Task: Select the editor. action. goto-references goto location alternative declaration command.
Action: Mouse moved to (6, 641)
Screenshot: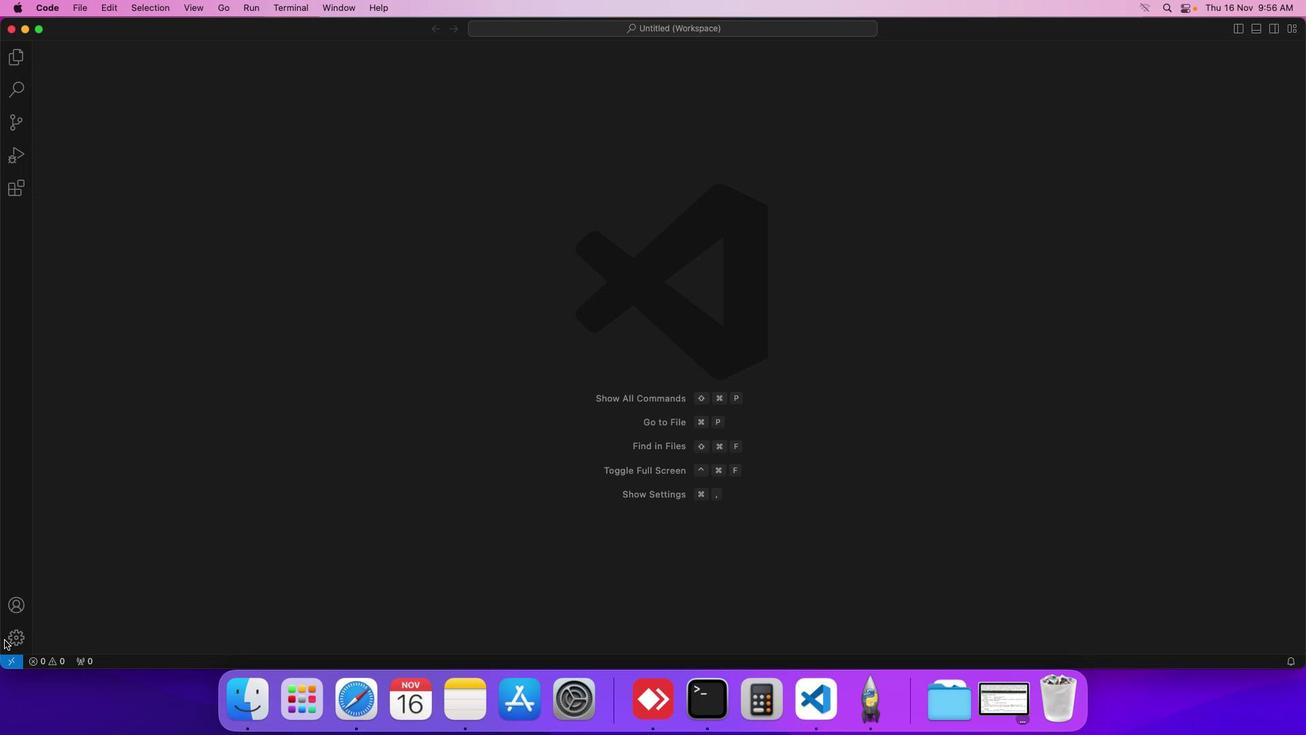 
Action: Mouse pressed left at (6, 641)
Screenshot: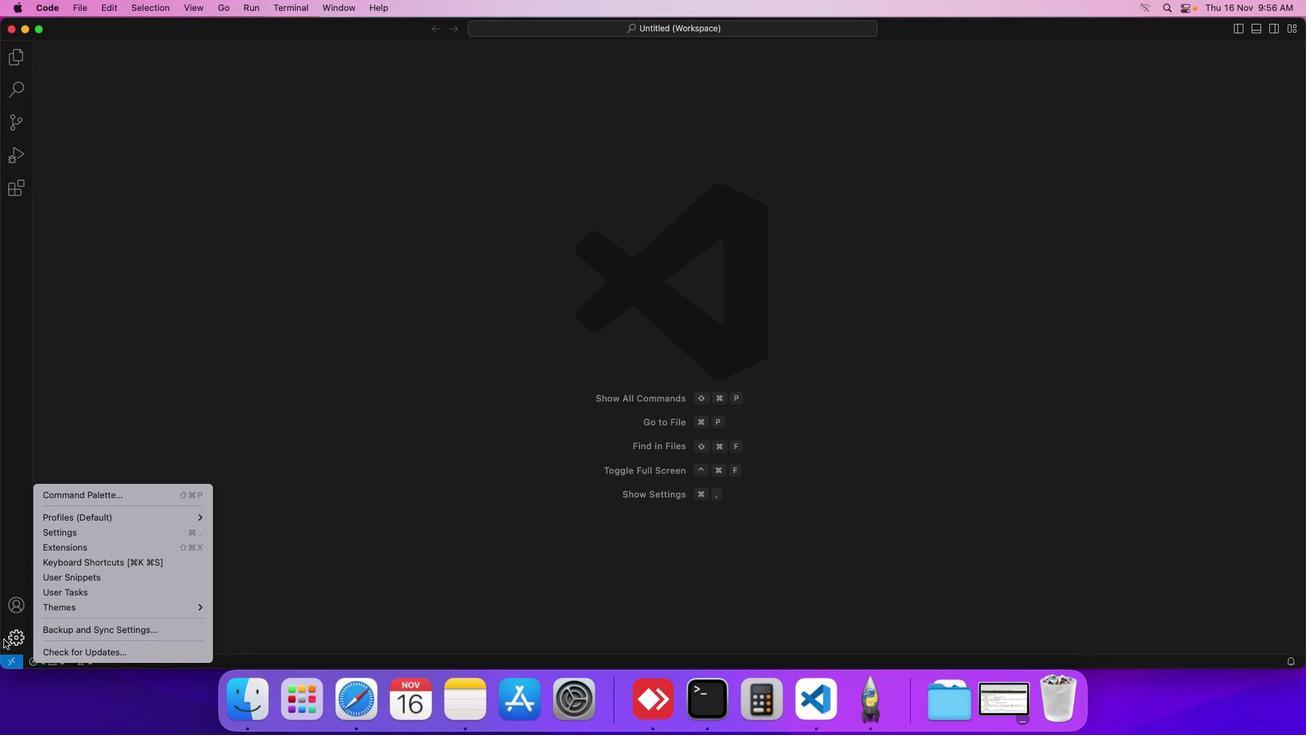 
Action: Mouse moved to (198, 531)
Screenshot: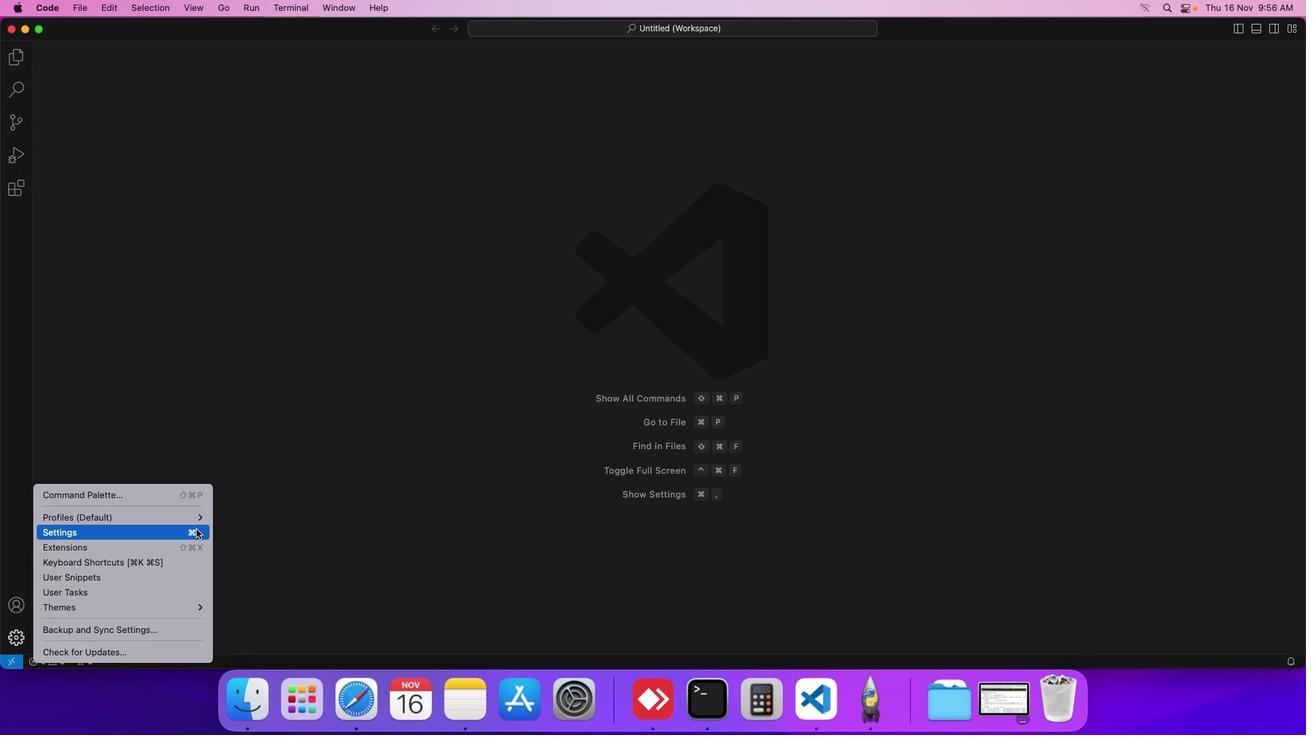 
Action: Mouse pressed left at (198, 531)
Screenshot: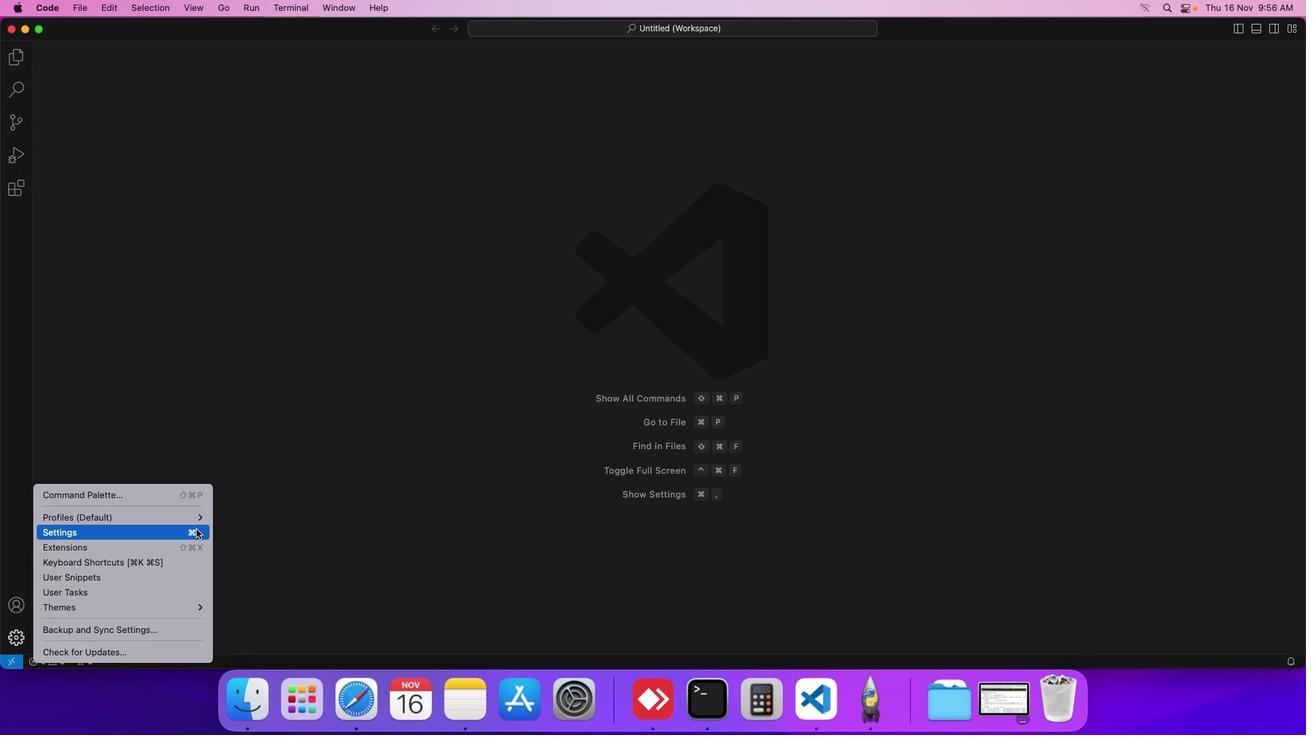 
Action: Mouse moved to (346, 119)
Screenshot: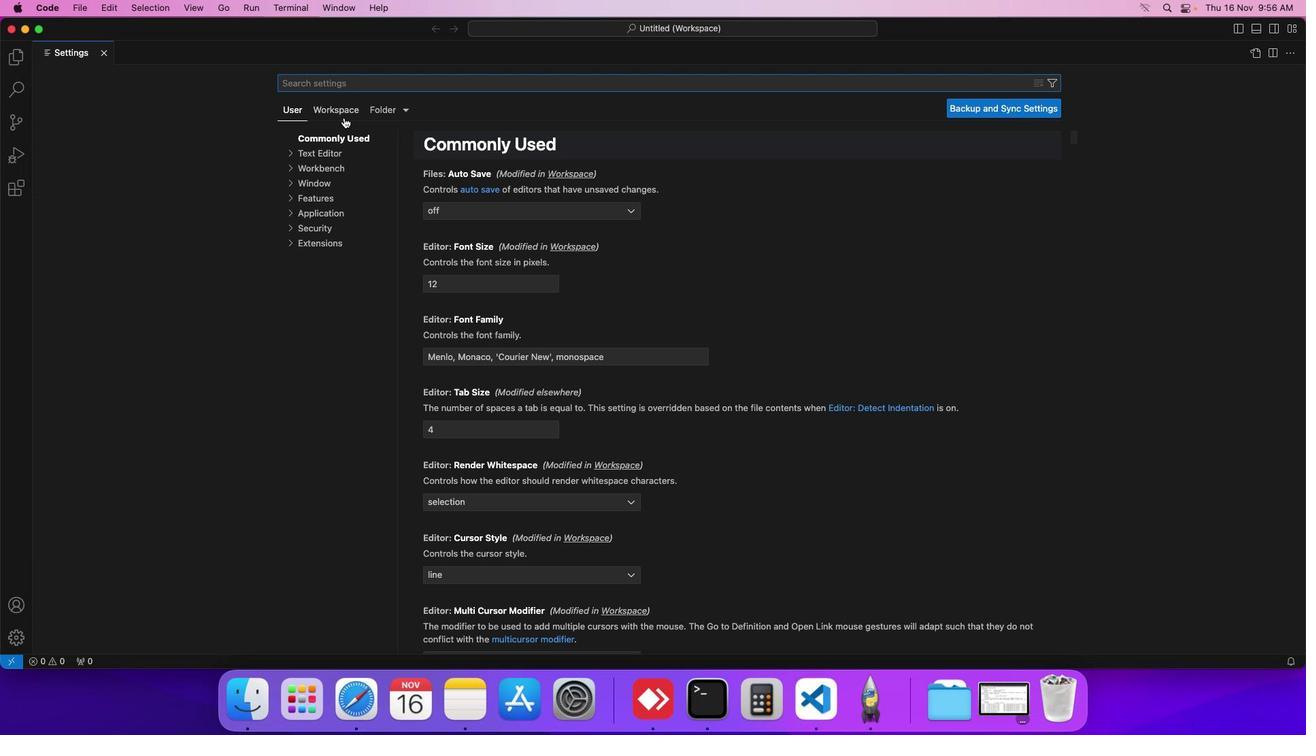 
Action: Mouse pressed left at (346, 119)
Screenshot: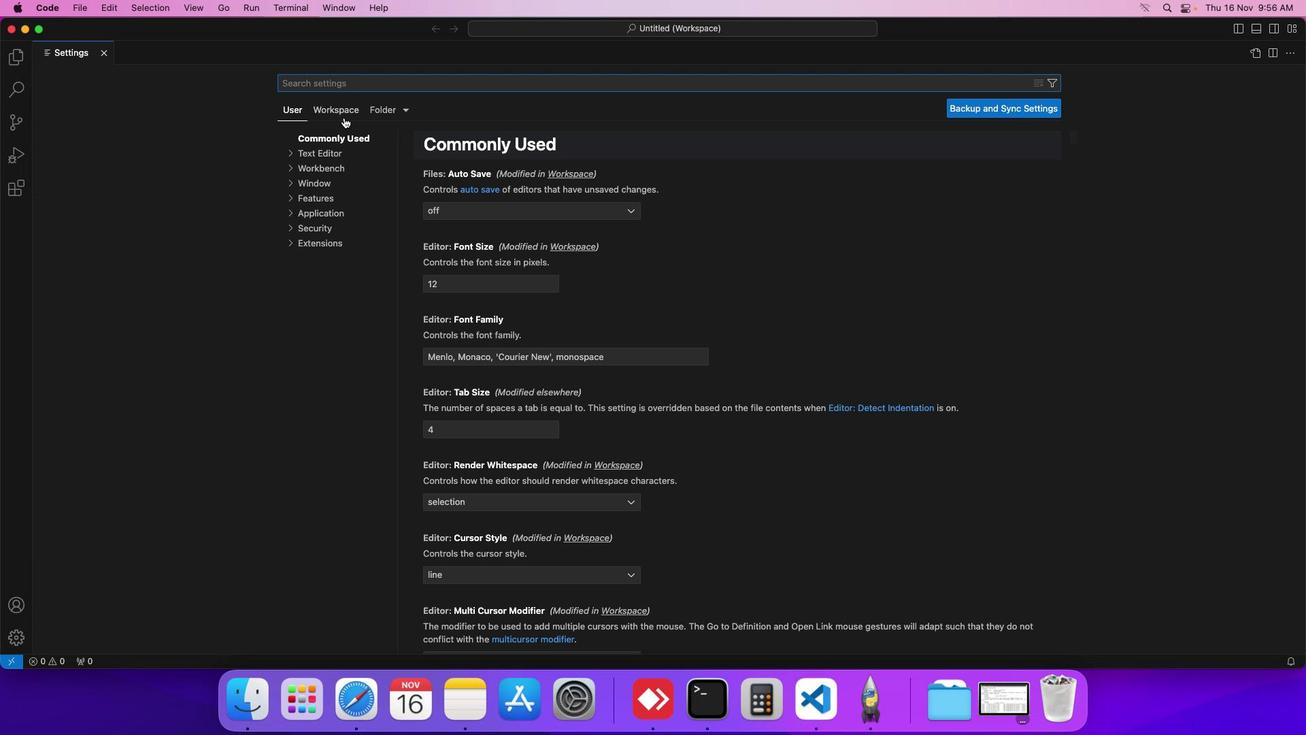 
Action: Mouse moved to (326, 154)
Screenshot: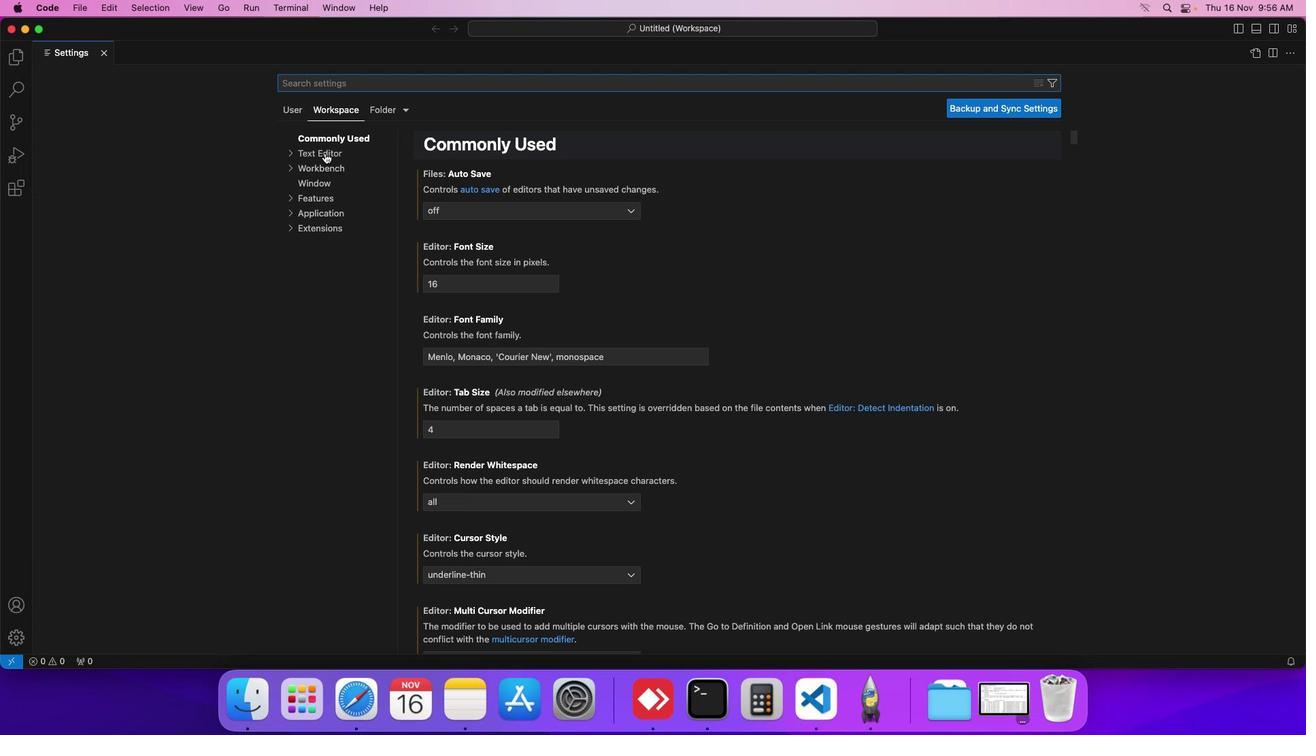 
Action: Mouse pressed left at (326, 154)
Screenshot: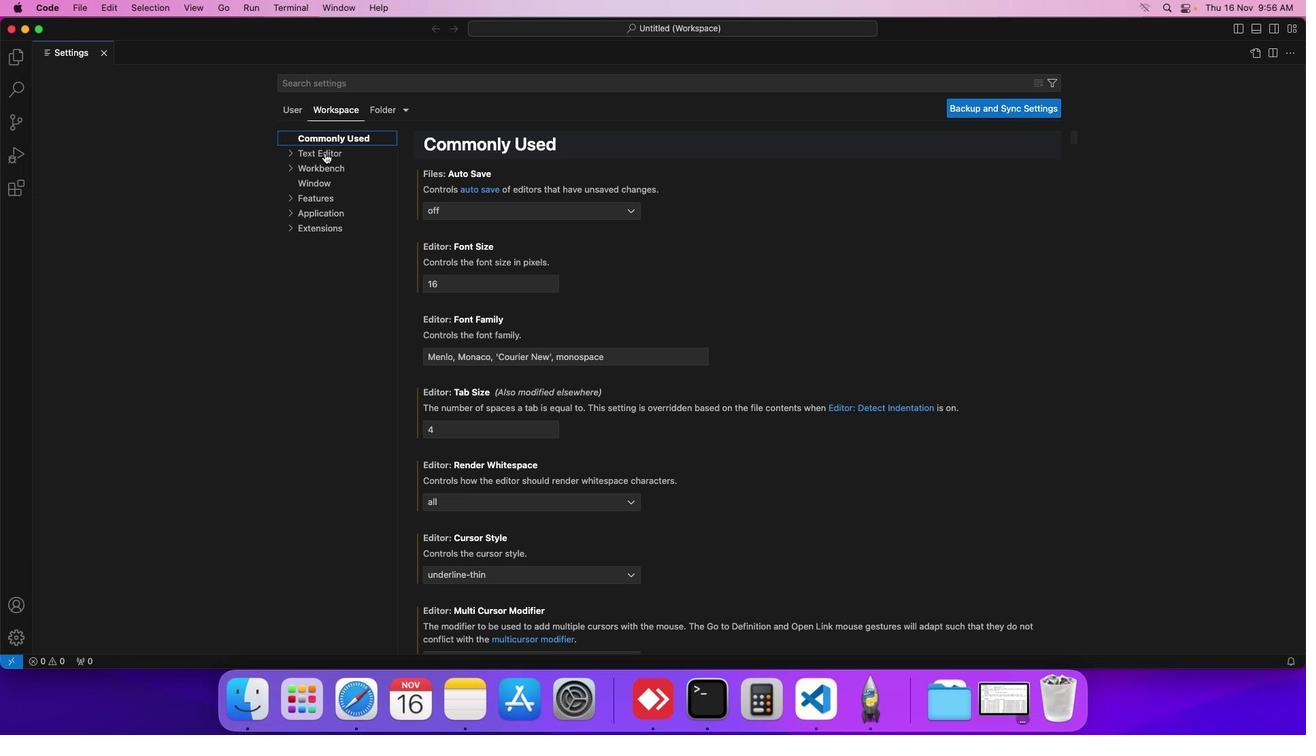
Action: Mouse moved to (500, 421)
Screenshot: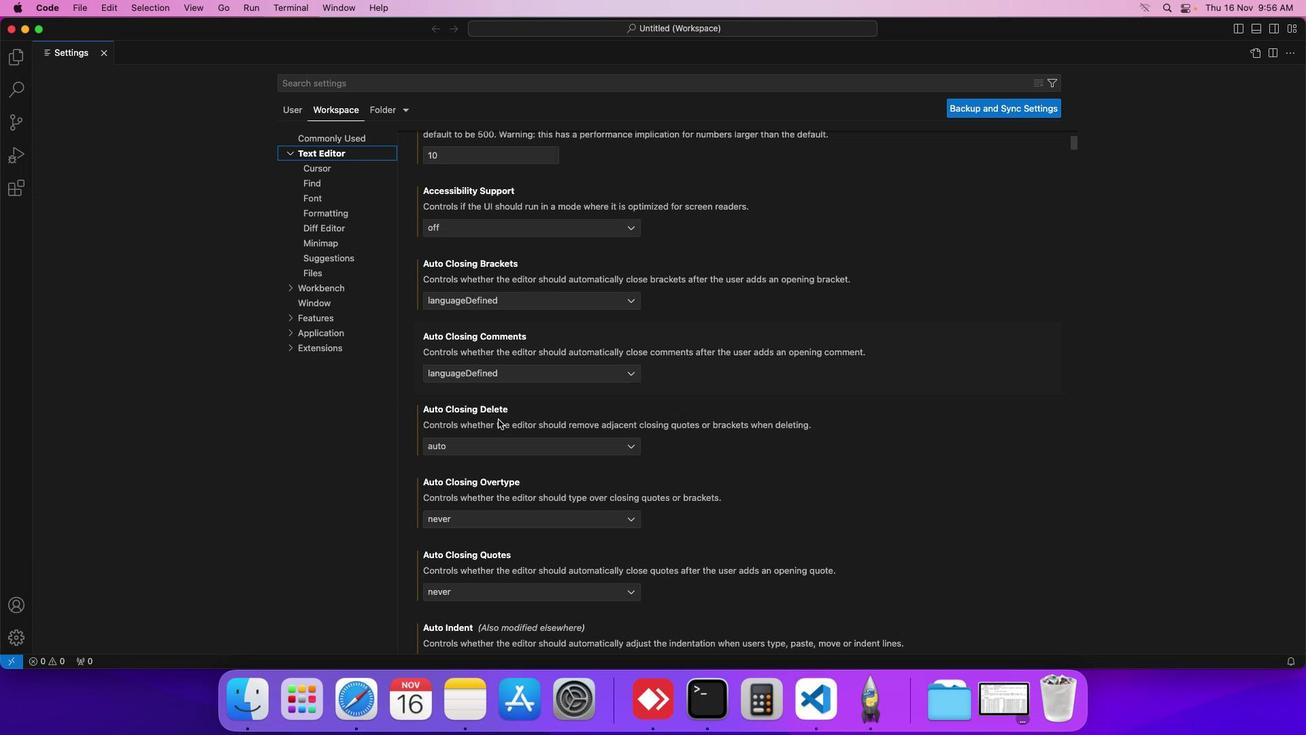 
Action: Mouse scrolled (500, 421) with delta (2, 1)
Screenshot: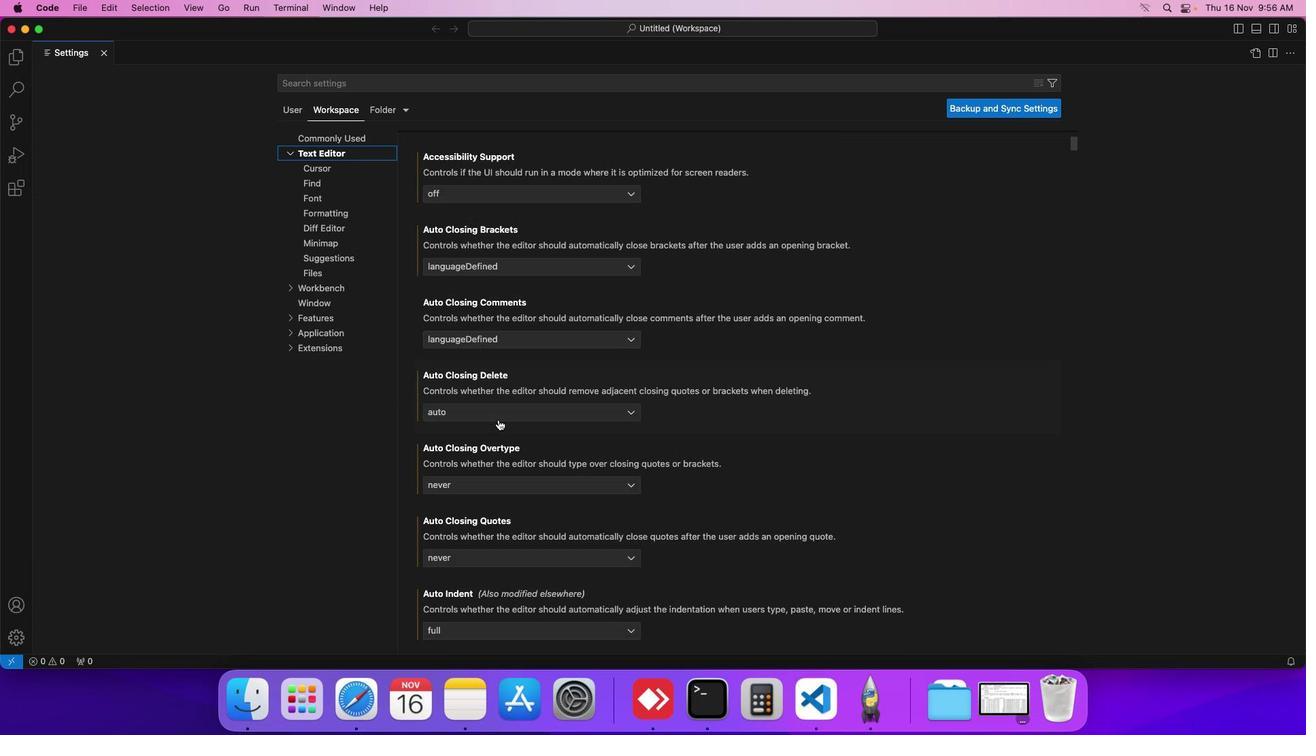 
Action: Mouse scrolled (500, 421) with delta (2, 1)
Screenshot: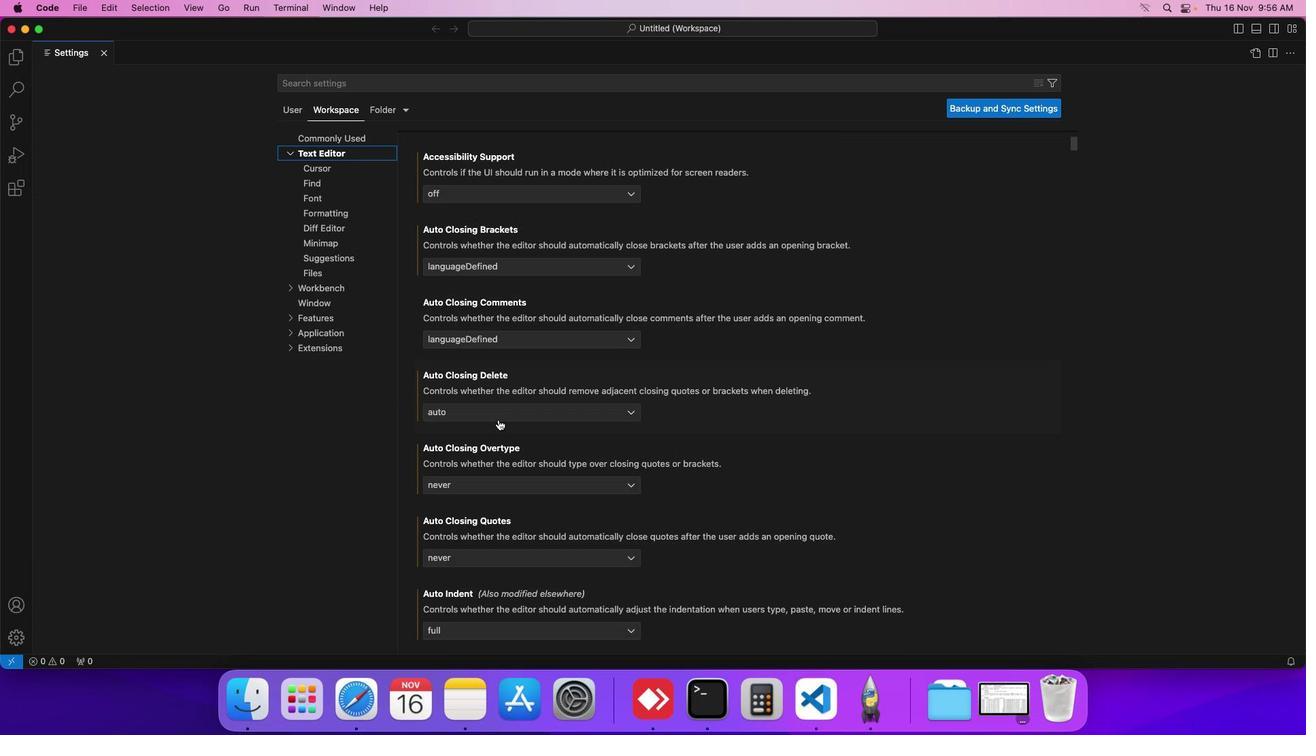 
Action: Mouse scrolled (500, 421) with delta (2, 1)
Screenshot: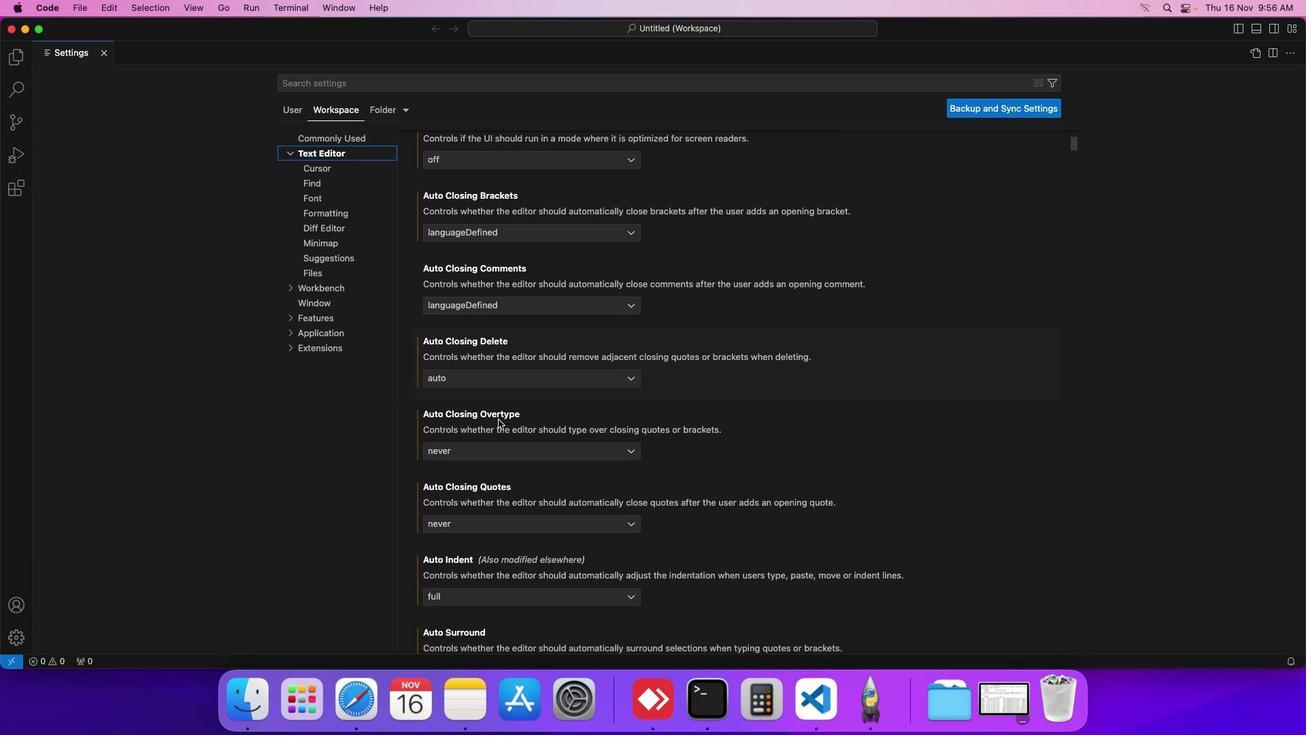 
Action: Mouse scrolled (500, 421) with delta (2, 1)
Screenshot: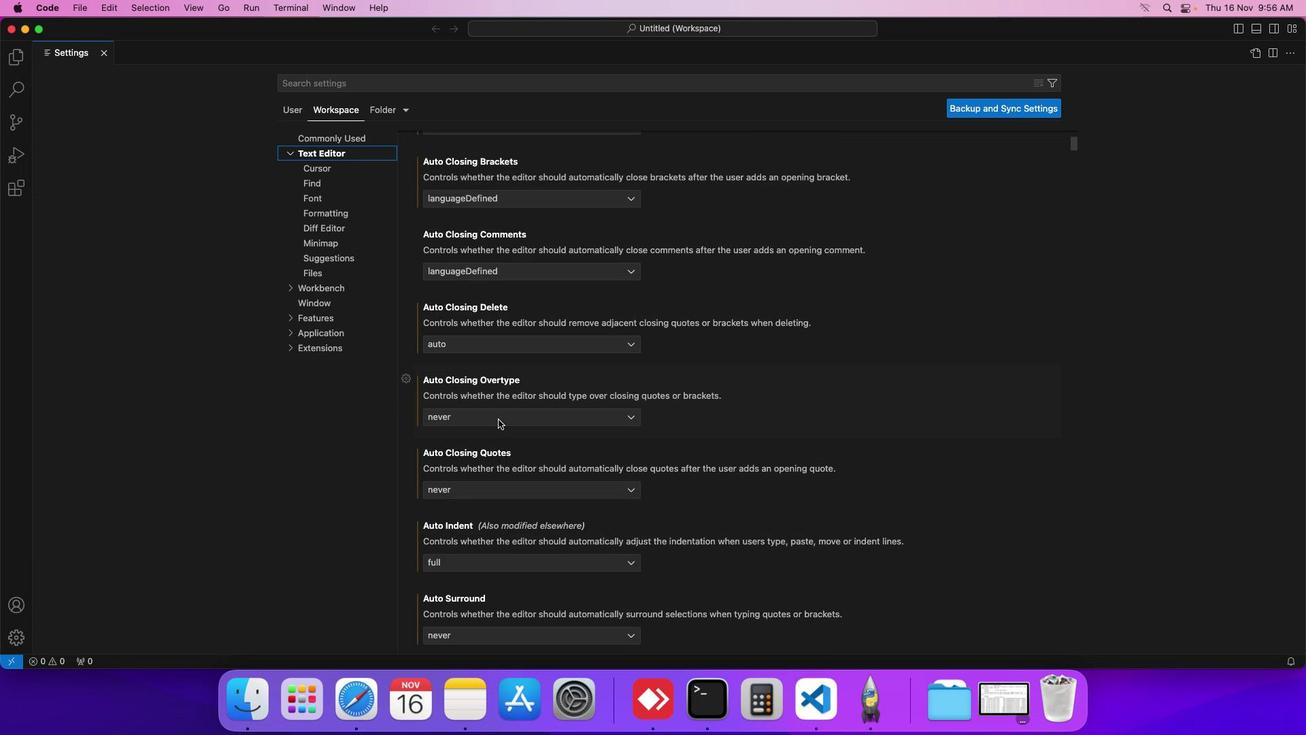
Action: Mouse moved to (500, 422)
Screenshot: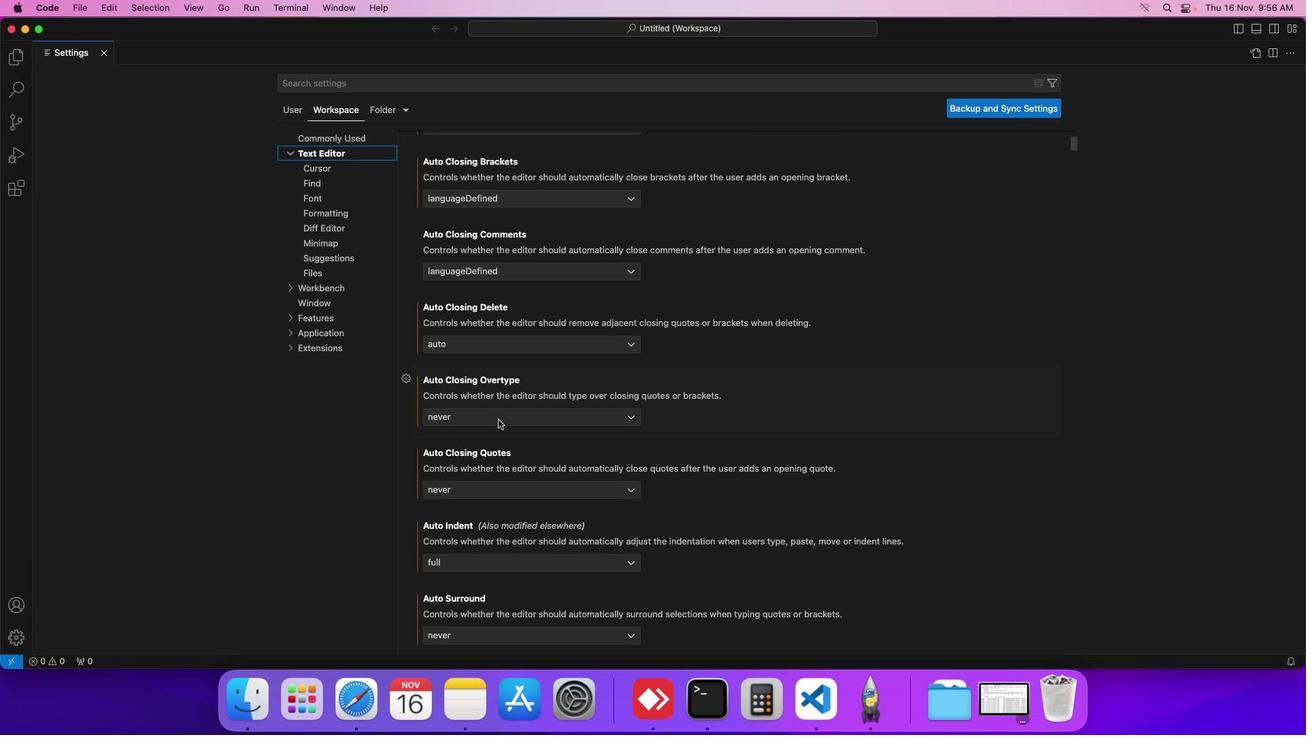 
Action: Mouse scrolled (500, 422) with delta (2, 1)
Screenshot: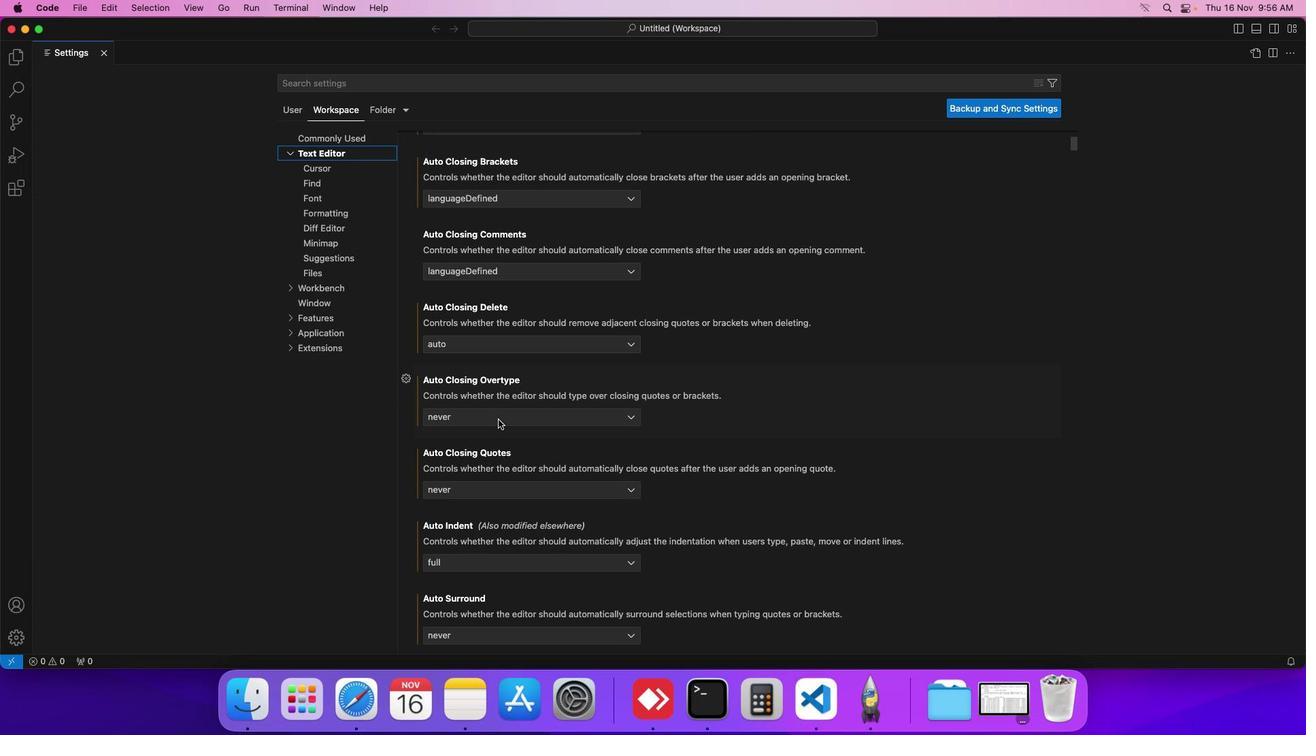 
Action: Mouse moved to (499, 422)
Screenshot: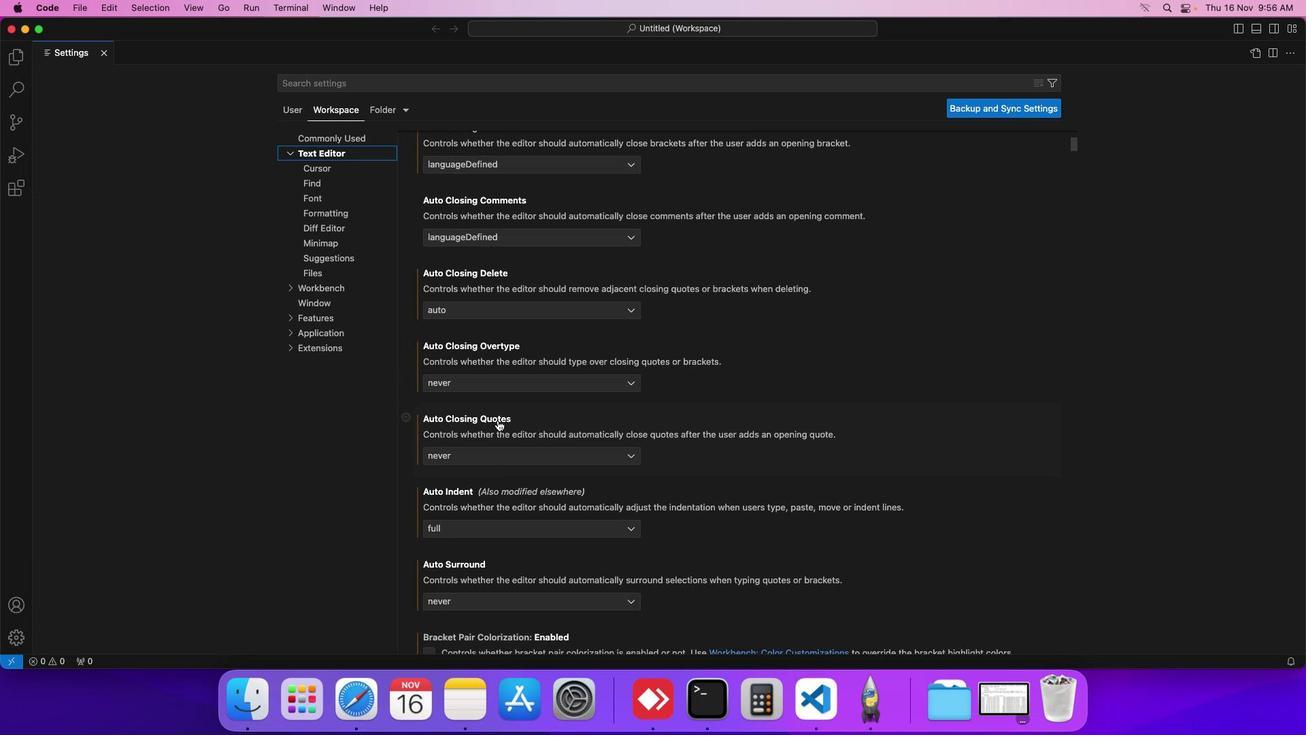 
Action: Mouse scrolled (499, 422) with delta (2, 1)
Screenshot: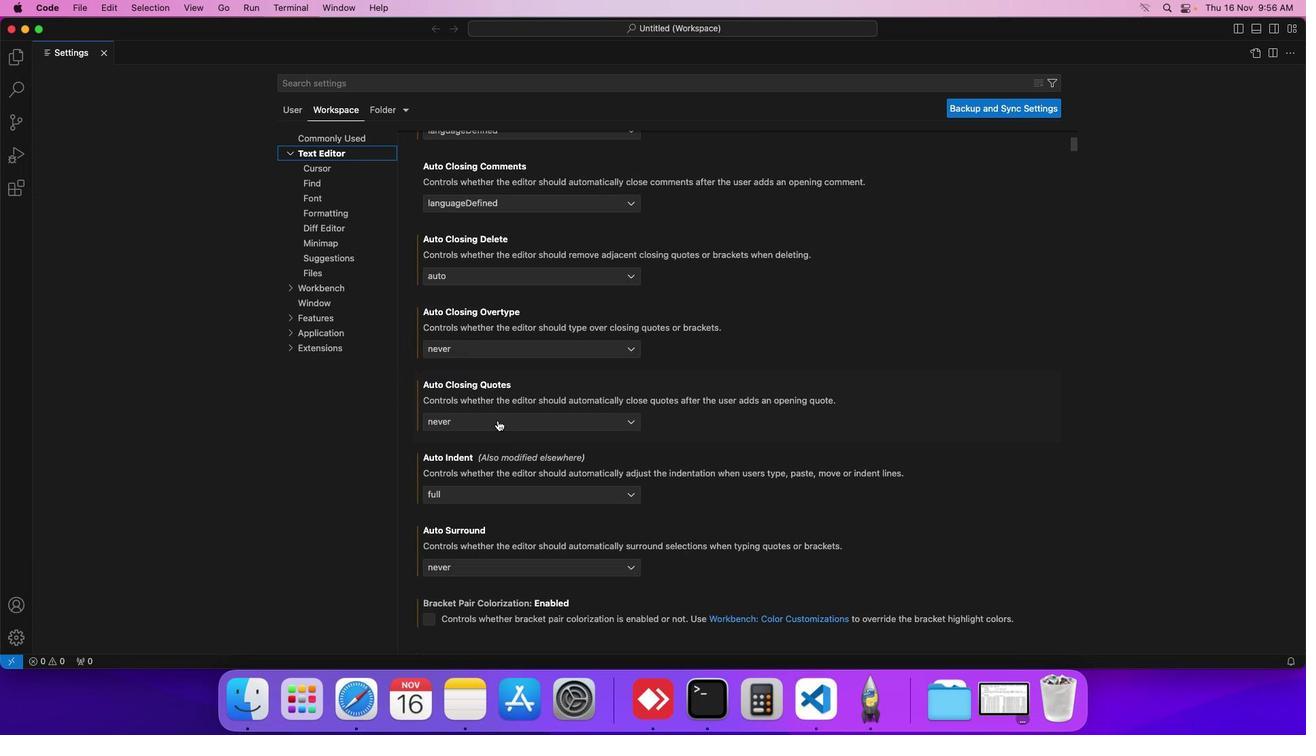 
Action: Mouse scrolled (499, 422) with delta (2, 1)
Screenshot: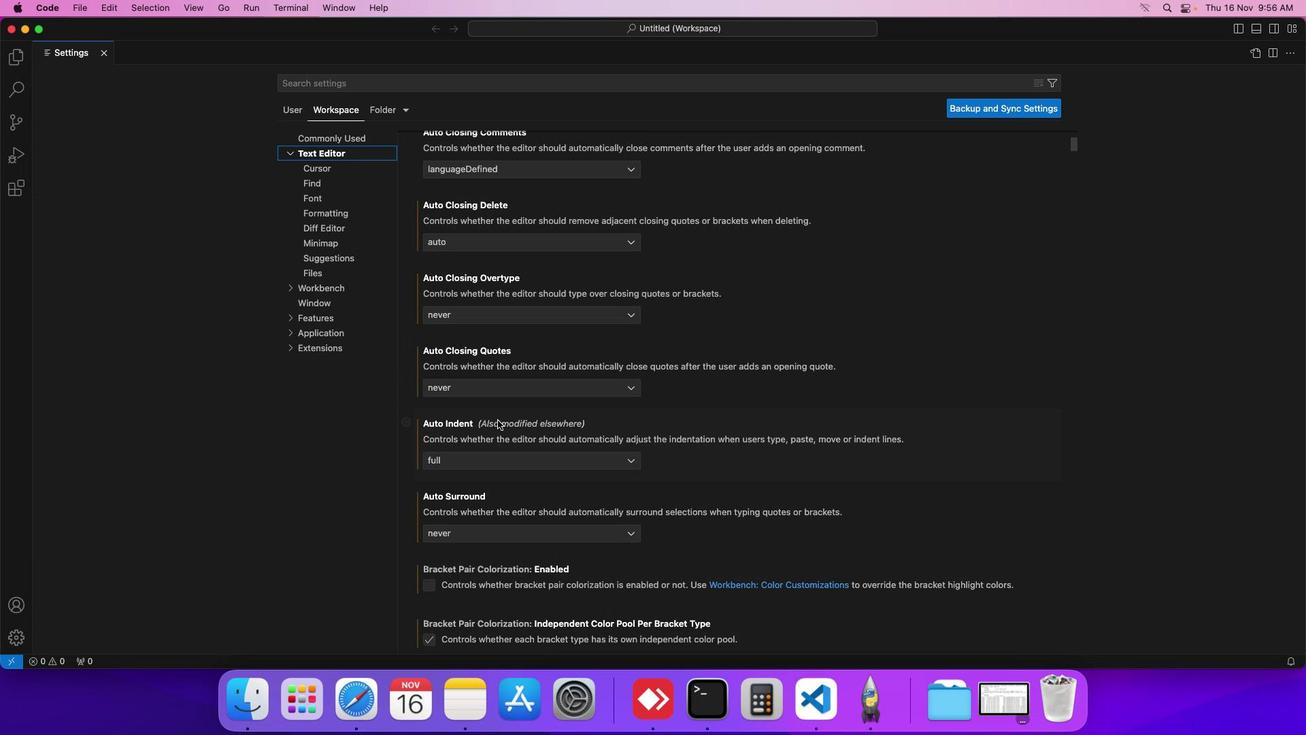 
Action: Mouse scrolled (499, 422) with delta (2, 1)
Screenshot: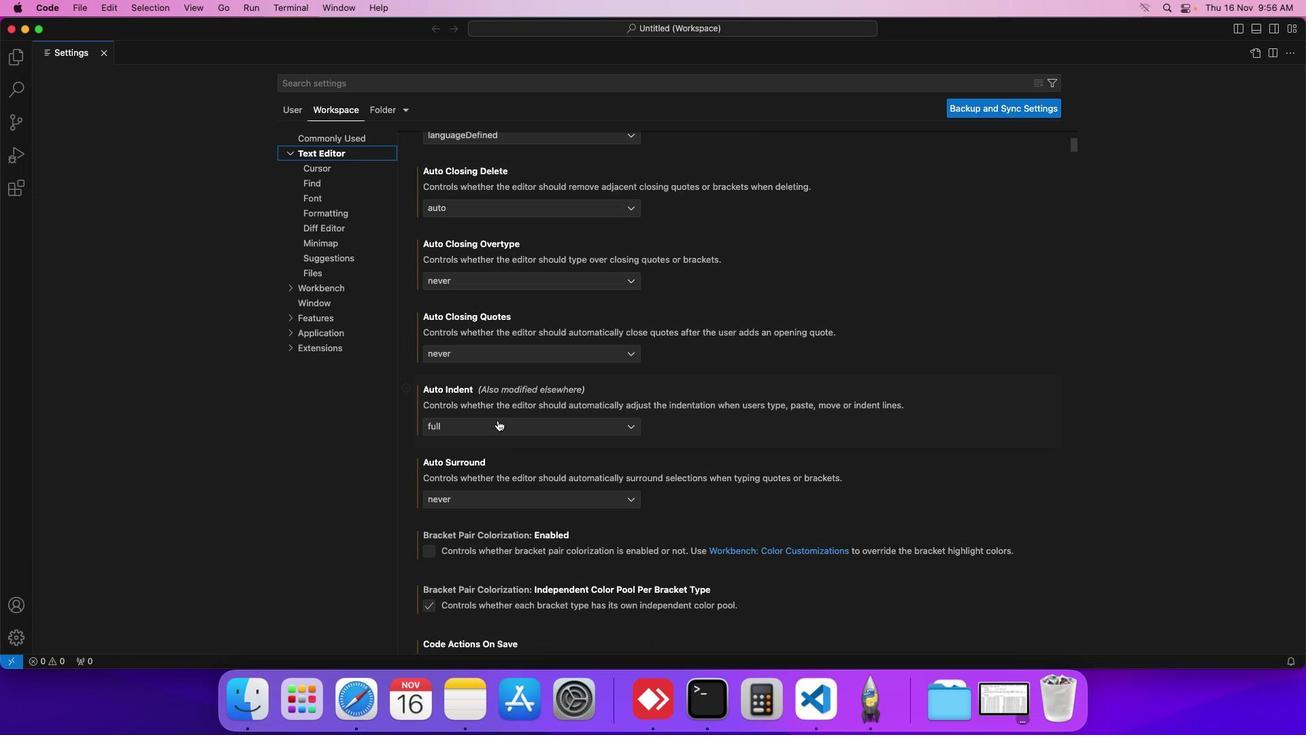 
Action: Mouse scrolled (499, 422) with delta (2, 1)
Screenshot: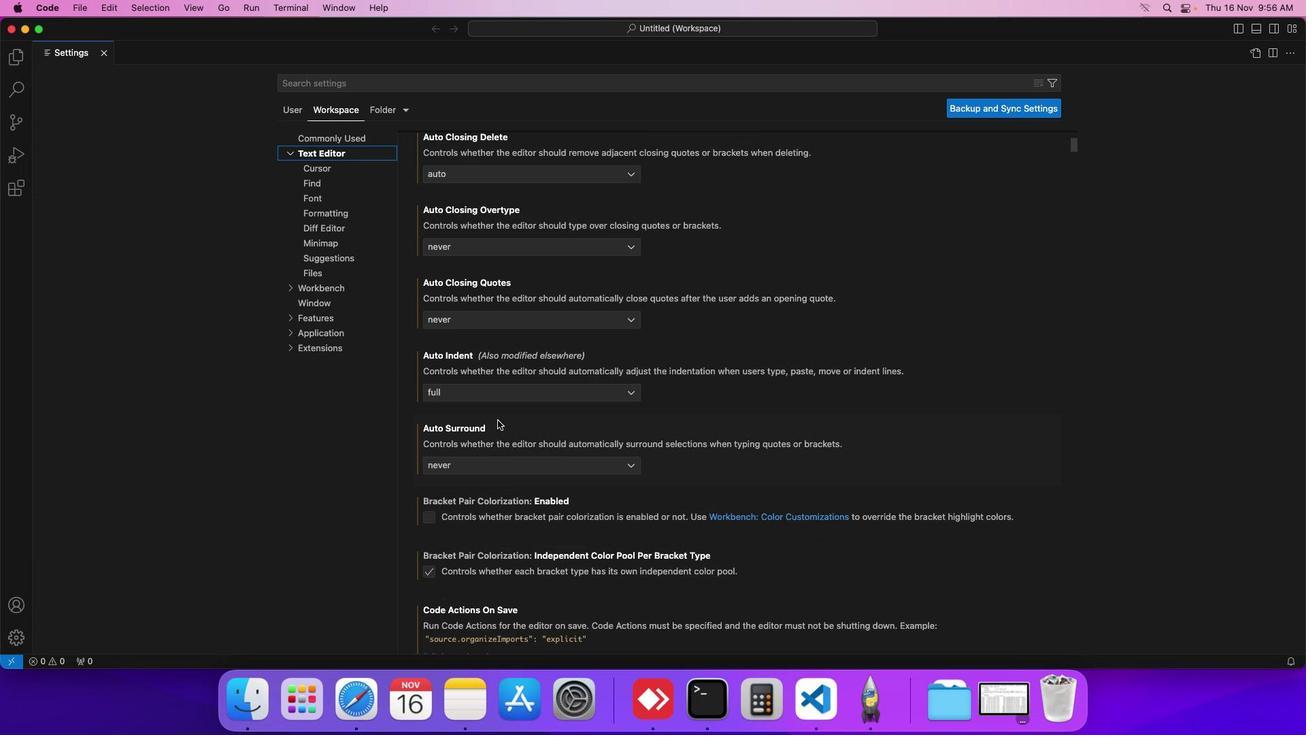 
Action: Mouse scrolled (499, 422) with delta (2, 1)
Screenshot: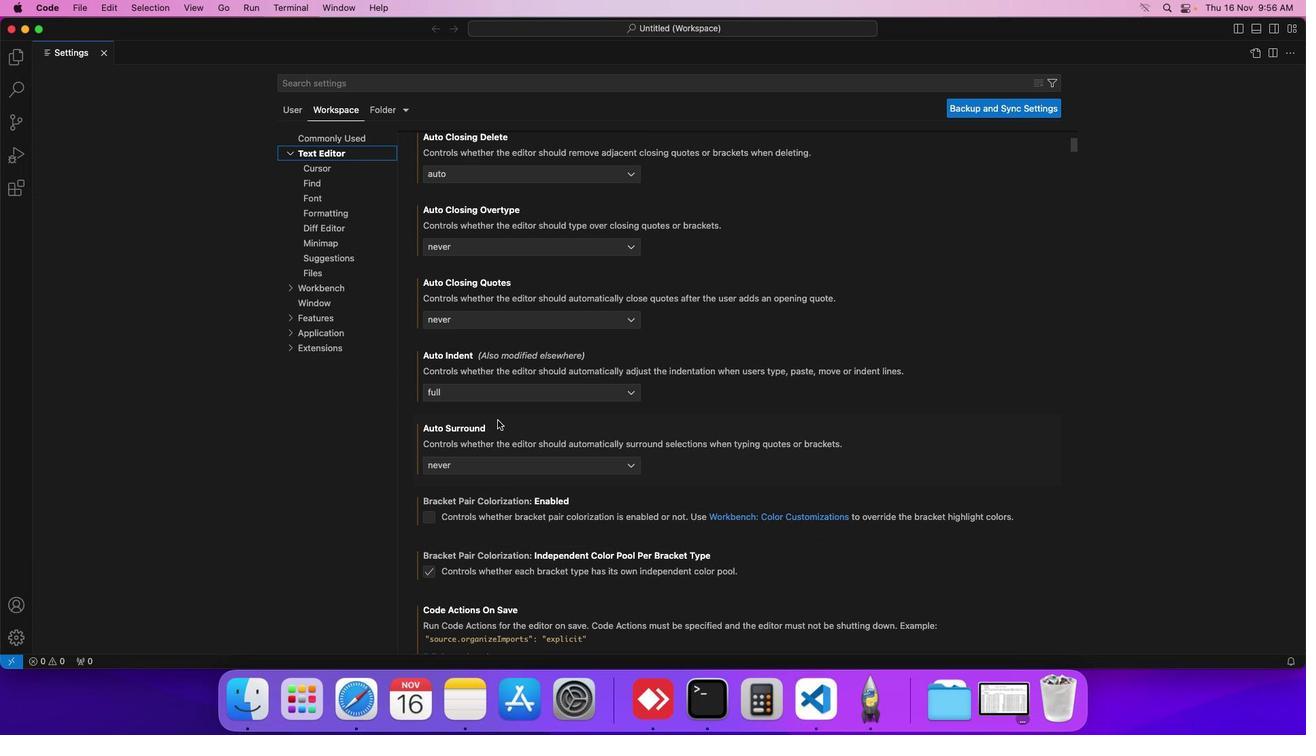 
Action: Mouse moved to (499, 422)
Screenshot: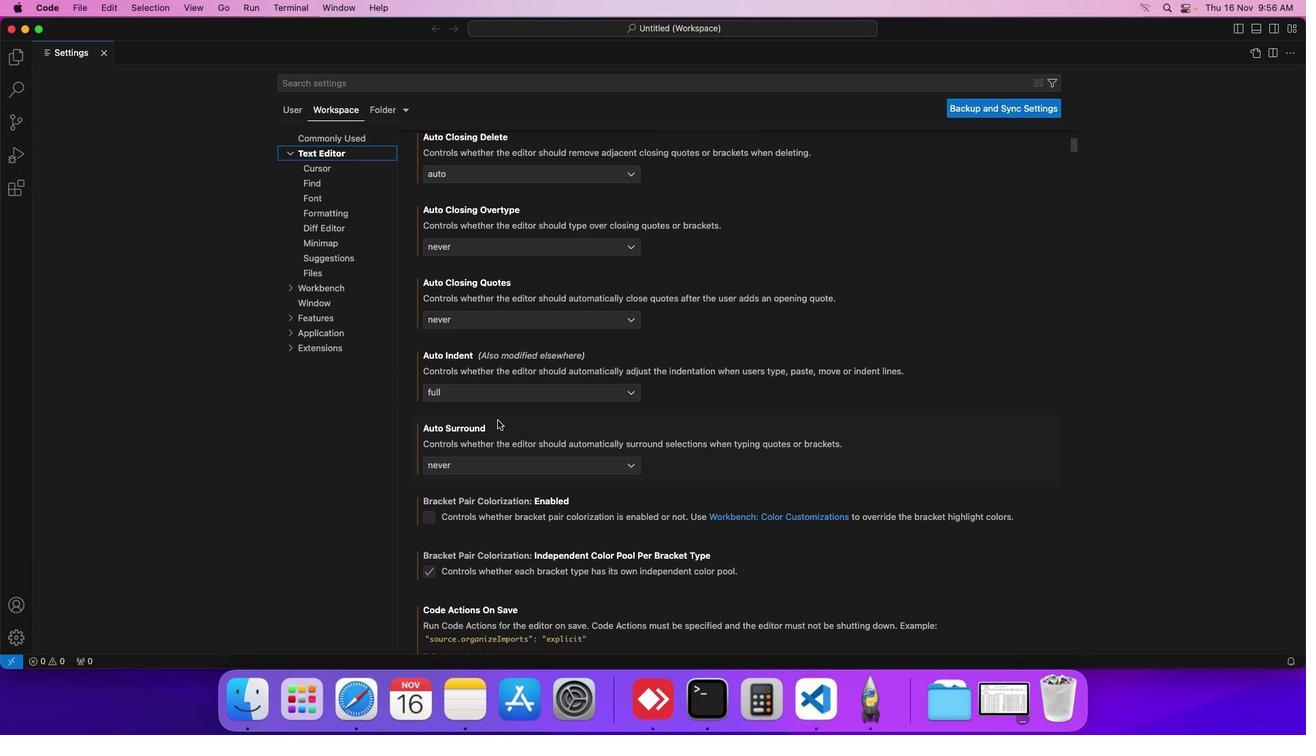 
Action: Mouse scrolled (499, 422) with delta (2, 1)
Screenshot: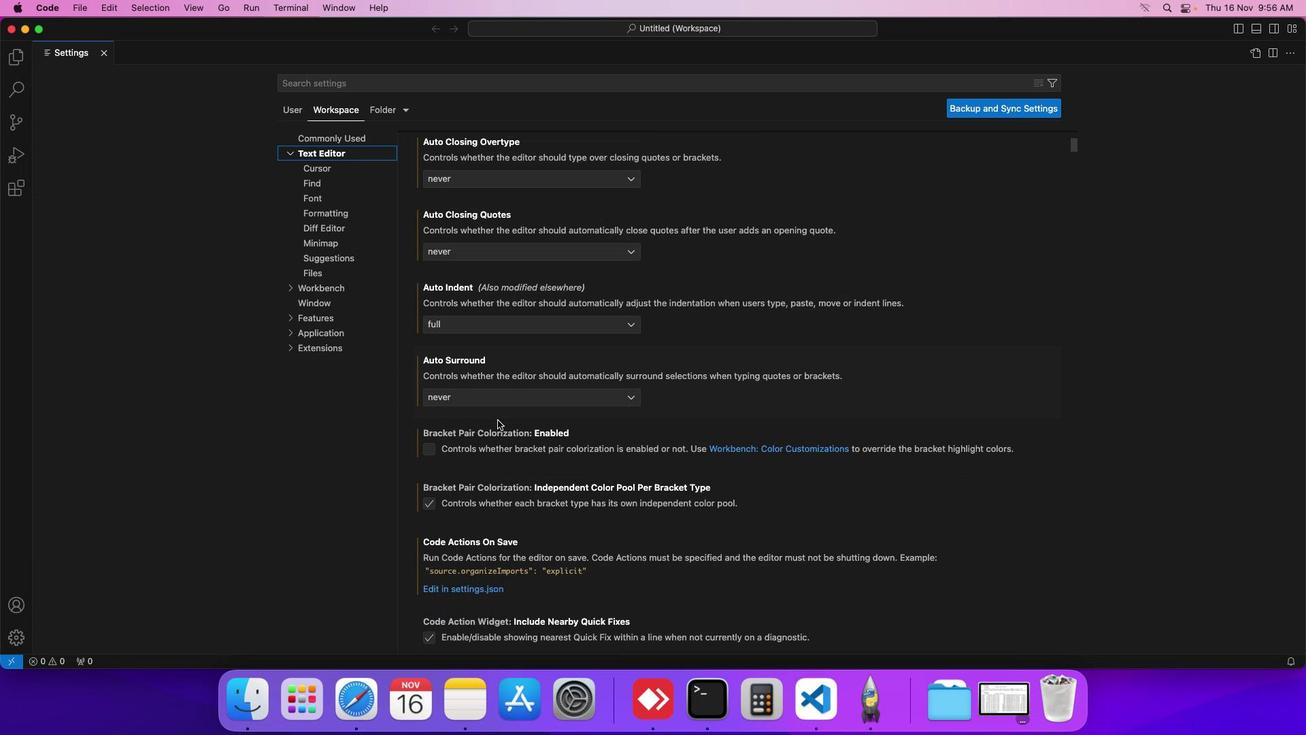 
Action: Mouse scrolled (499, 422) with delta (2, 1)
Screenshot: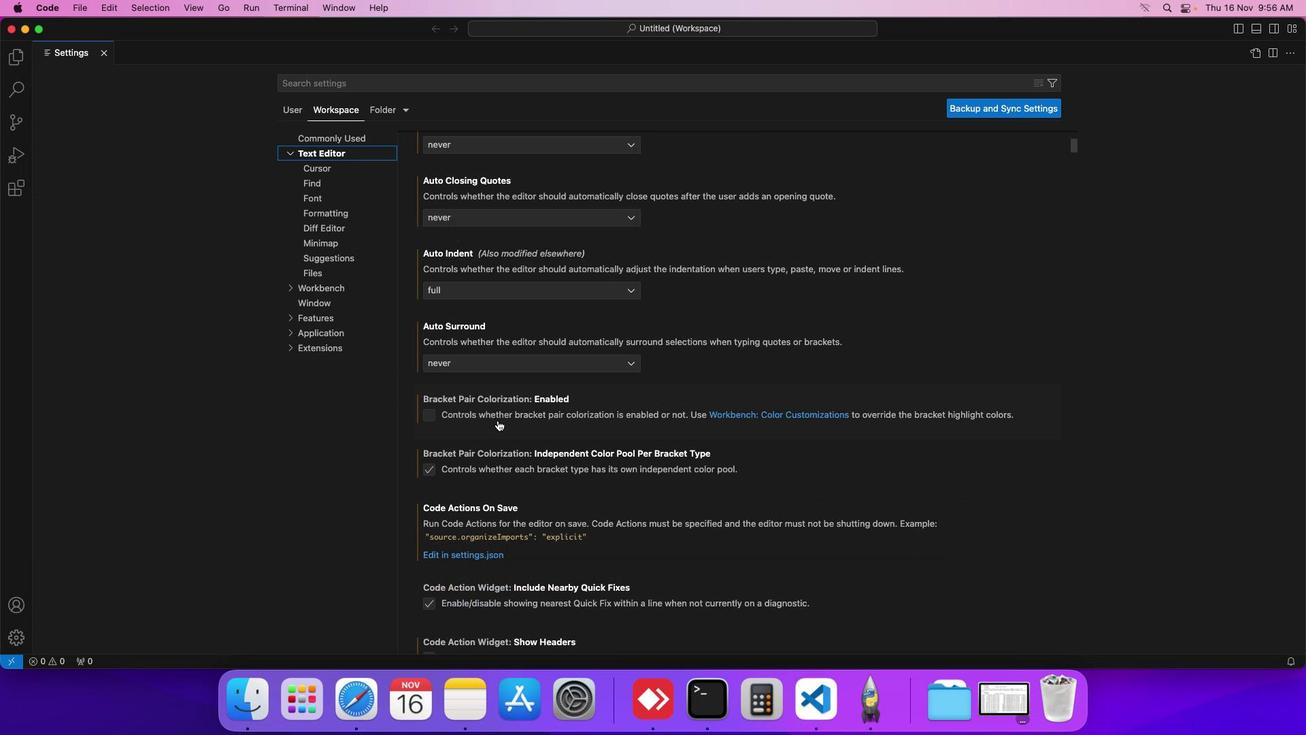 
Action: Mouse scrolled (499, 422) with delta (2, 1)
Screenshot: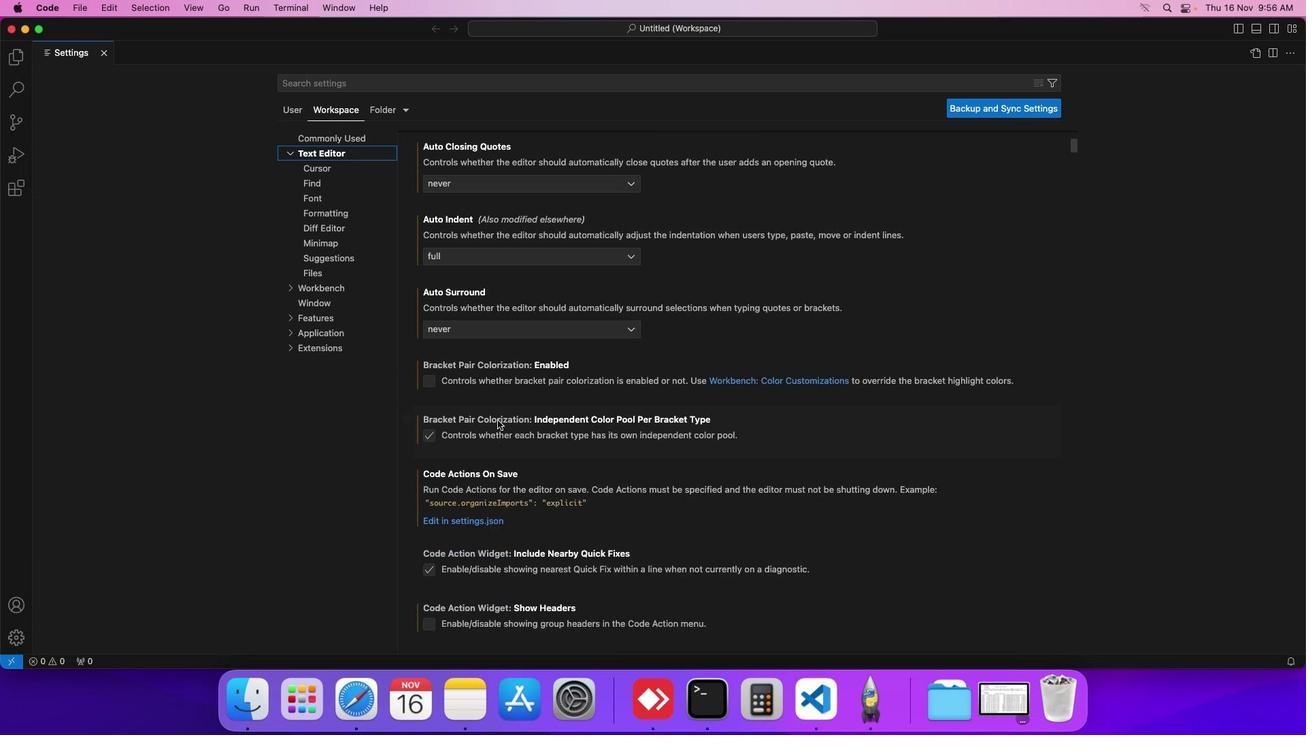 
Action: Mouse scrolled (499, 422) with delta (2, 1)
Screenshot: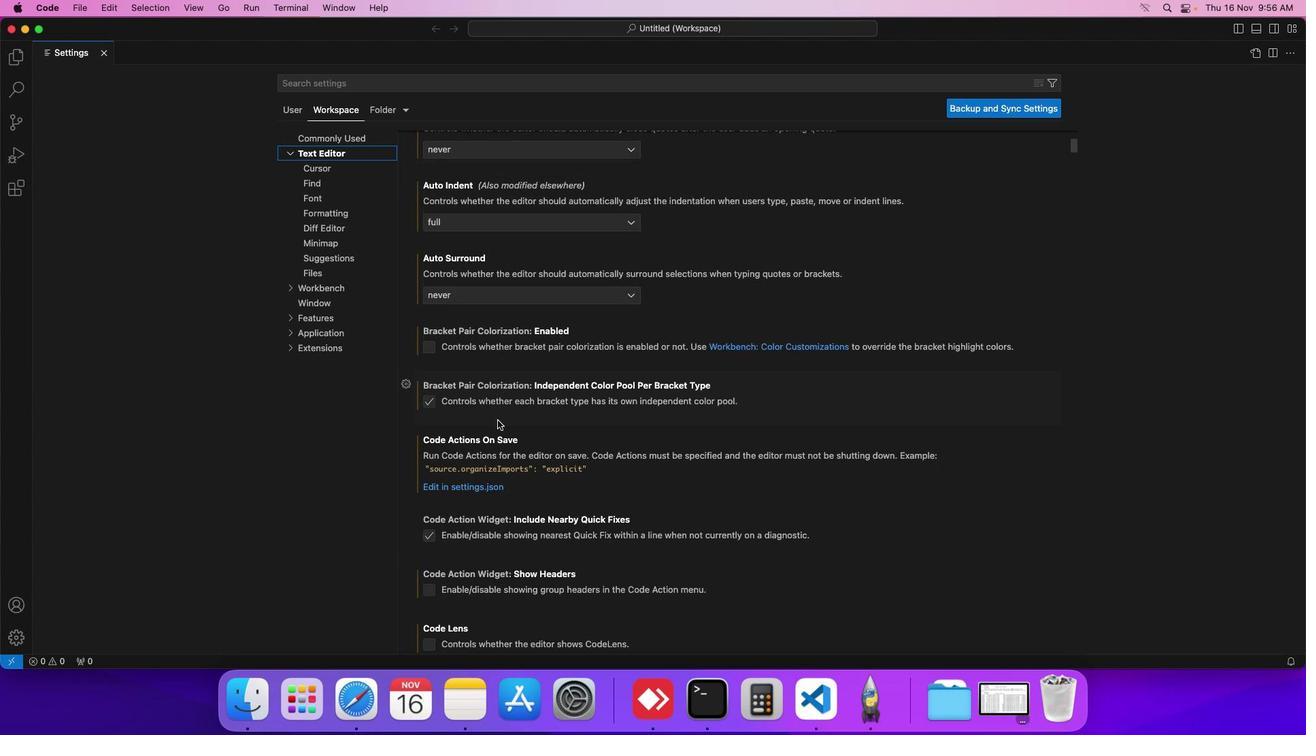 
Action: Mouse scrolled (499, 422) with delta (2, 1)
Screenshot: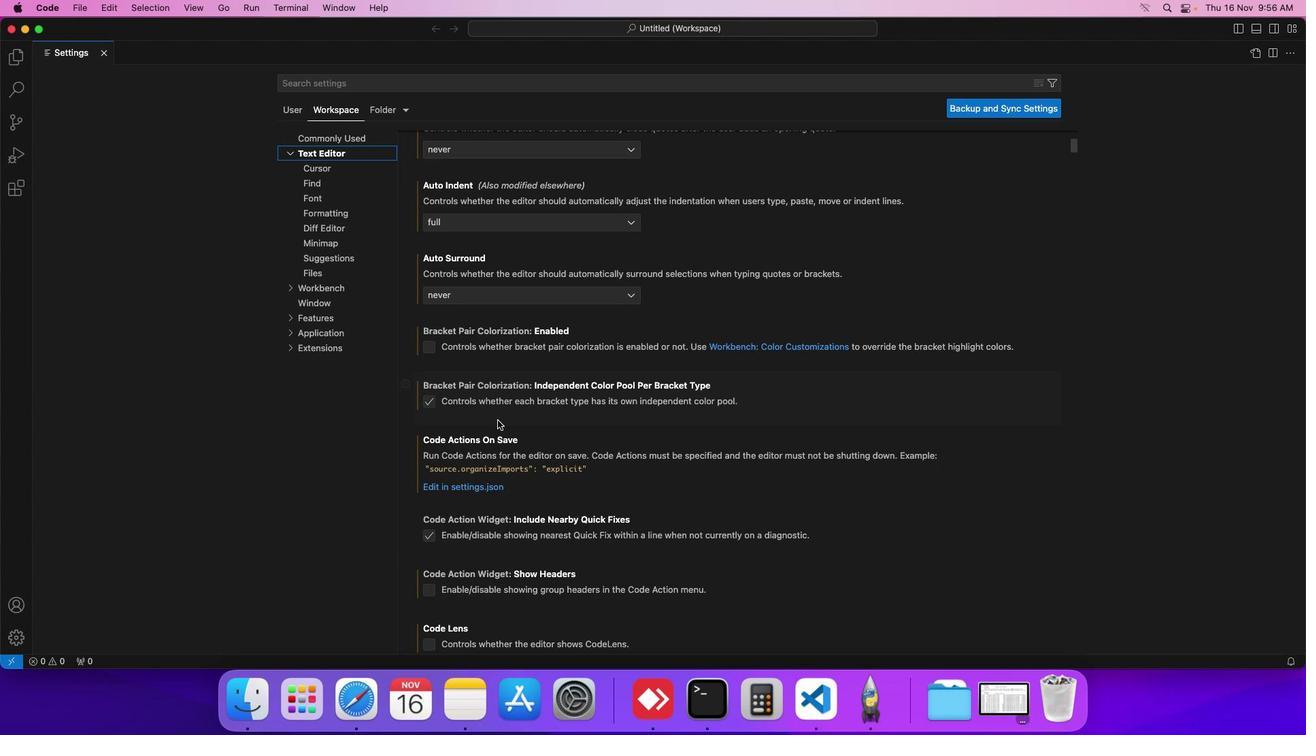 
Action: Mouse moved to (500, 422)
Screenshot: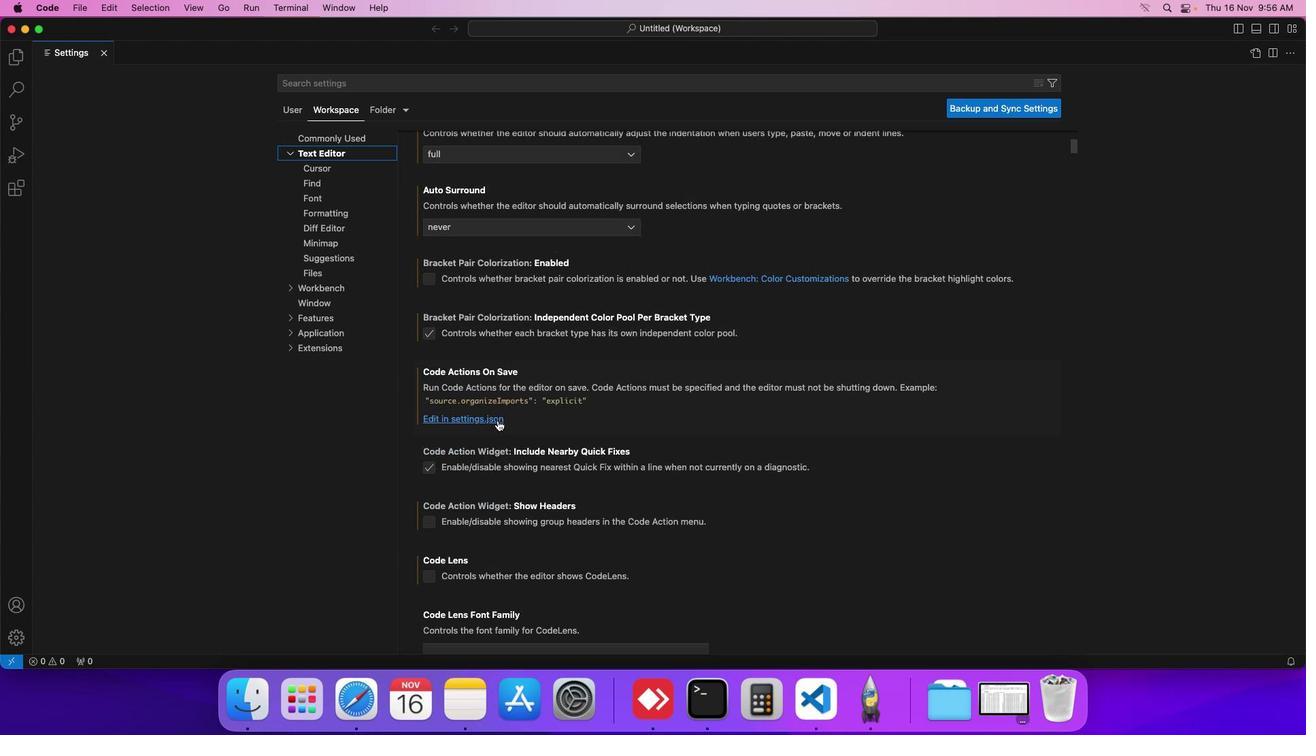 
Action: Mouse scrolled (500, 422) with delta (2, 1)
Screenshot: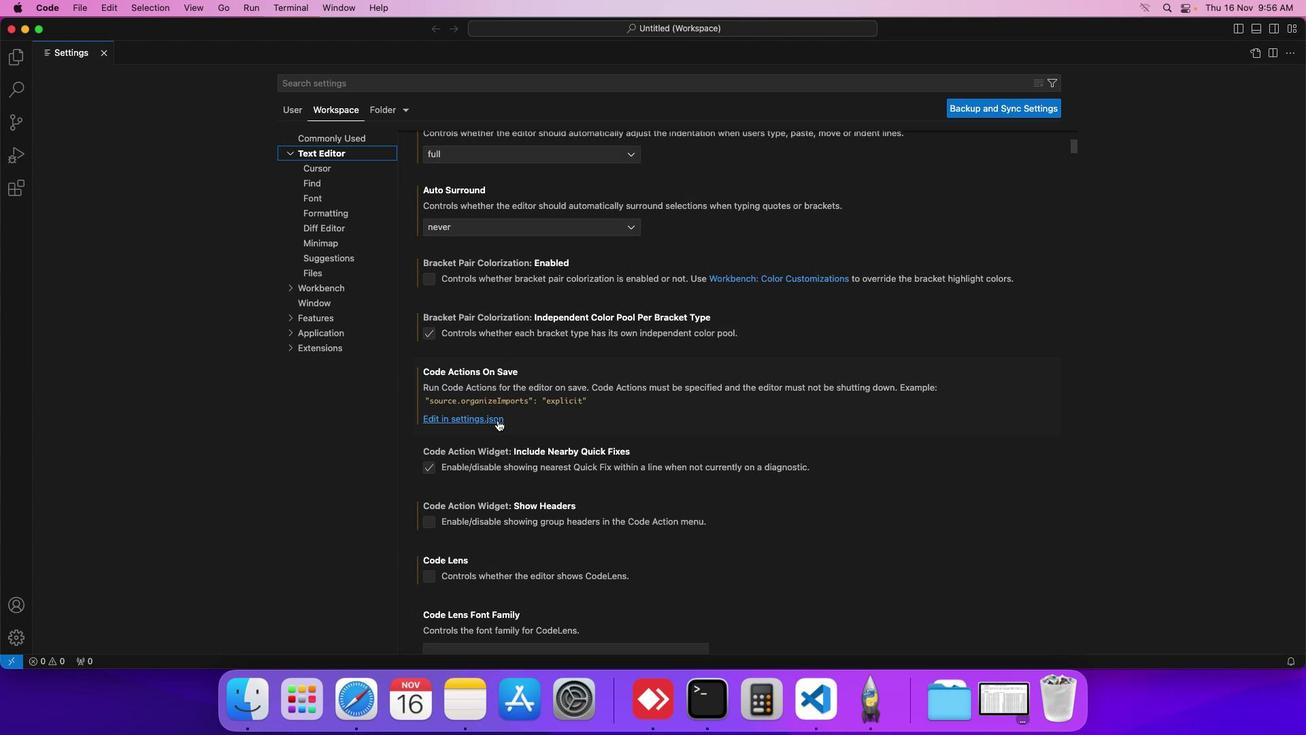 
Action: Mouse scrolled (500, 422) with delta (2, 1)
Screenshot: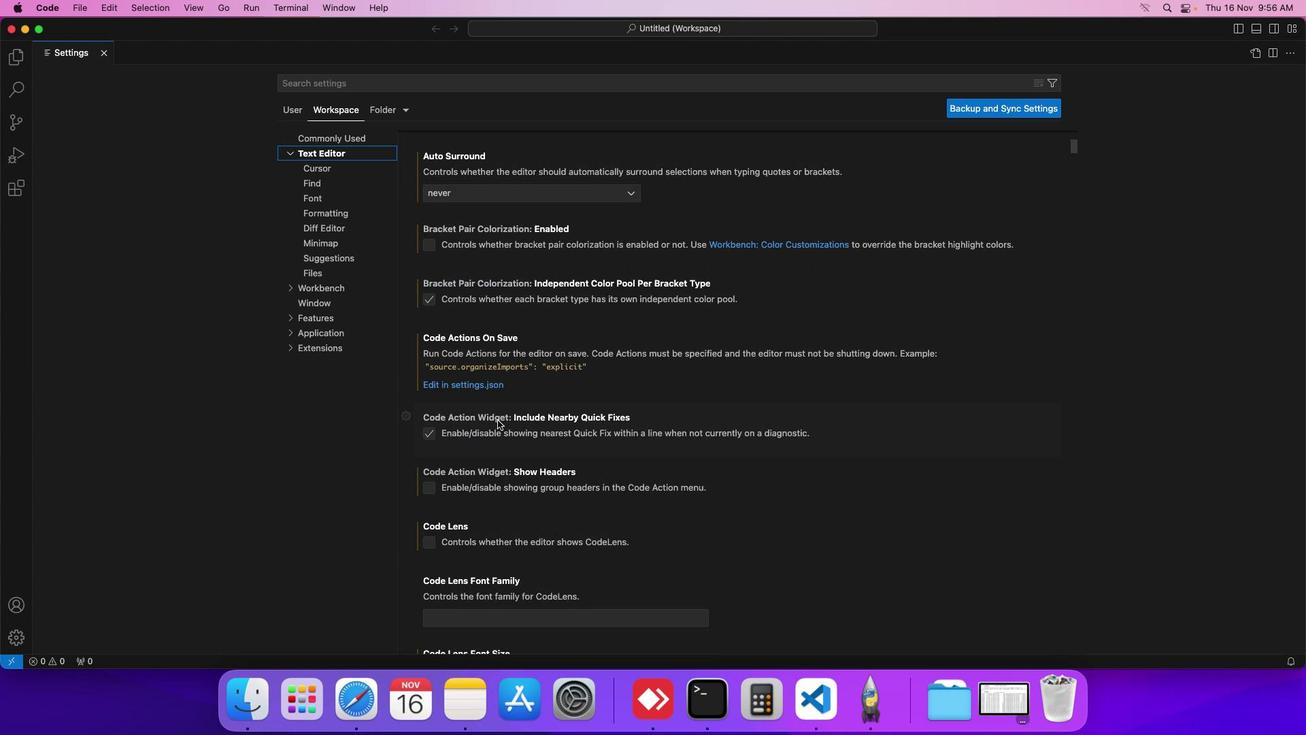 
Action: Mouse scrolled (500, 422) with delta (2, 1)
Screenshot: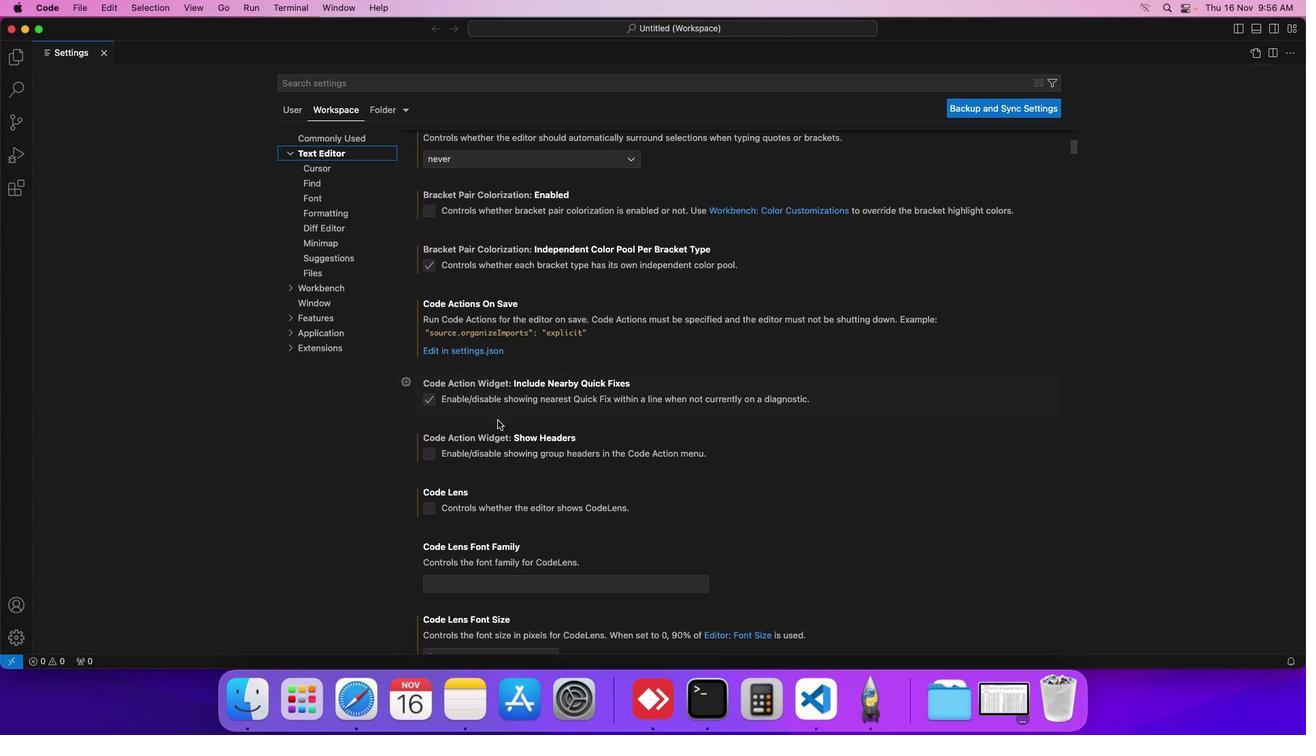 
Action: Mouse scrolled (500, 422) with delta (2, 1)
Screenshot: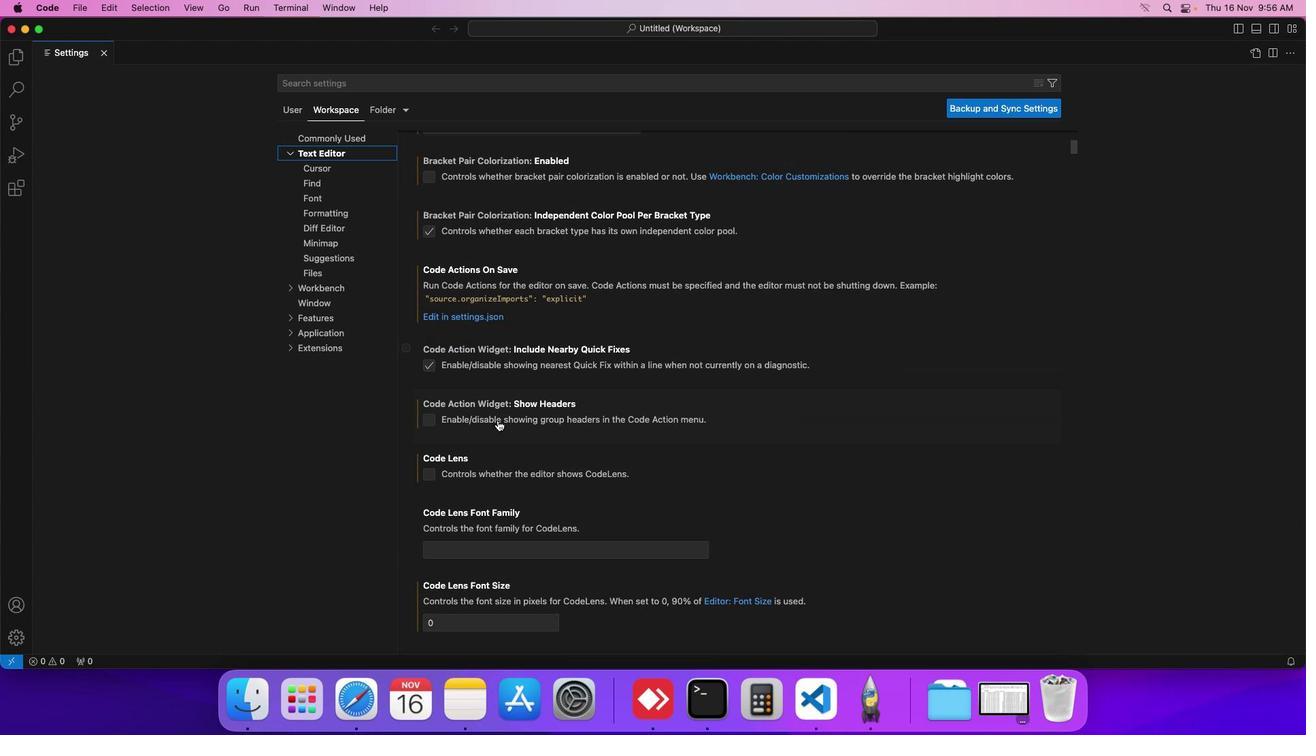 
Action: Mouse scrolled (500, 422) with delta (2, 1)
Screenshot: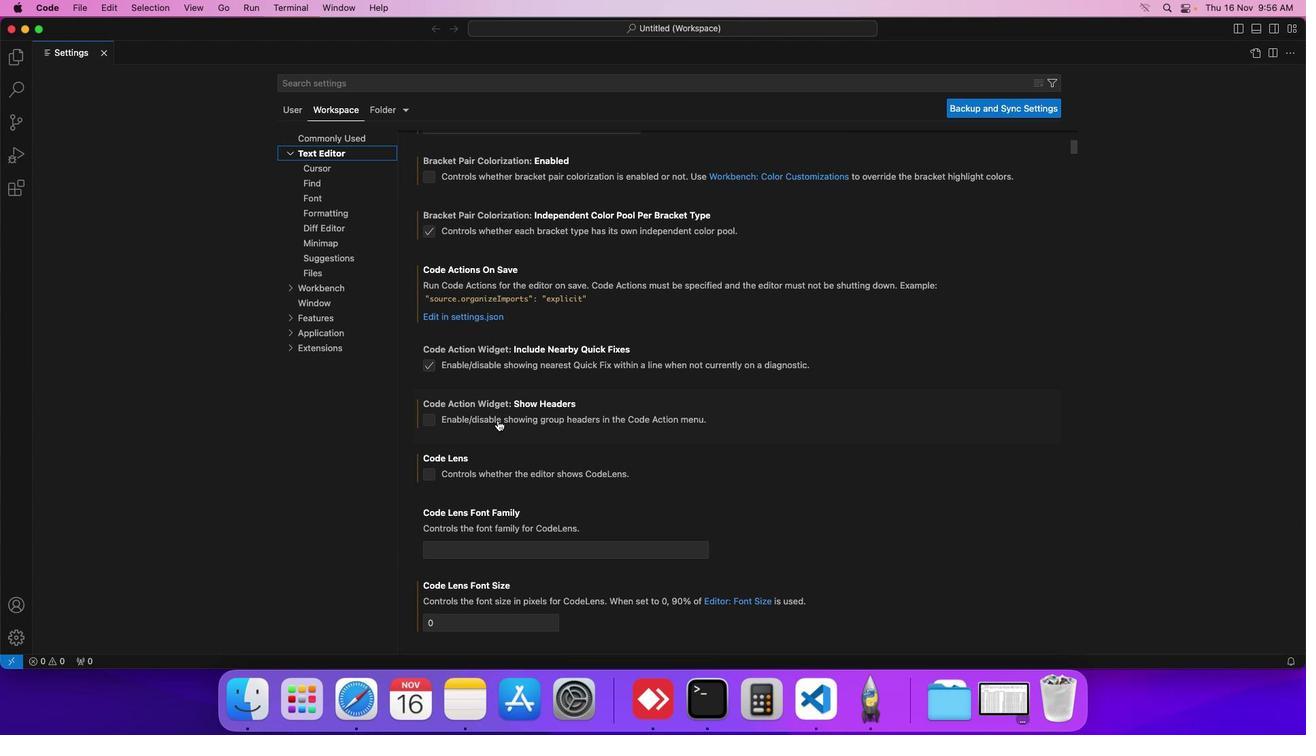 
Action: Mouse moved to (498, 424)
Screenshot: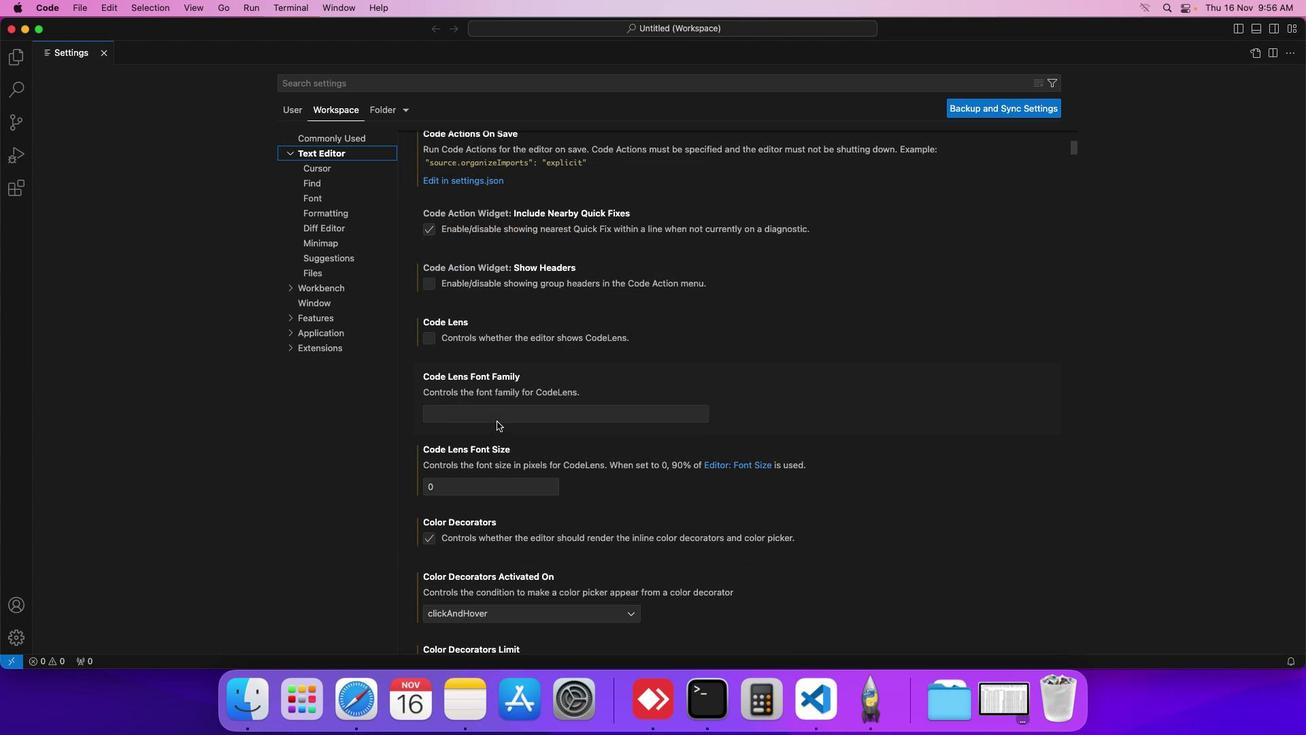 
Action: Mouse scrolled (498, 424) with delta (2, 1)
Screenshot: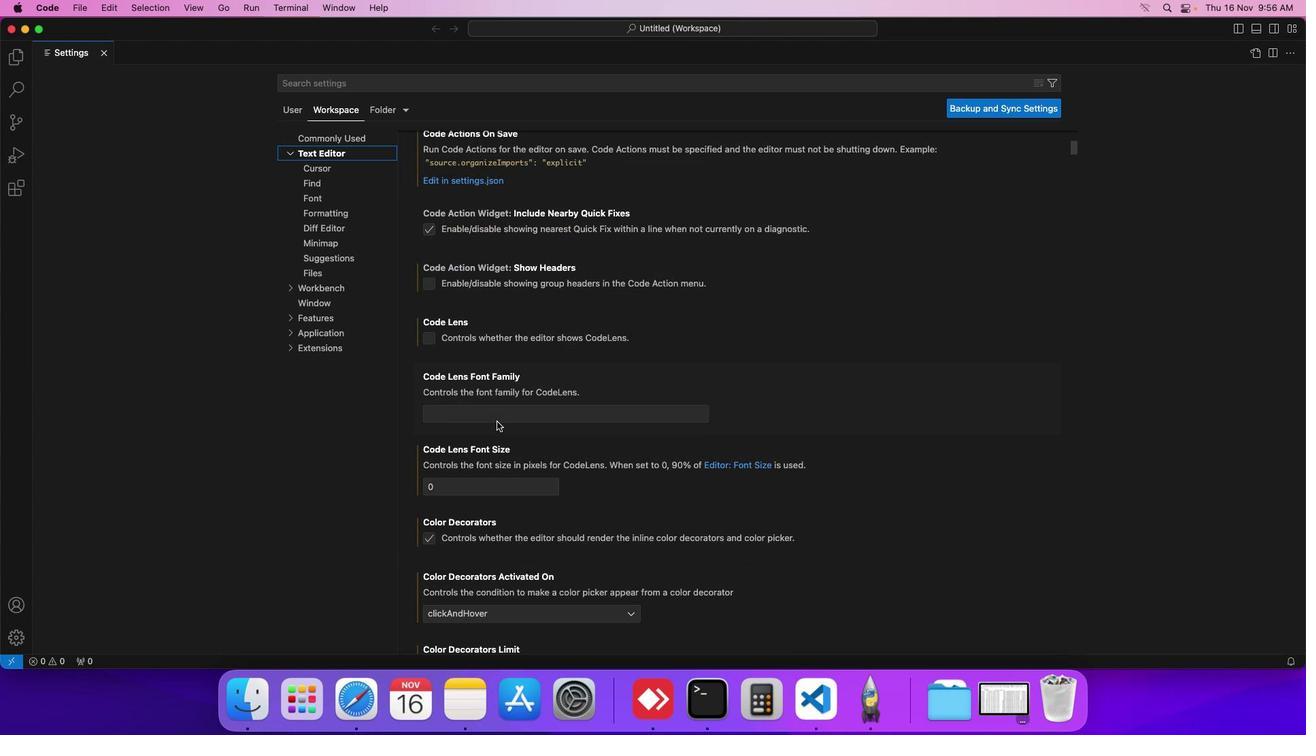 
Action: Mouse scrolled (498, 424) with delta (2, 1)
Screenshot: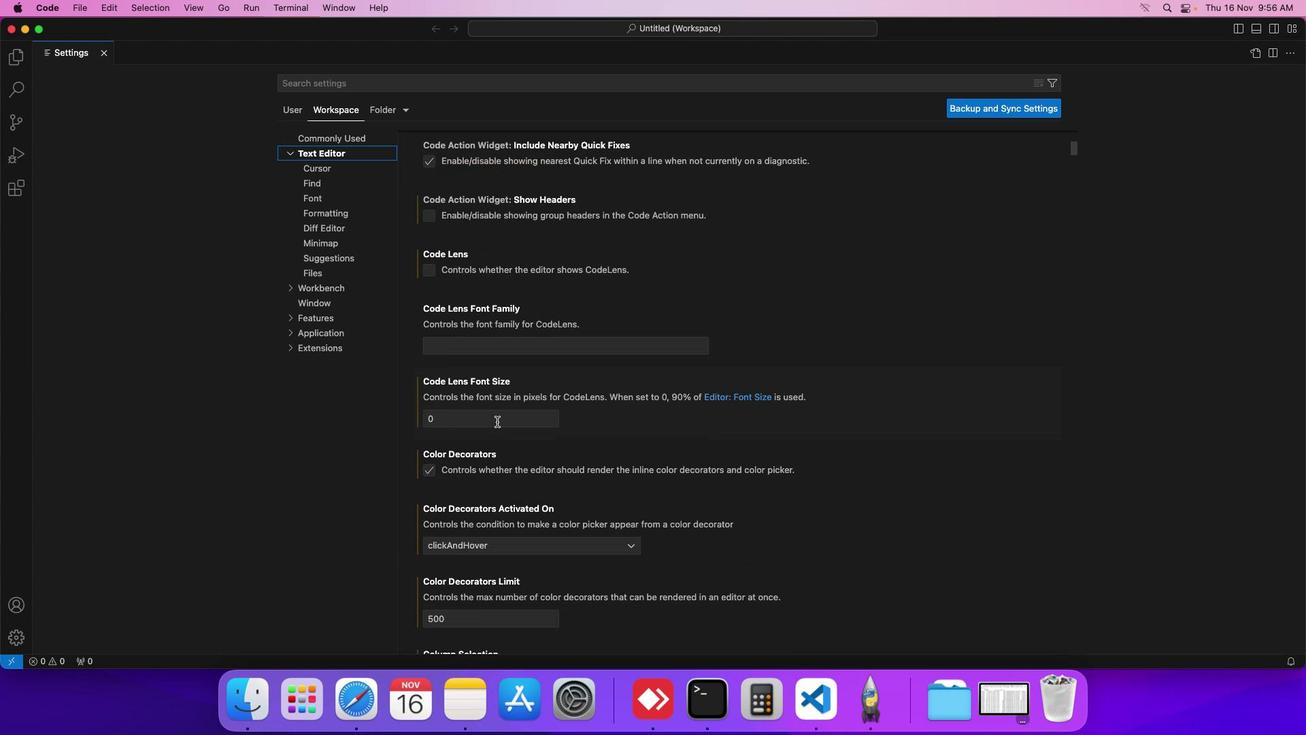 
Action: Mouse scrolled (498, 424) with delta (2, 0)
Screenshot: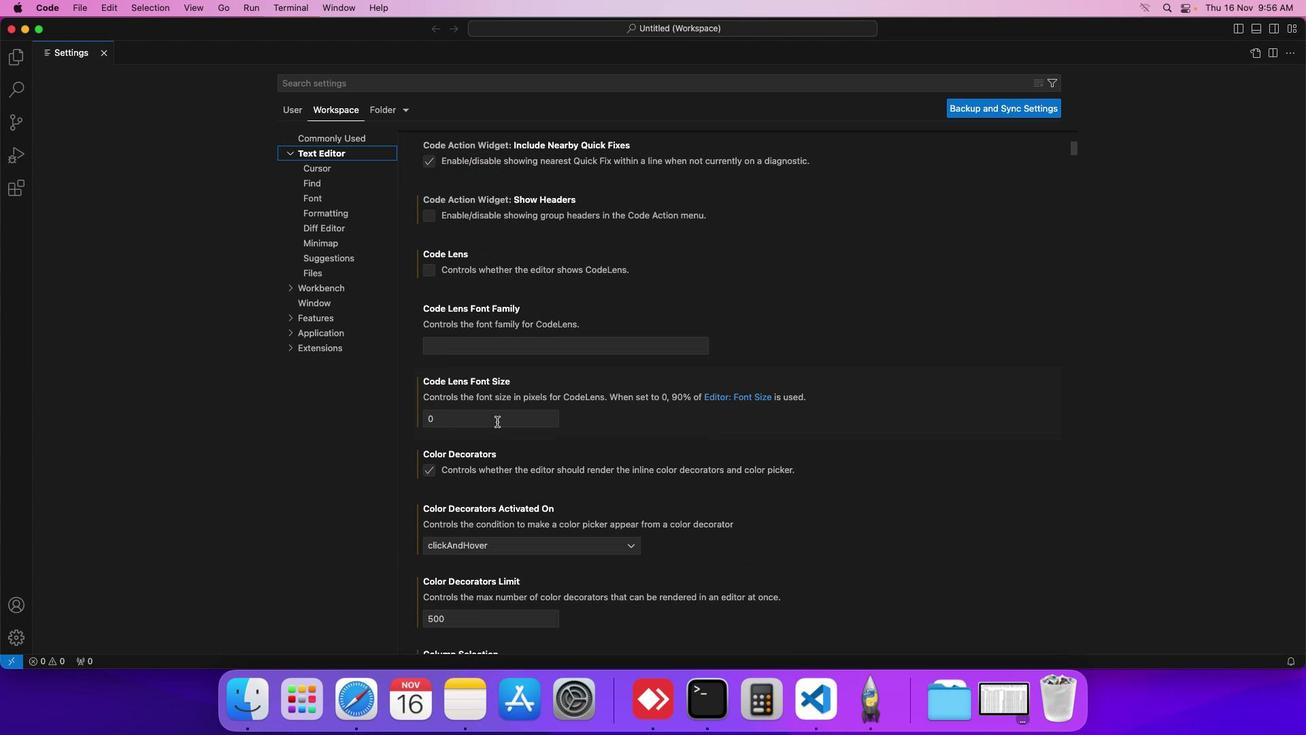 
Action: Mouse scrolled (498, 424) with delta (2, 0)
Screenshot: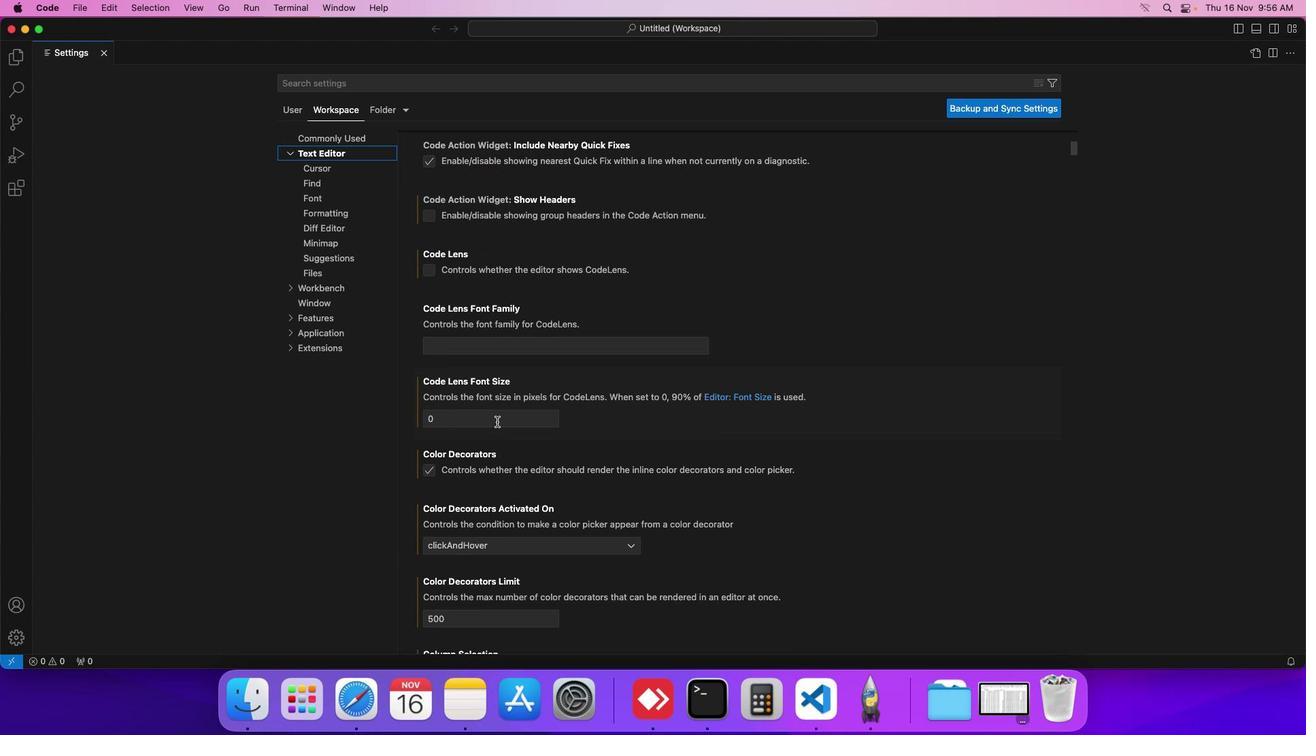 
Action: Mouse scrolled (498, 424) with delta (2, 1)
Screenshot: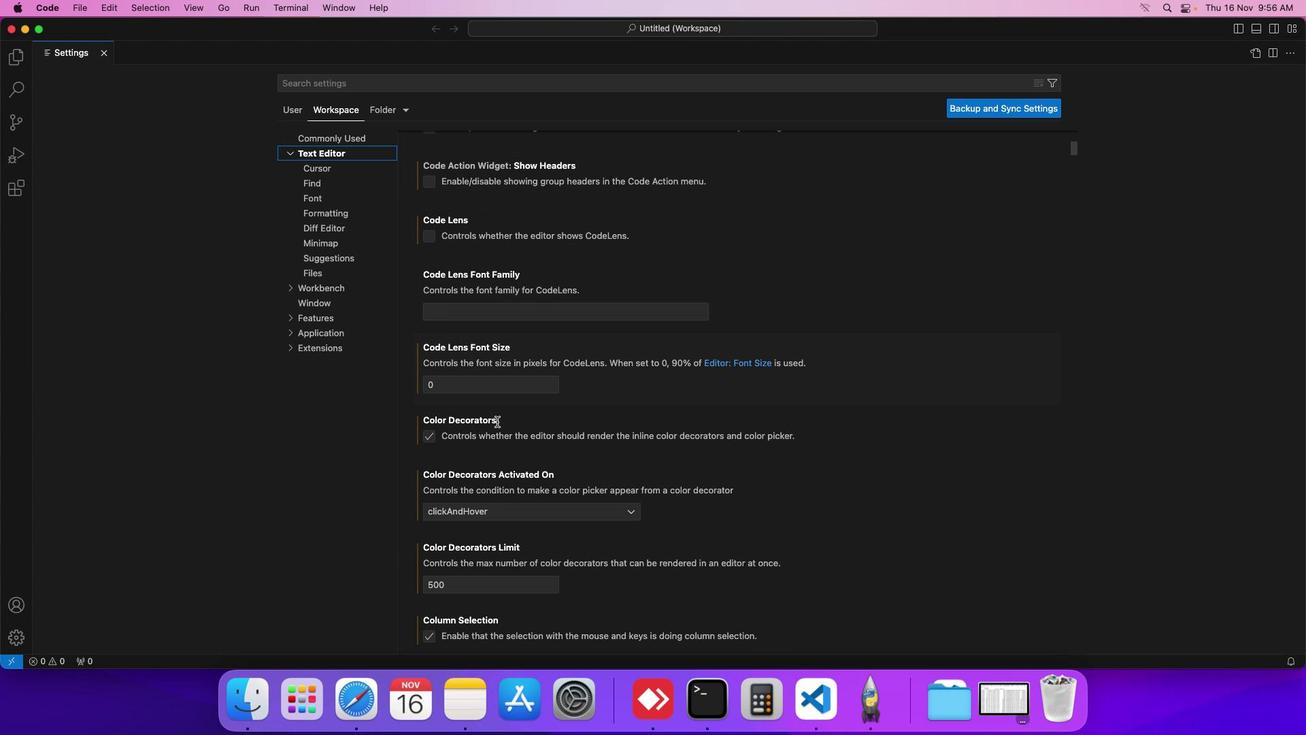 
Action: Mouse scrolled (498, 424) with delta (2, 1)
Screenshot: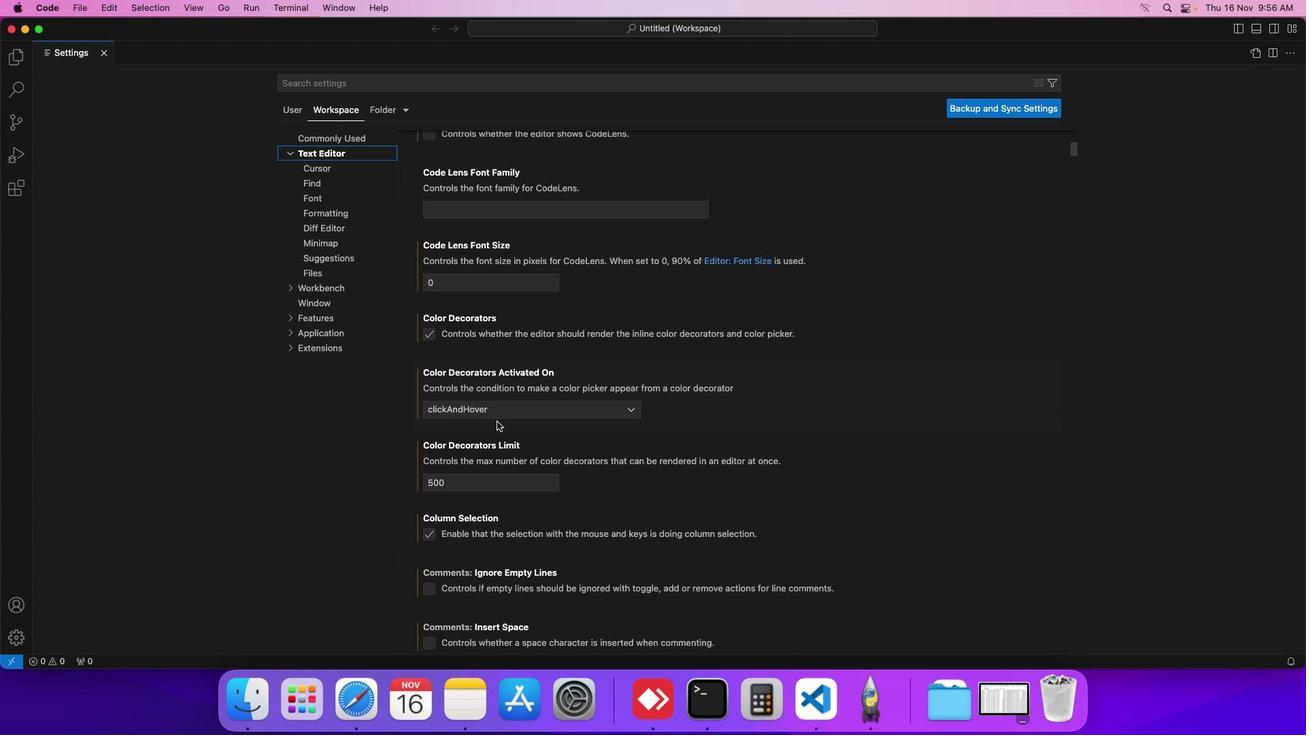 
Action: Mouse scrolled (498, 424) with delta (2, 1)
Screenshot: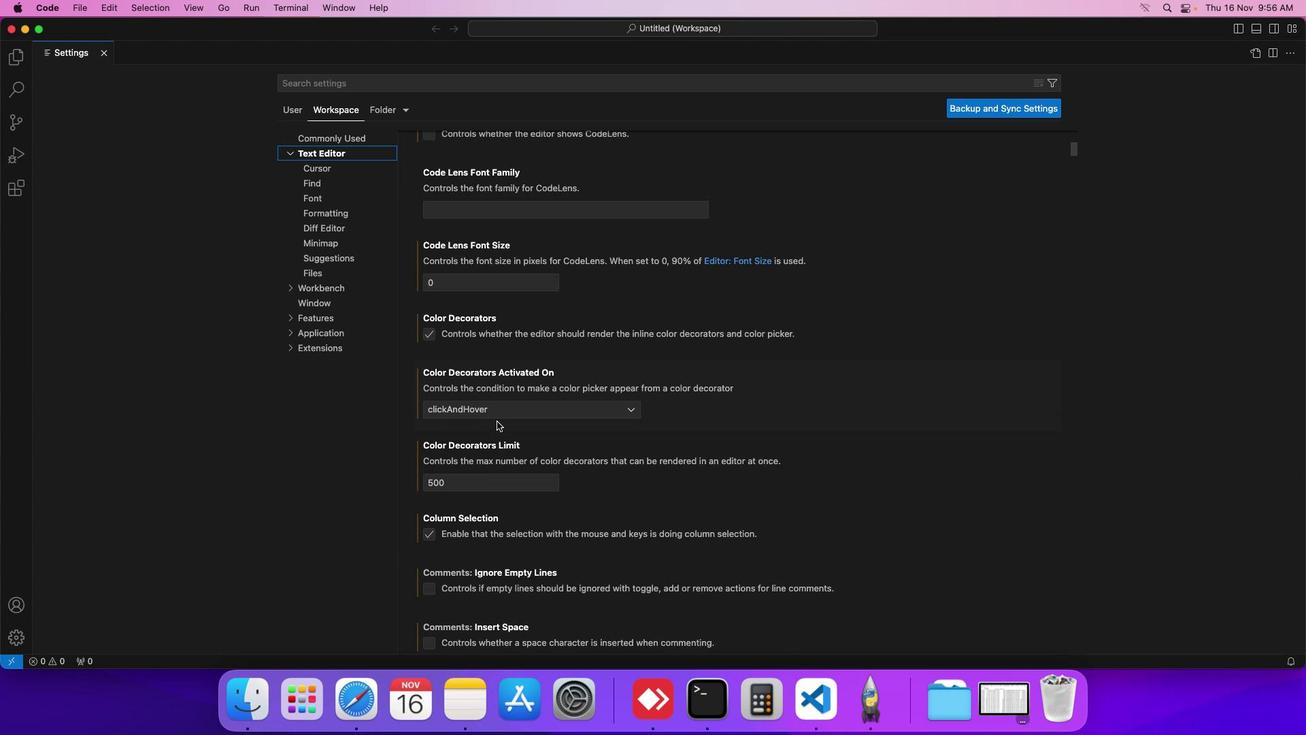 
Action: Mouse scrolled (498, 424) with delta (2, 1)
Screenshot: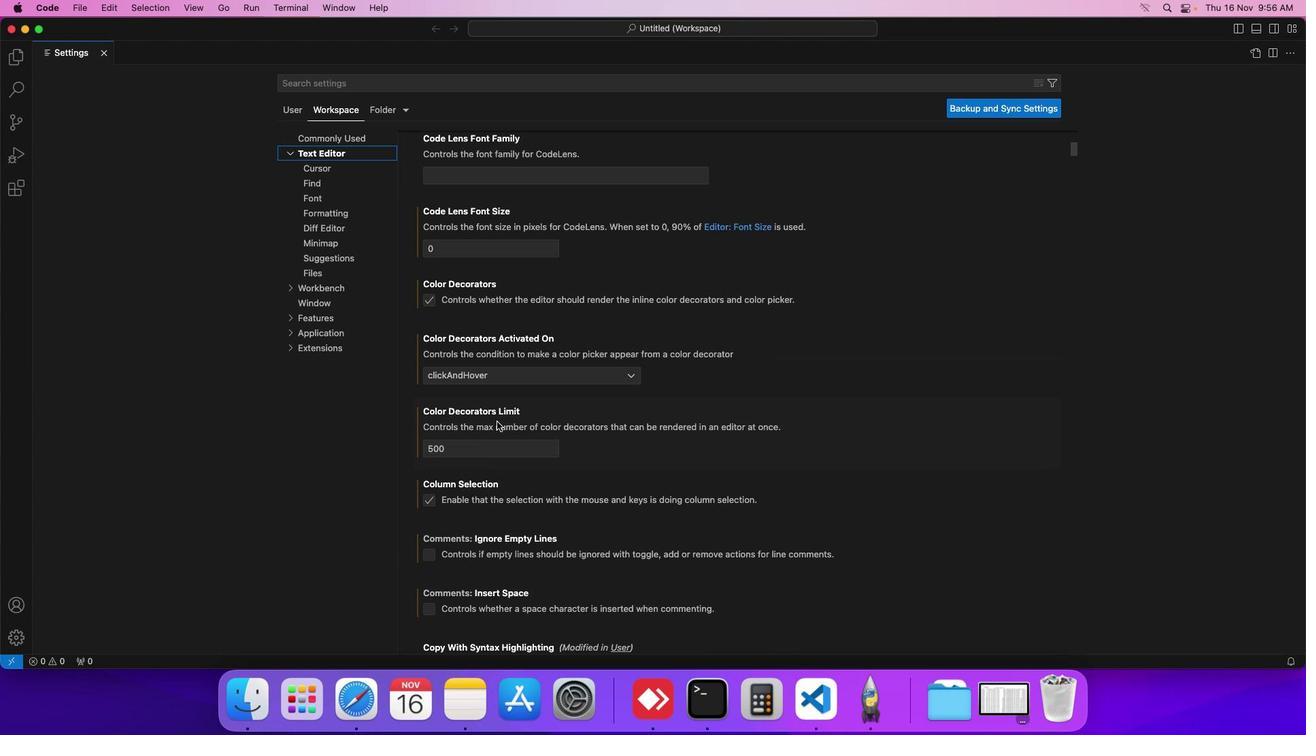 
Action: Mouse scrolled (498, 424) with delta (2, 1)
Screenshot: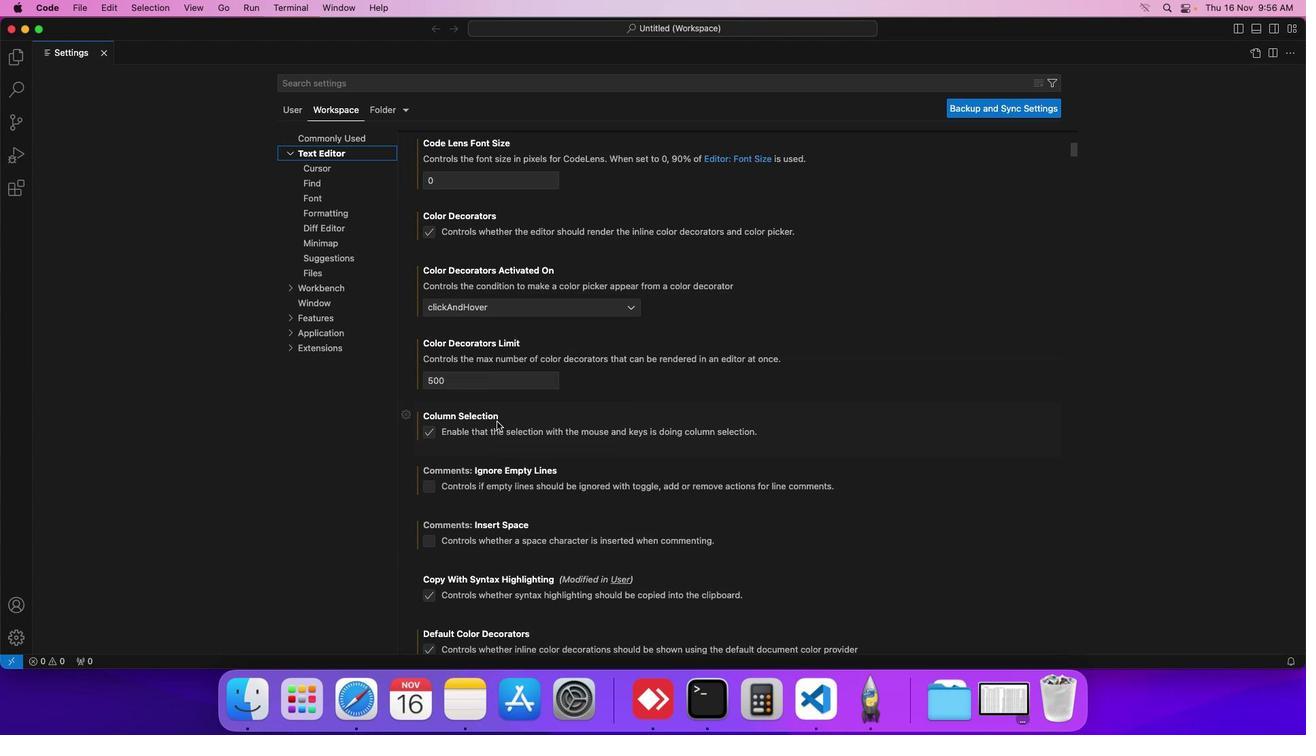 
Action: Mouse scrolled (498, 424) with delta (2, 0)
Screenshot: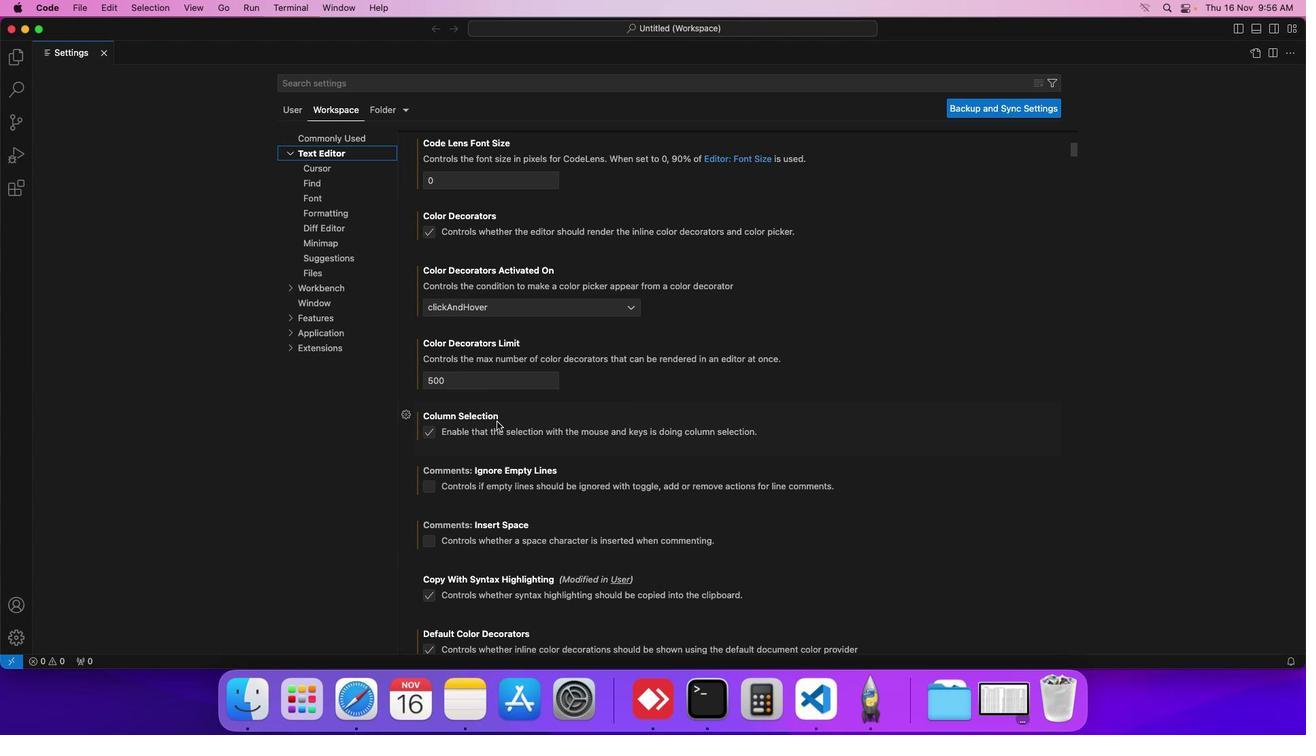 
Action: Mouse scrolled (498, 424) with delta (2, 1)
Screenshot: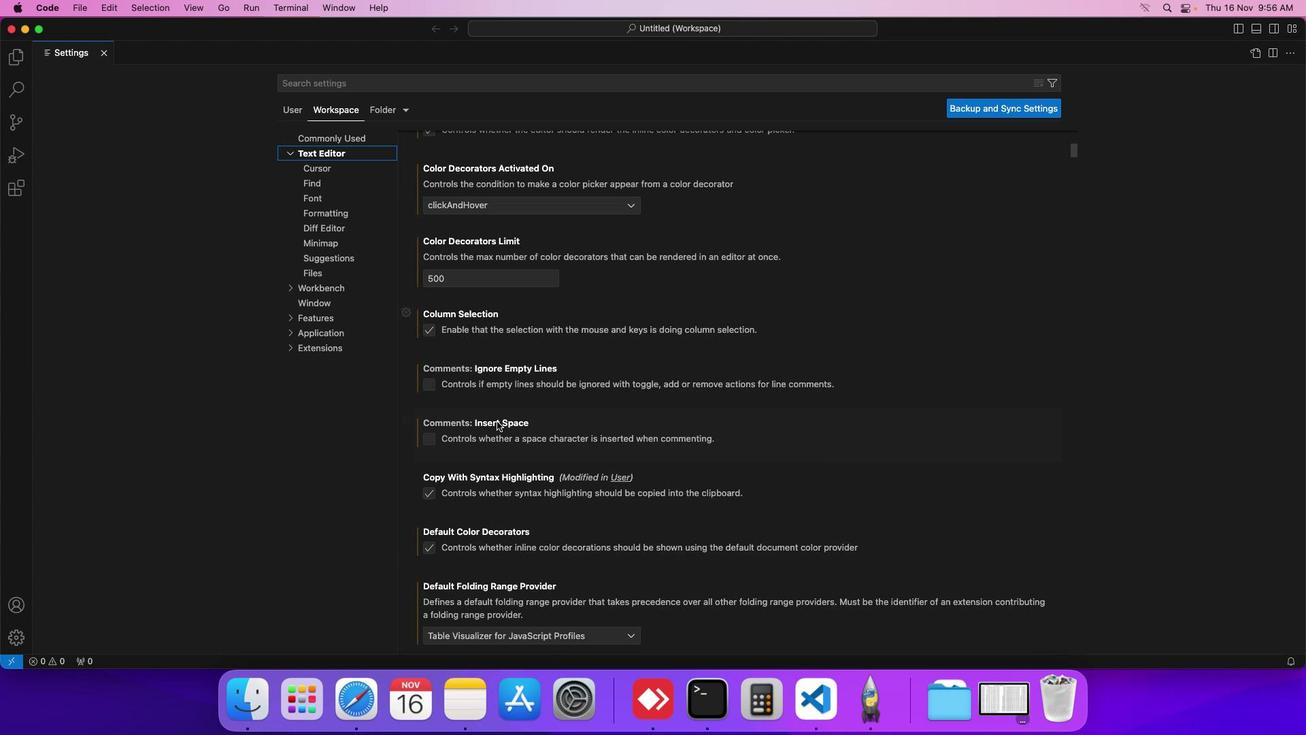 
Action: Mouse scrolled (498, 424) with delta (2, 1)
Screenshot: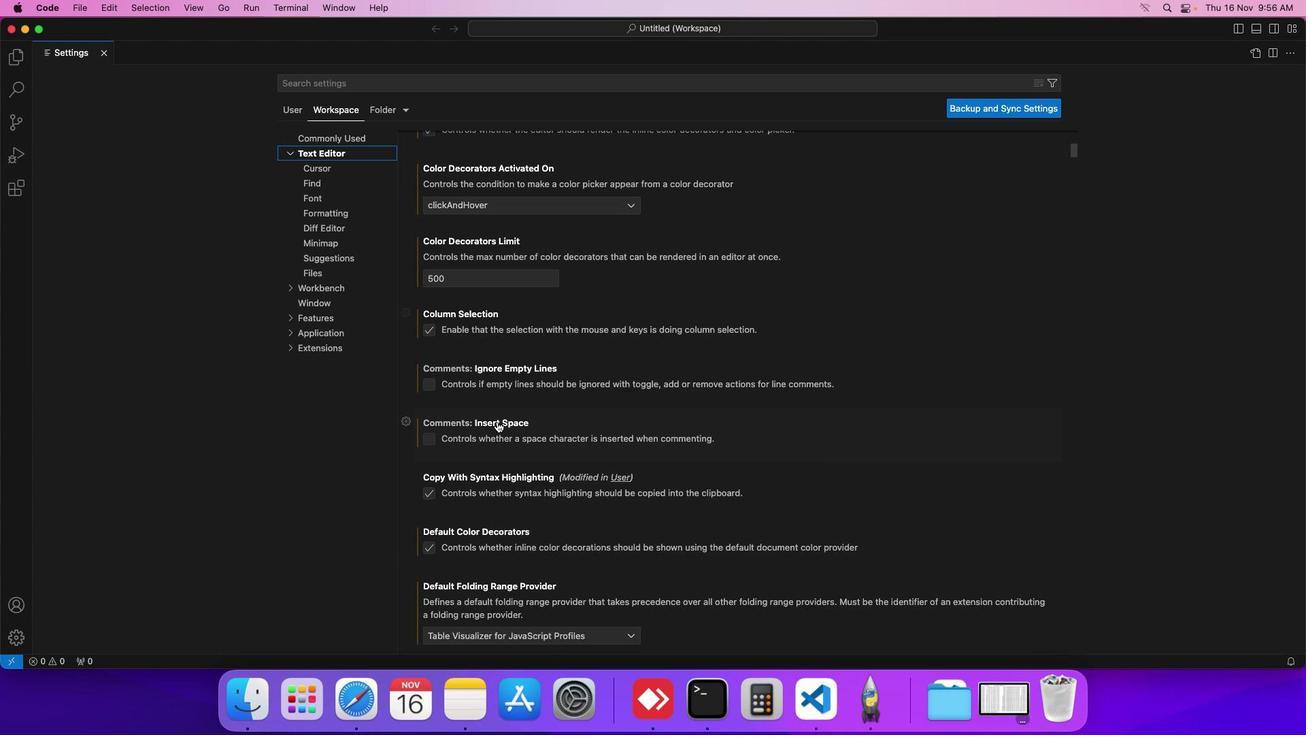 
Action: Mouse scrolled (498, 424) with delta (2, 1)
Screenshot: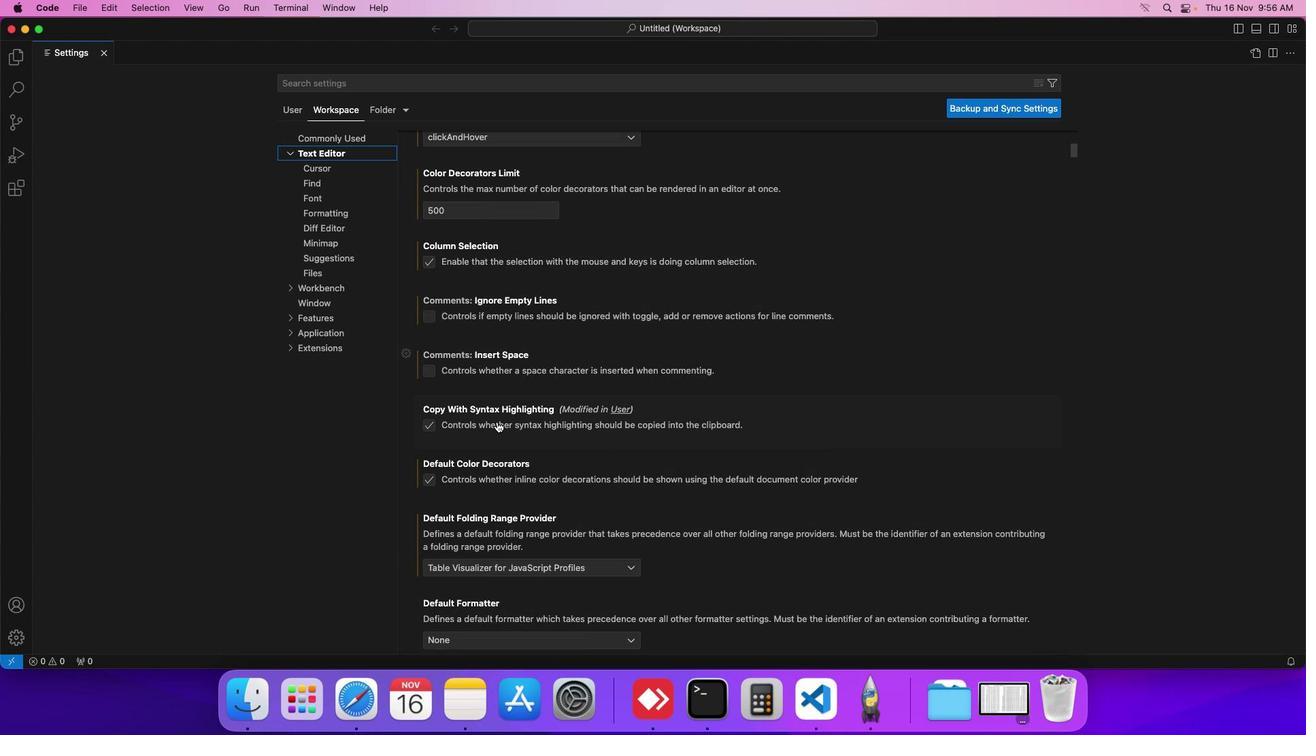 
Action: Mouse scrolled (498, 424) with delta (2, 0)
Screenshot: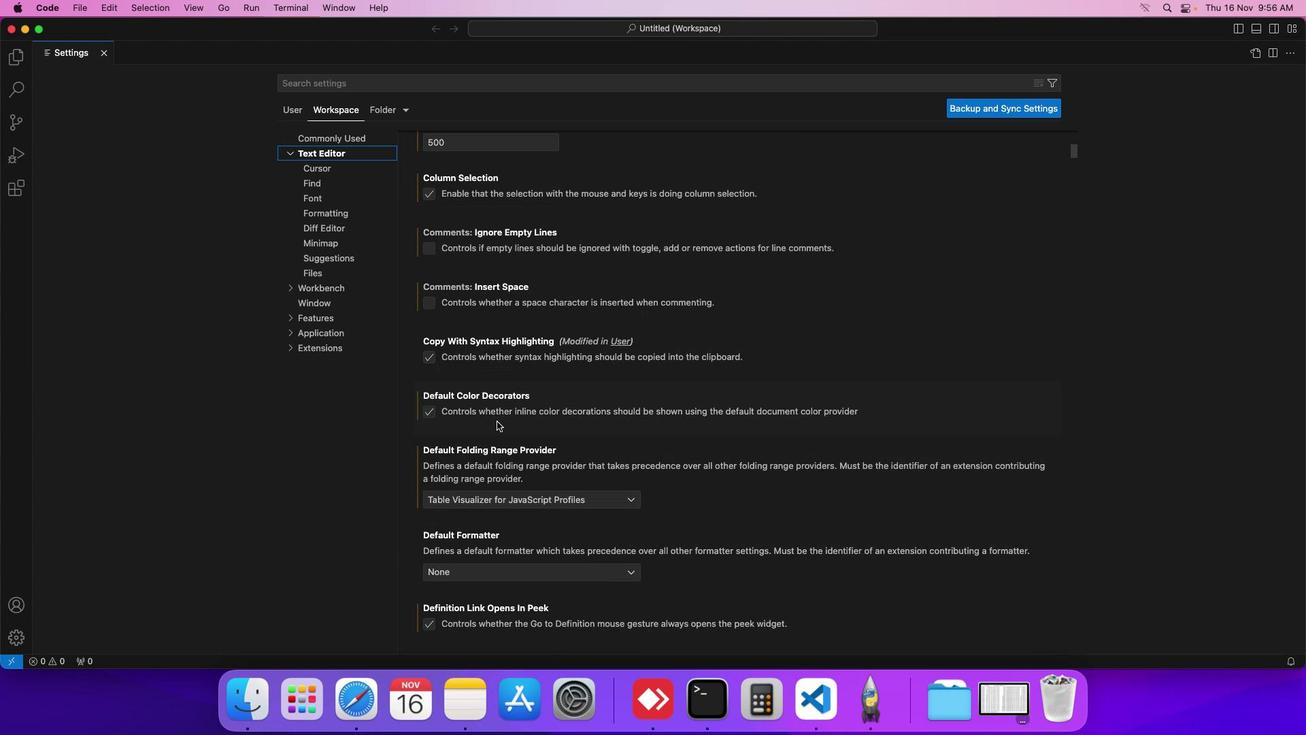 
Action: Mouse scrolled (498, 424) with delta (2, 0)
Screenshot: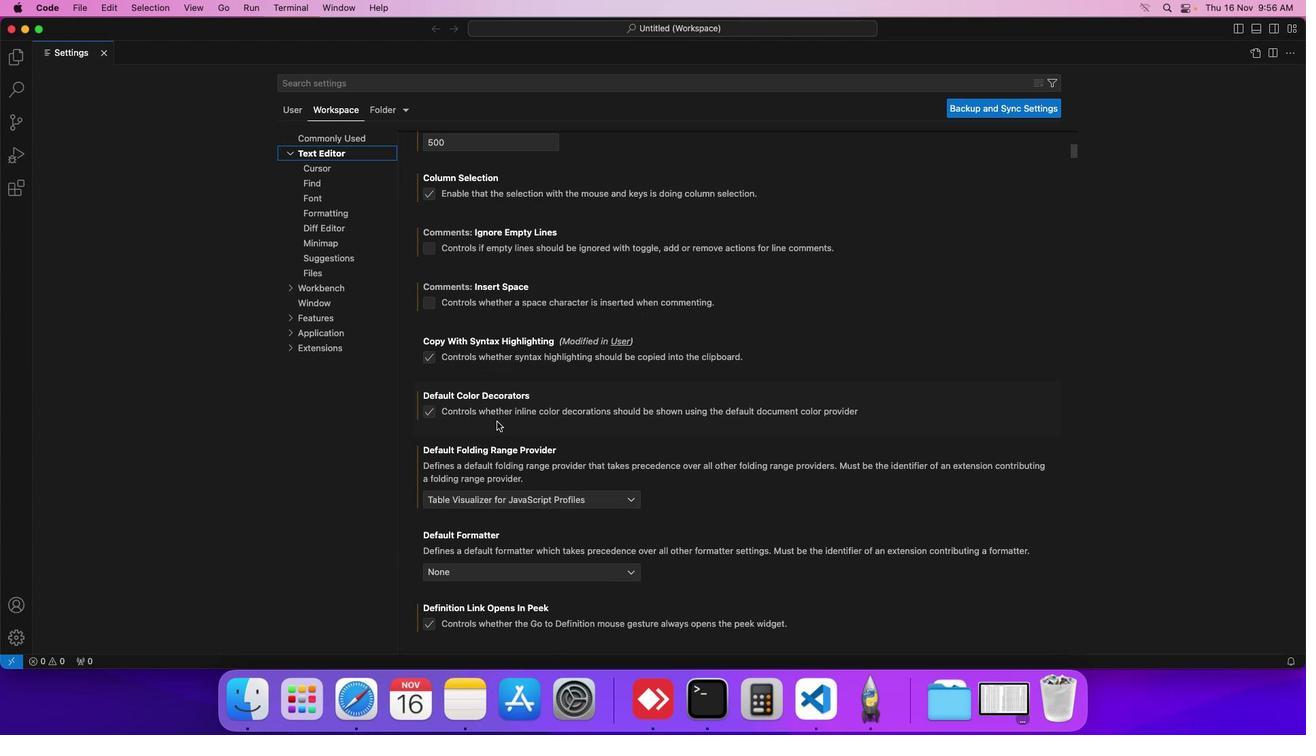 
Action: Mouse scrolled (498, 424) with delta (2, 1)
Screenshot: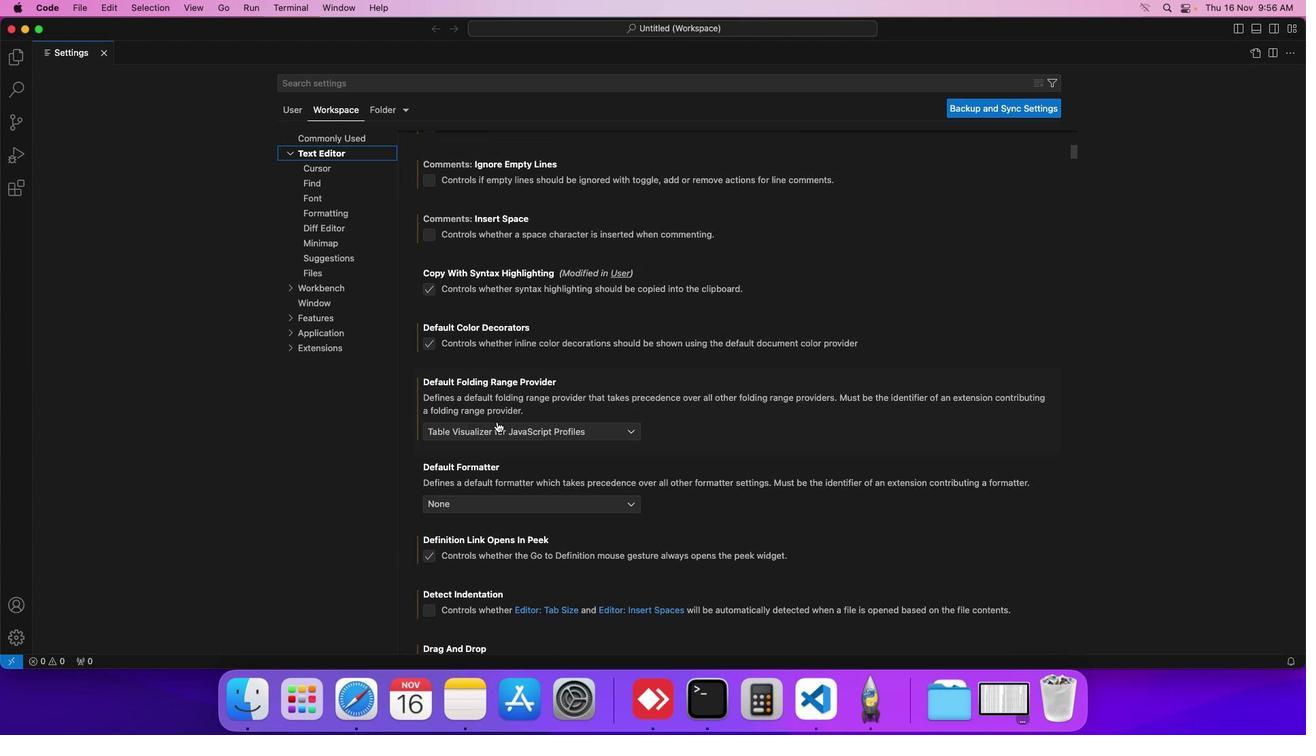 
Action: Mouse scrolled (498, 424) with delta (2, 1)
Screenshot: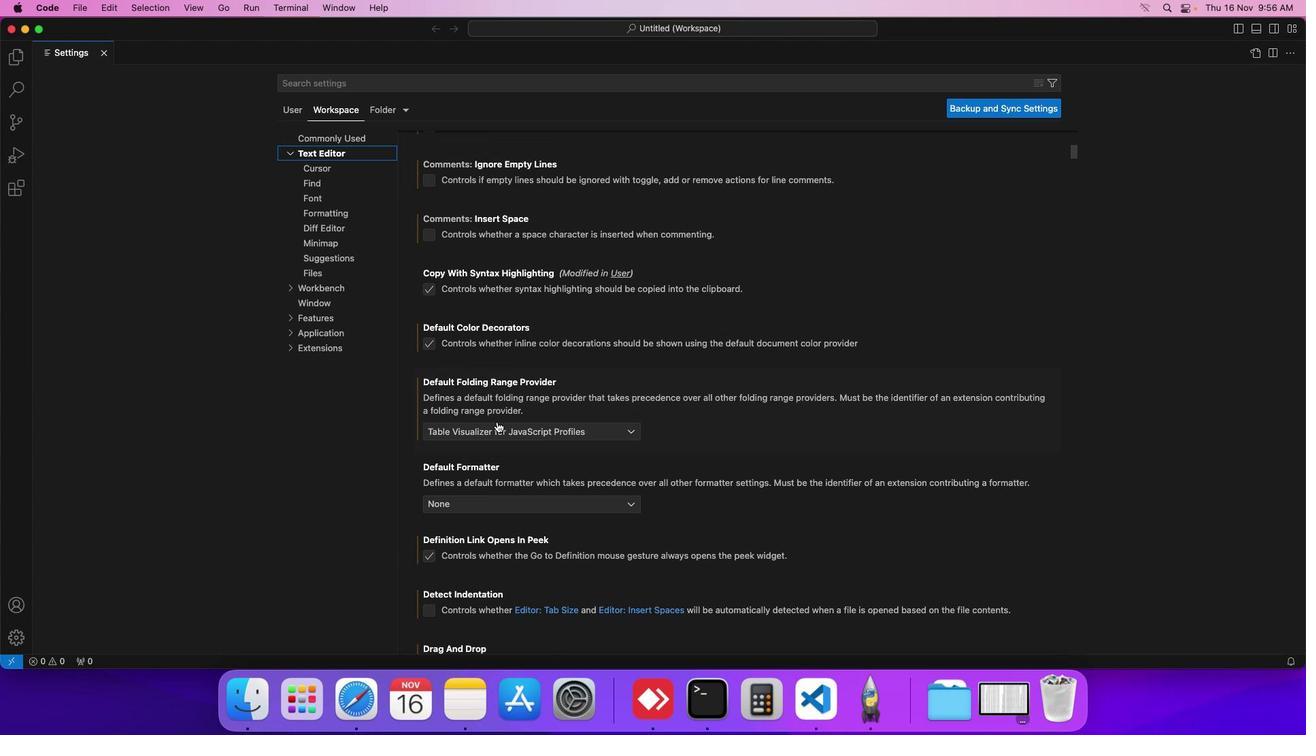 
Action: Mouse scrolled (498, 424) with delta (2, 1)
Screenshot: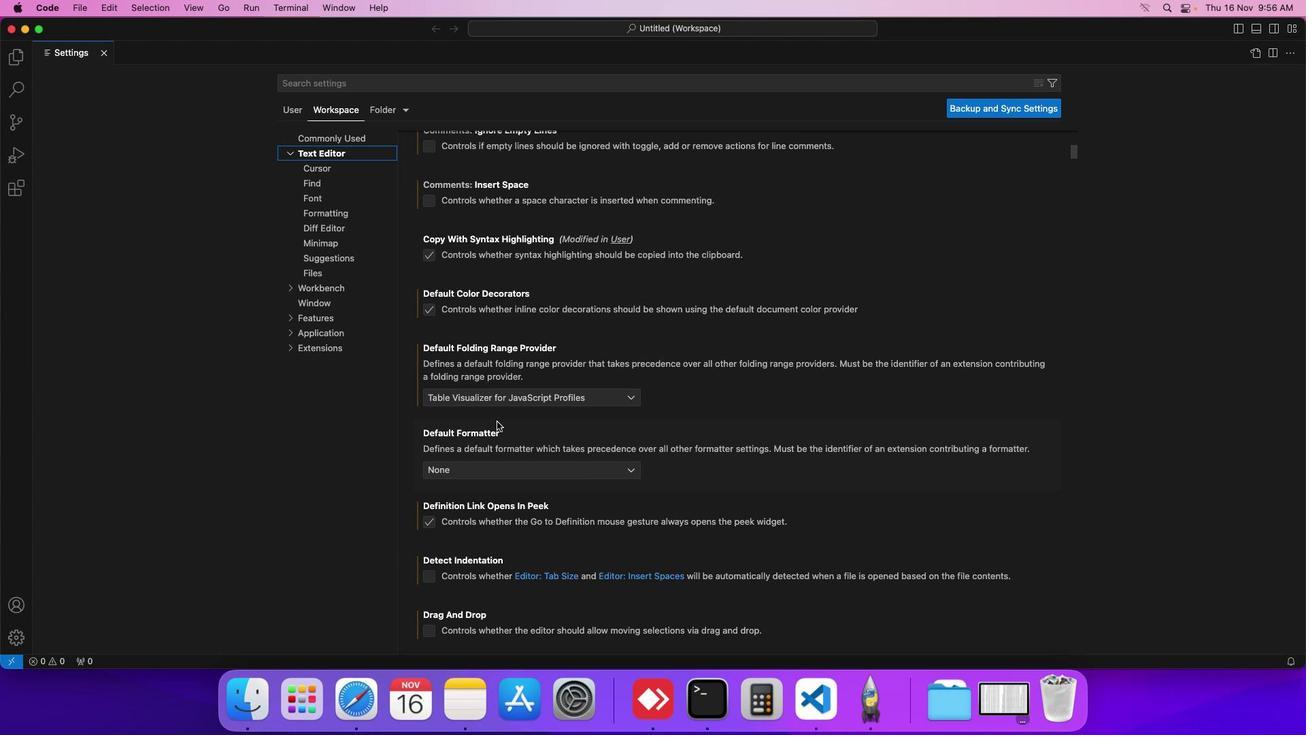 
Action: Mouse scrolled (498, 424) with delta (2, 1)
Screenshot: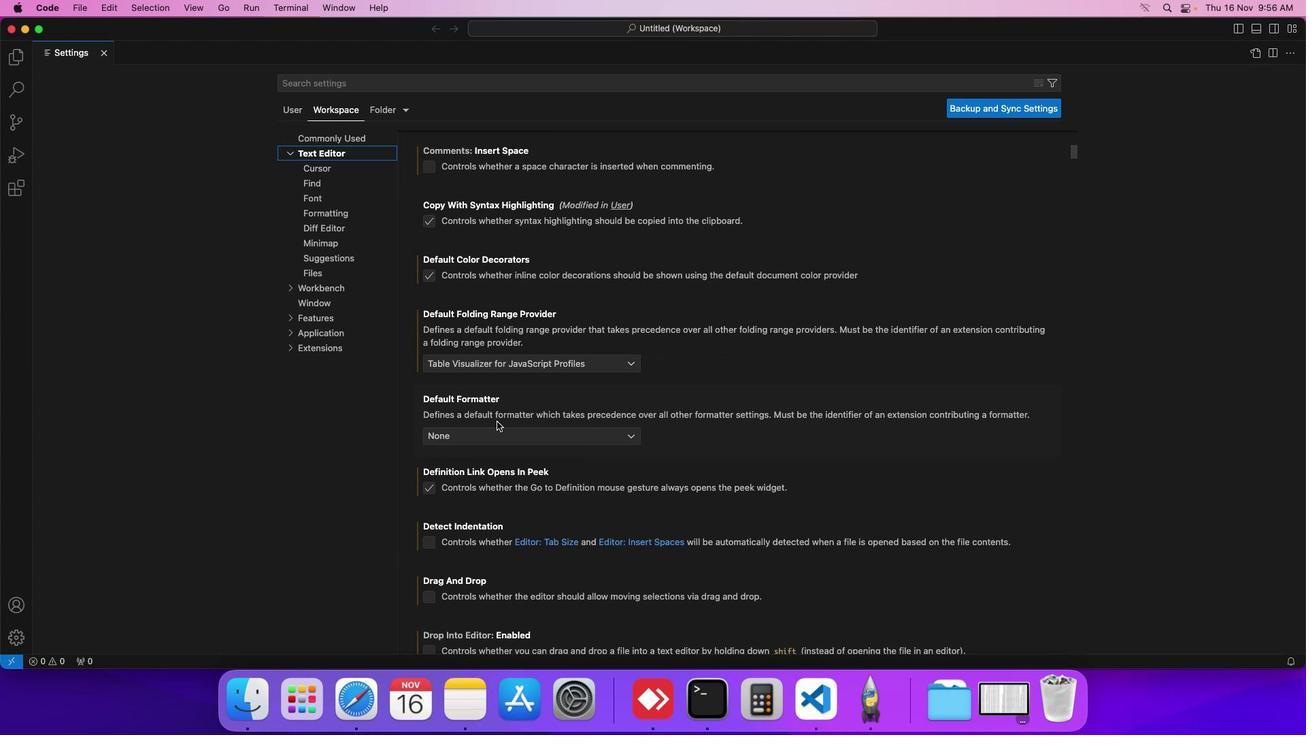 
Action: Mouse scrolled (498, 424) with delta (2, 1)
Screenshot: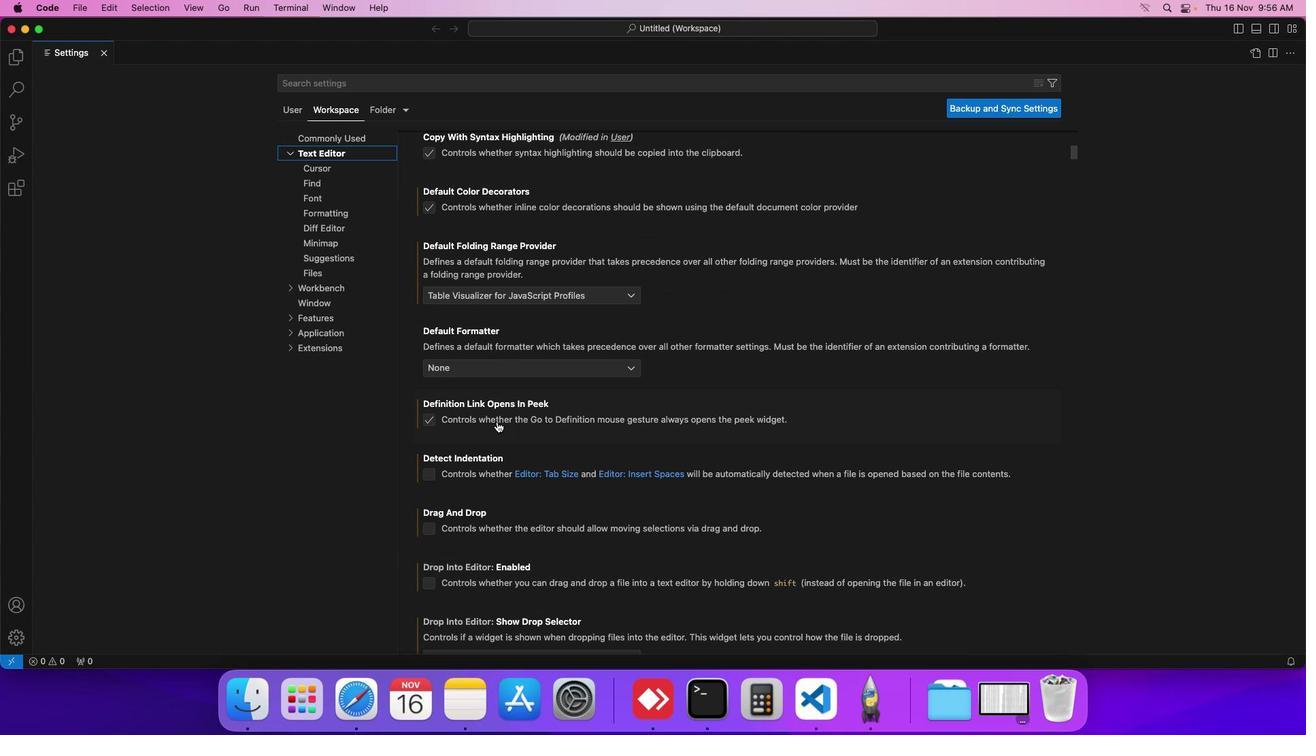 
Action: Mouse scrolled (498, 424) with delta (2, 1)
Screenshot: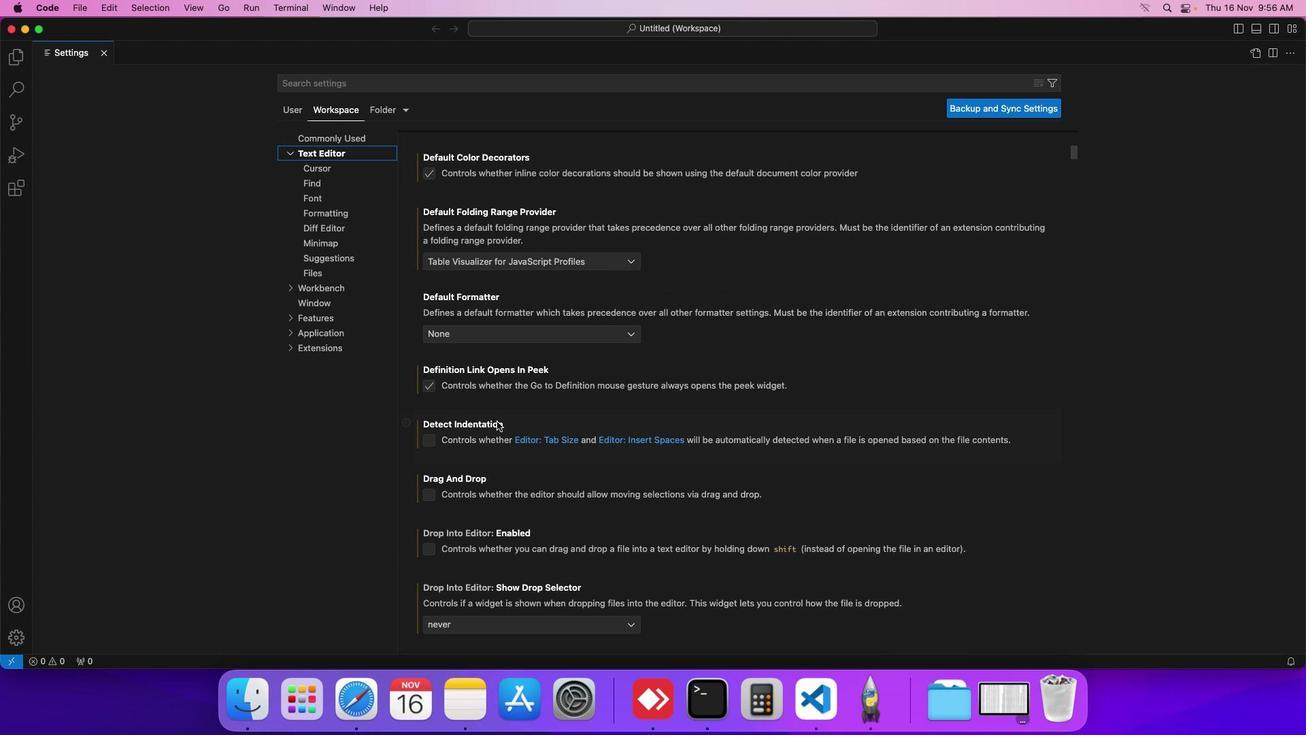 
Action: Mouse scrolled (498, 424) with delta (2, 1)
Screenshot: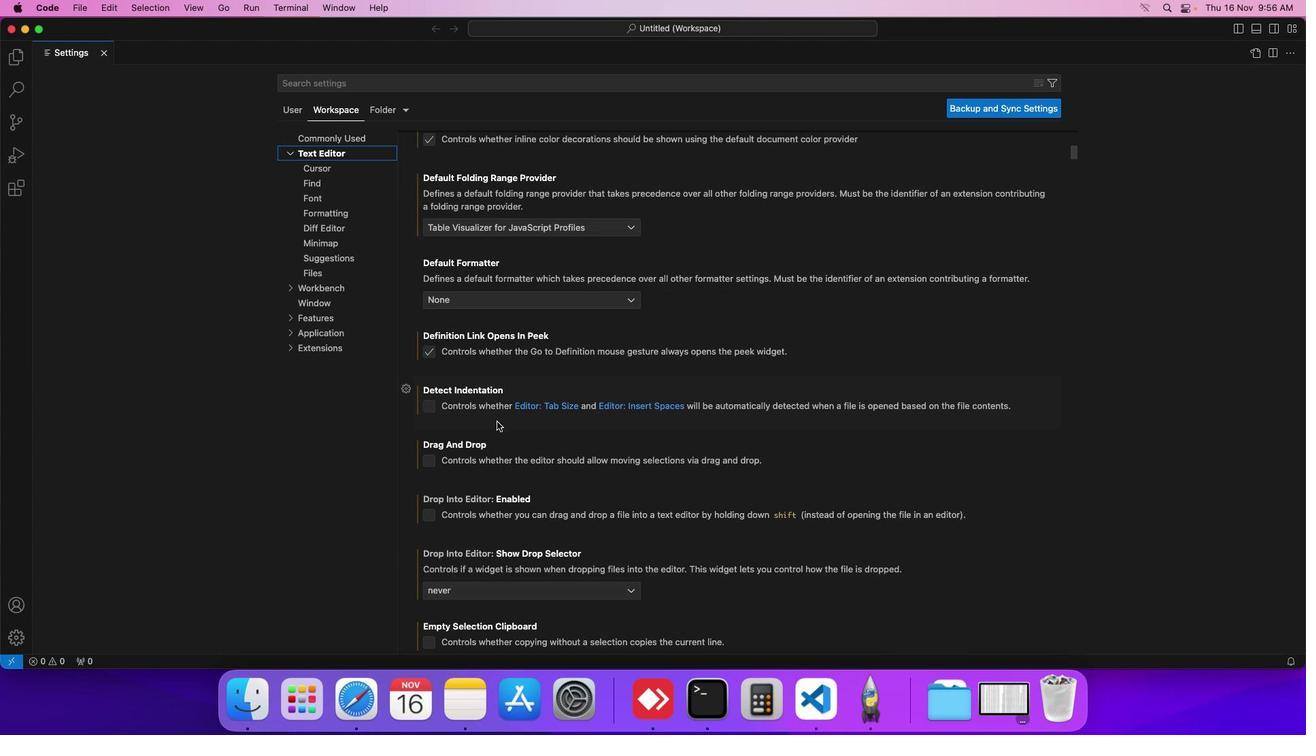 
Action: Mouse scrolled (498, 424) with delta (2, 1)
Screenshot: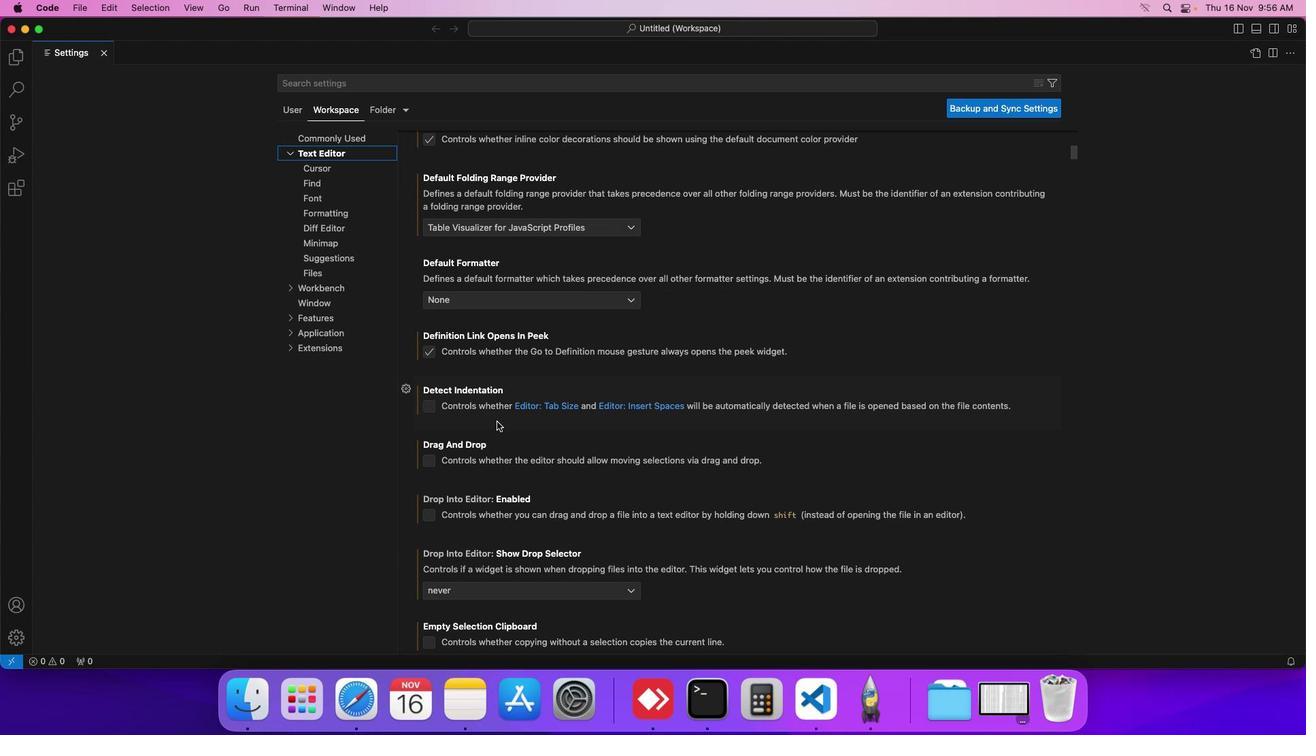 
Action: Mouse scrolled (498, 424) with delta (2, 1)
Screenshot: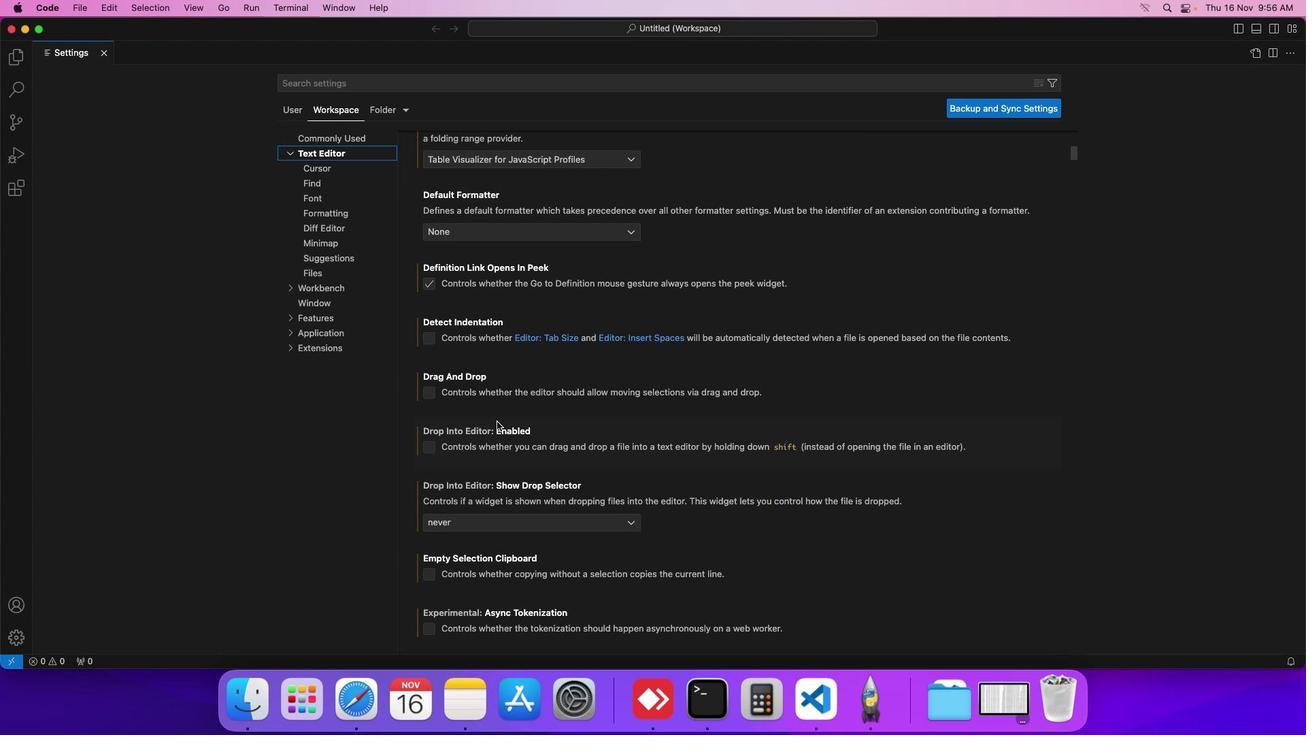 
Action: Mouse scrolled (498, 424) with delta (2, 1)
Screenshot: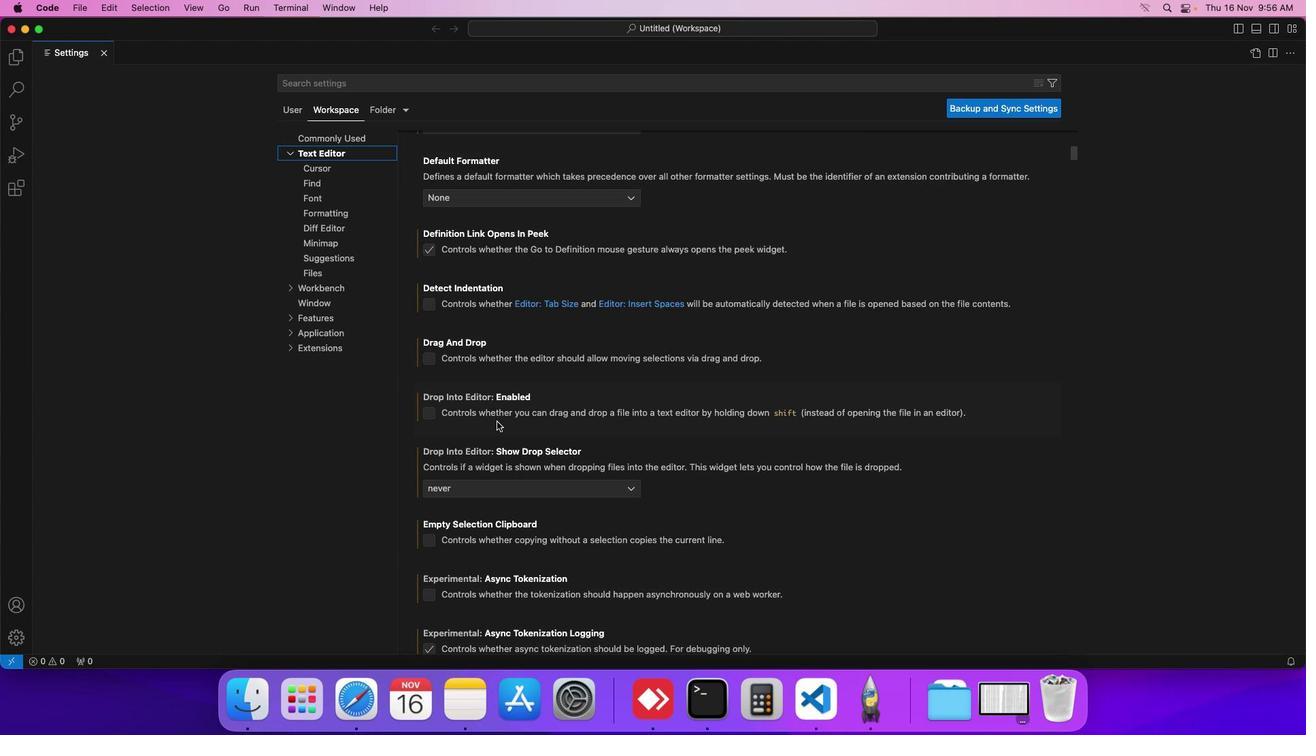 
Action: Mouse scrolled (498, 424) with delta (2, 1)
Screenshot: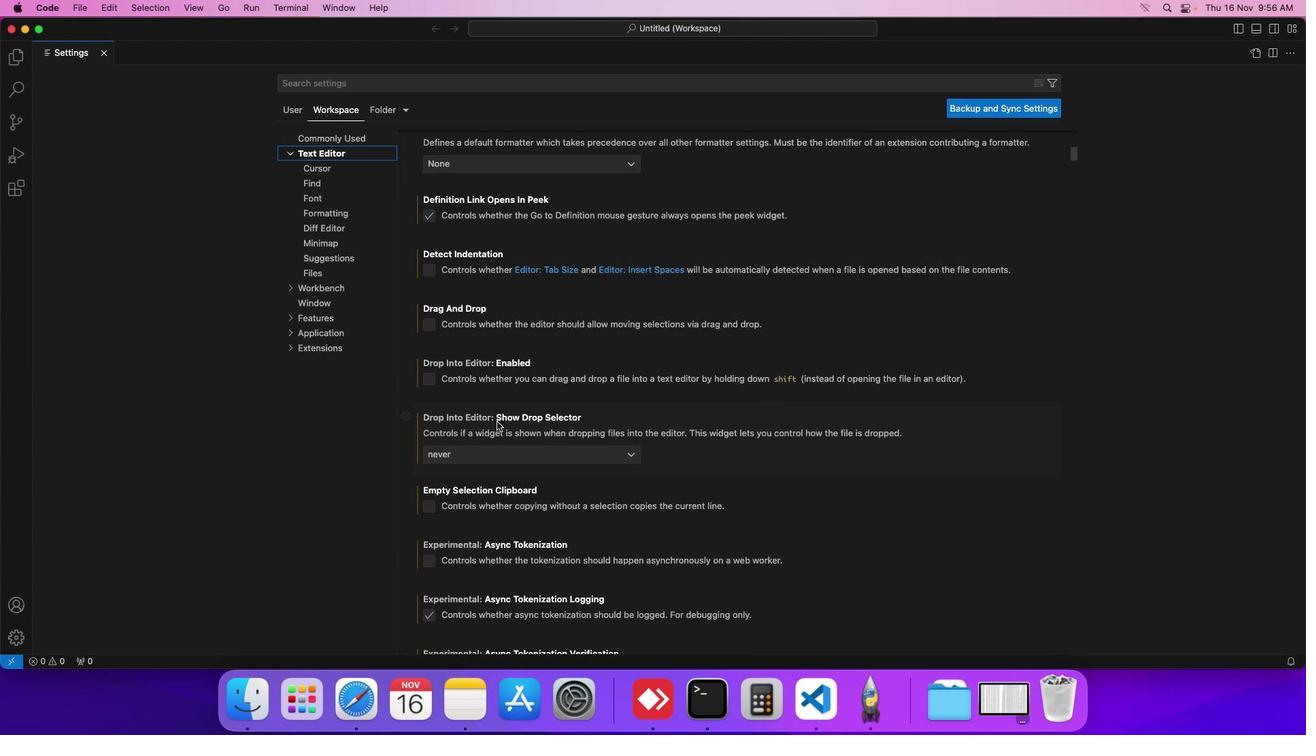 
Action: Mouse scrolled (498, 424) with delta (2, 1)
Screenshot: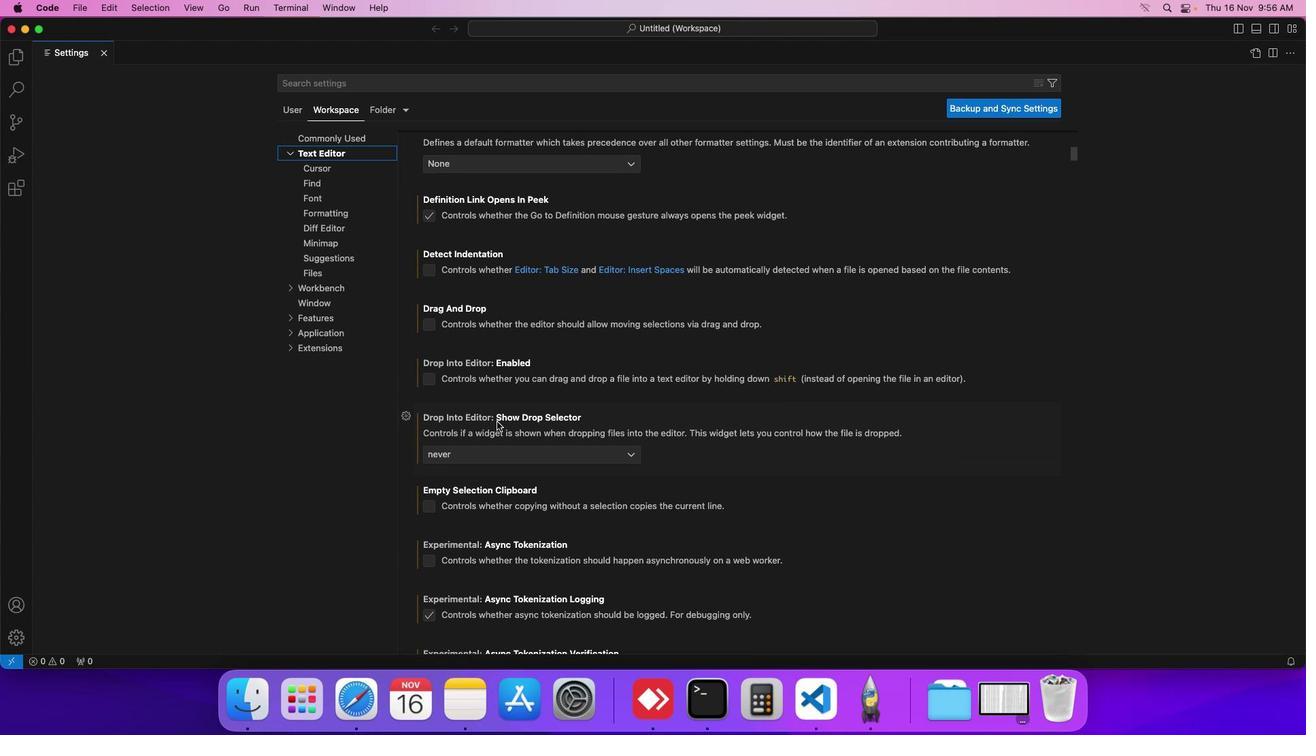 
Action: Mouse scrolled (498, 424) with delta (2, 1)
Screenshot: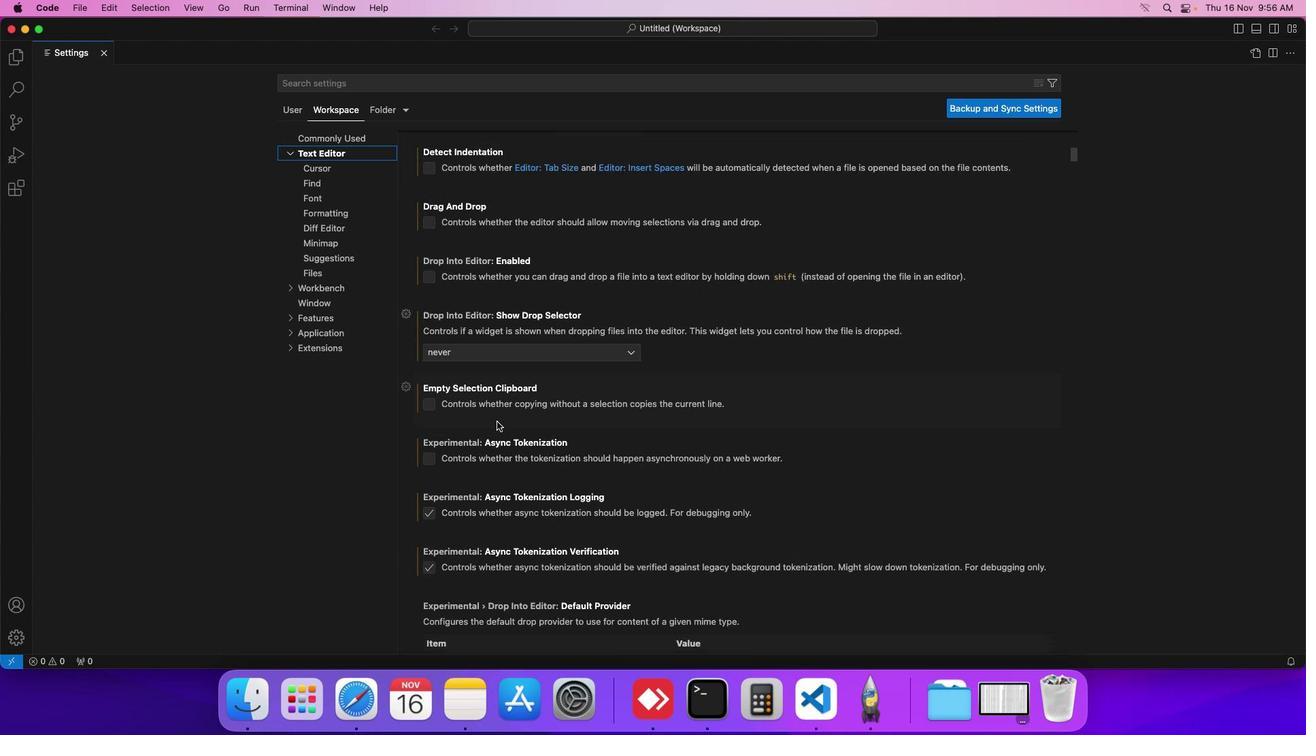 
Action: Mouse scrolled (498, 424) with delta (2, 1)
Screenshot: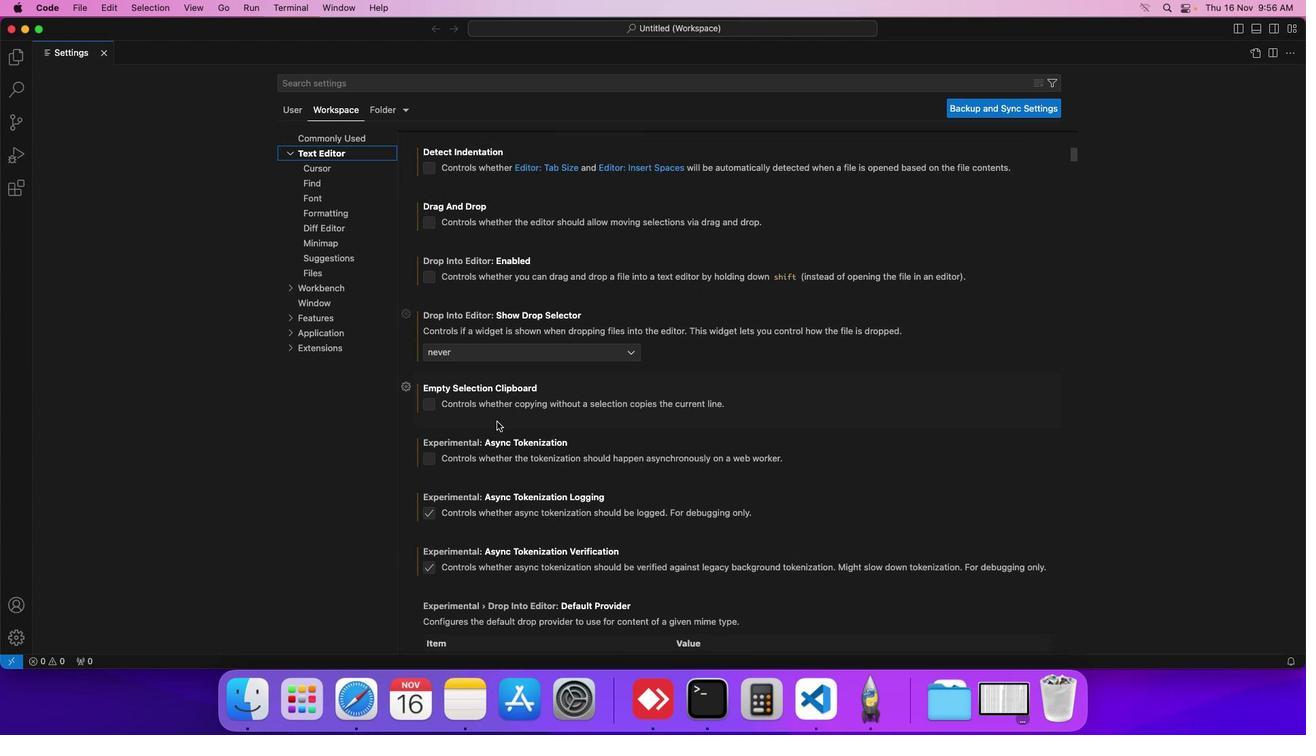 
Action: Mouse scrolled (498, 424) with delta (2, 1)
Screenshot: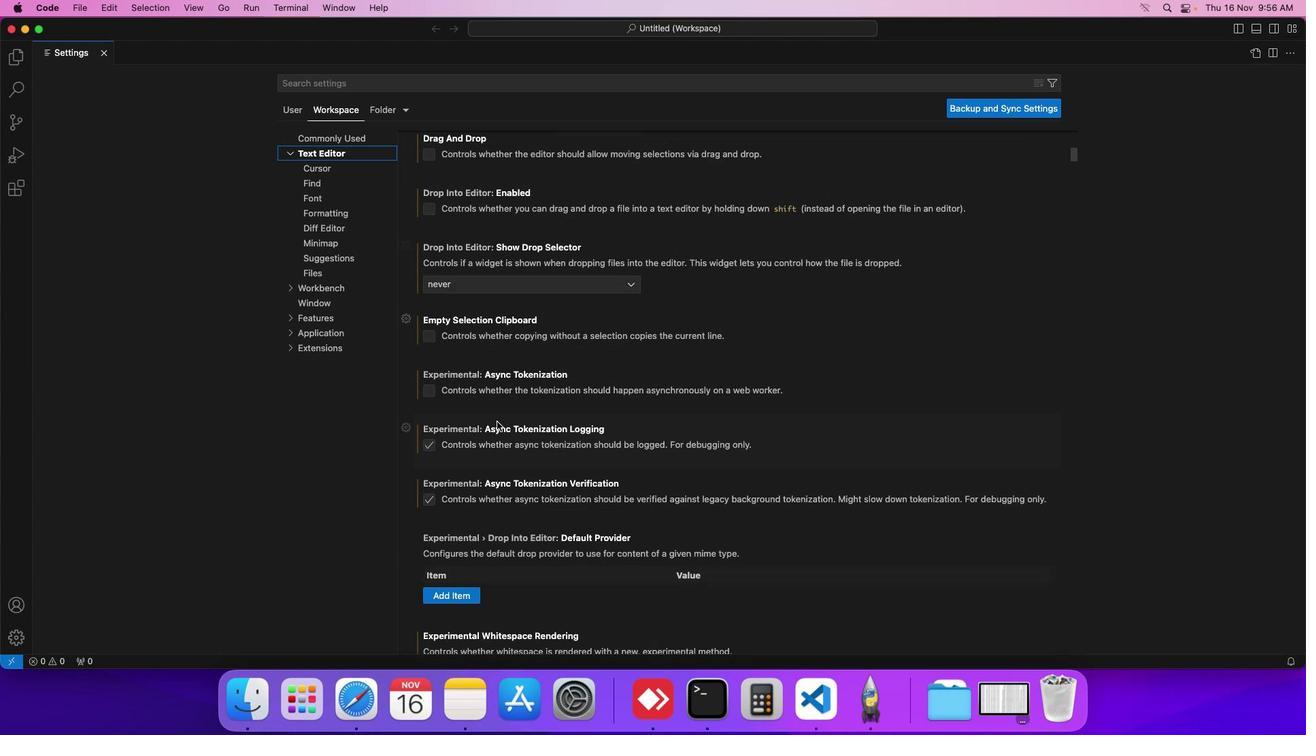 
Action: Mouse scrolled (498, 424) with delta (2, 0)
Screenshot: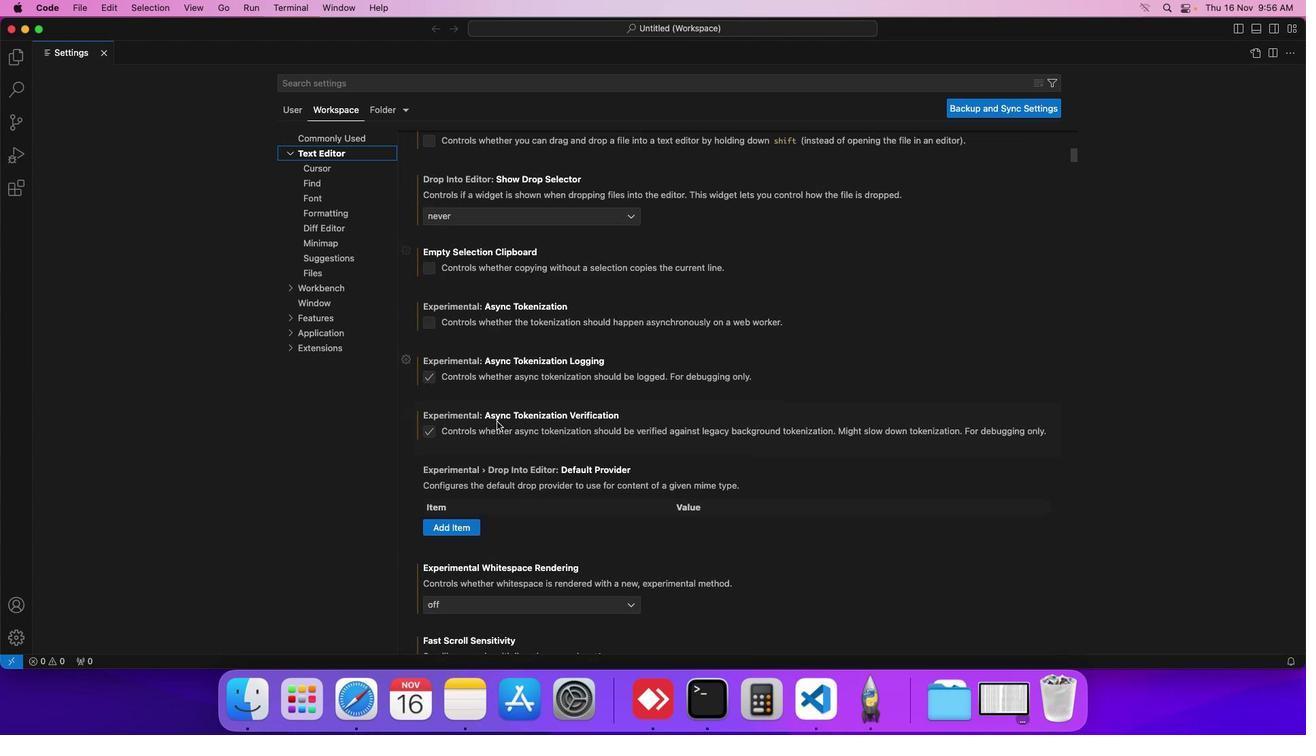 
Action: Mouse scrolled (498, 424) with delta (2, 0)
Screenshot: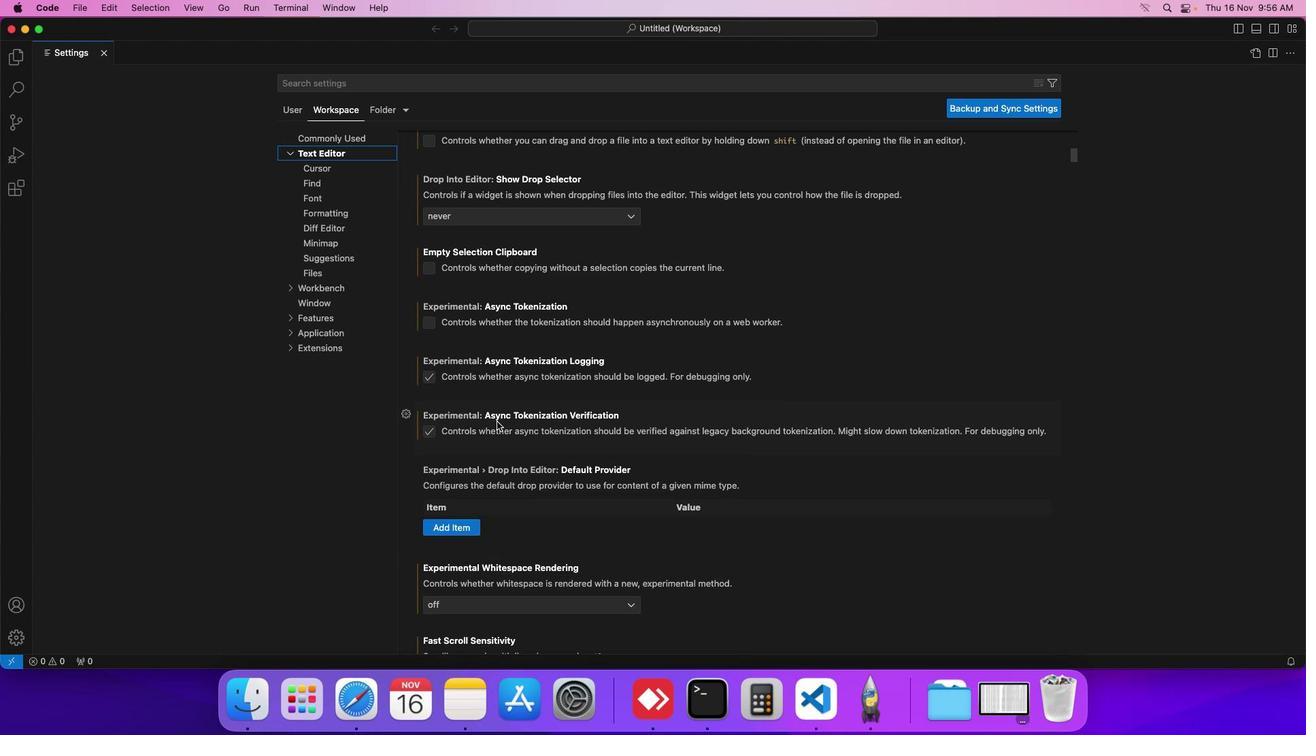 
Action: Mouse moved to (498, 424)
Screenshot: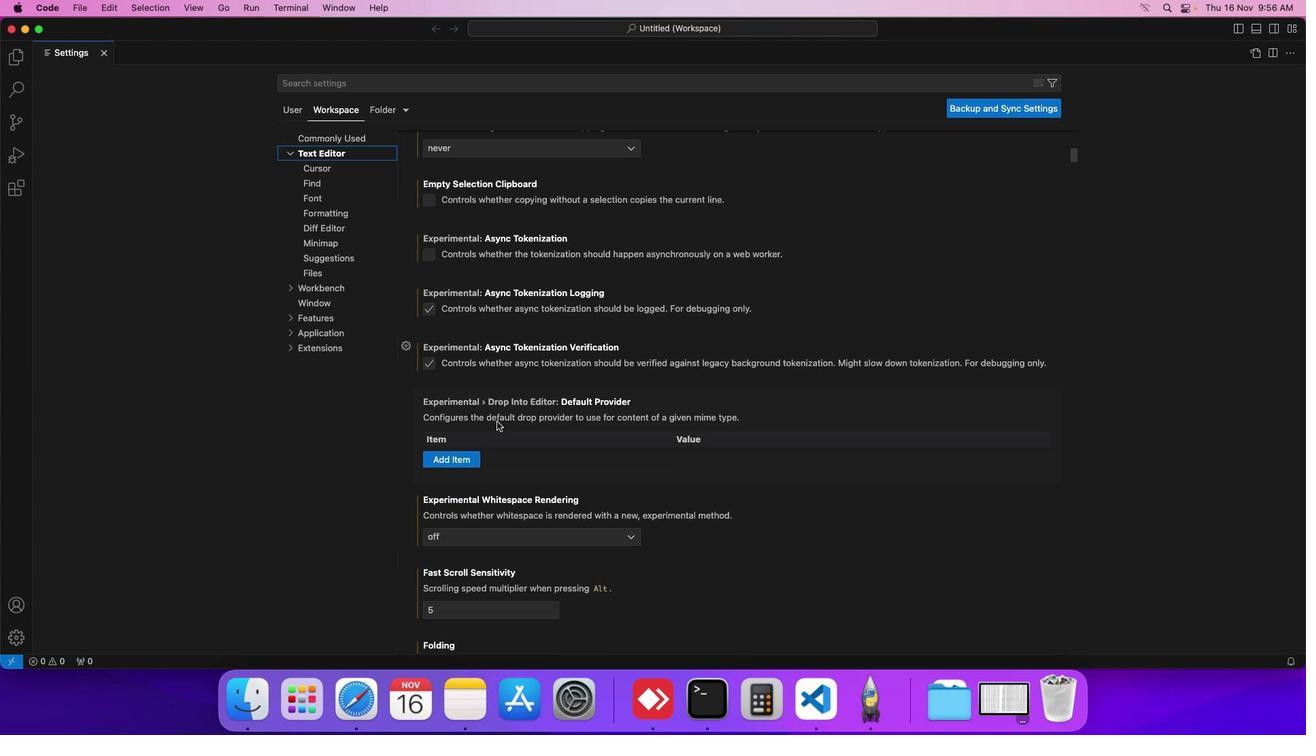 
Action: Mouse scrolled (498, 424) with delta (2, 1)
Screenshot: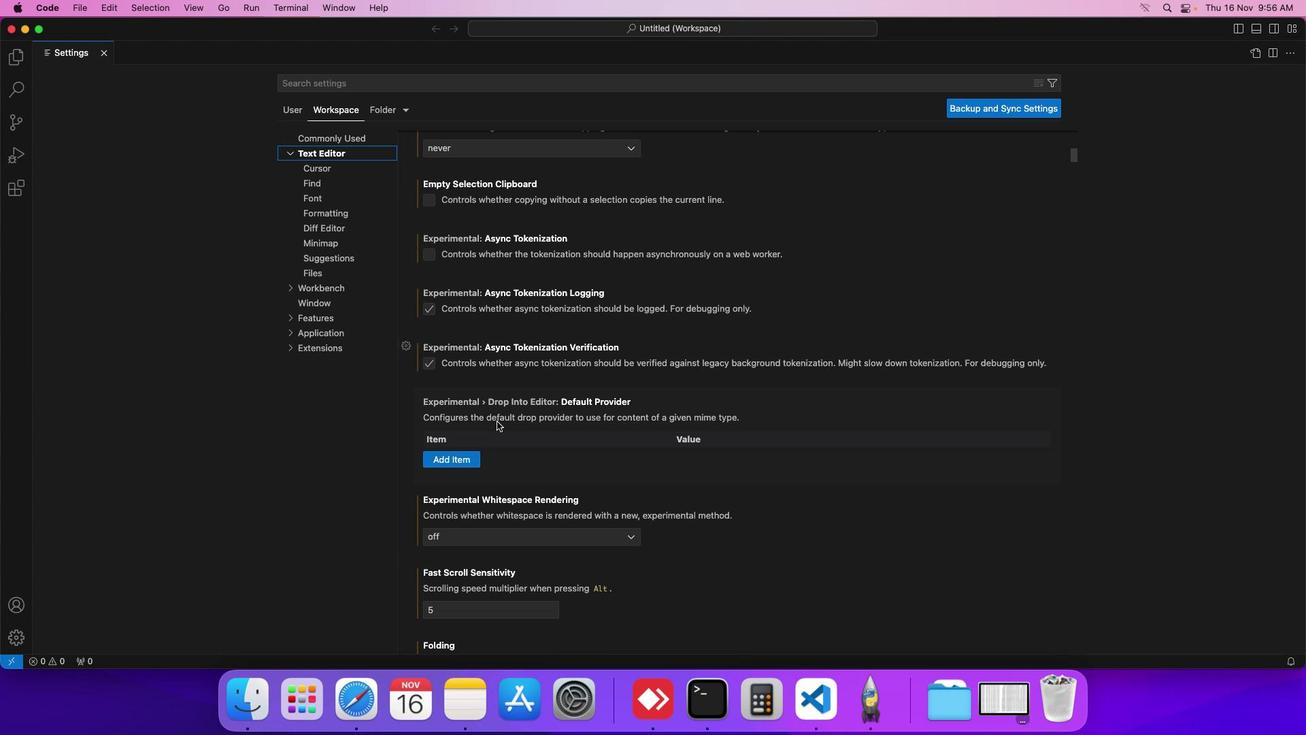 
Action: Mouse scrolled (498, 424) with delta (2, 1)
Screenshot: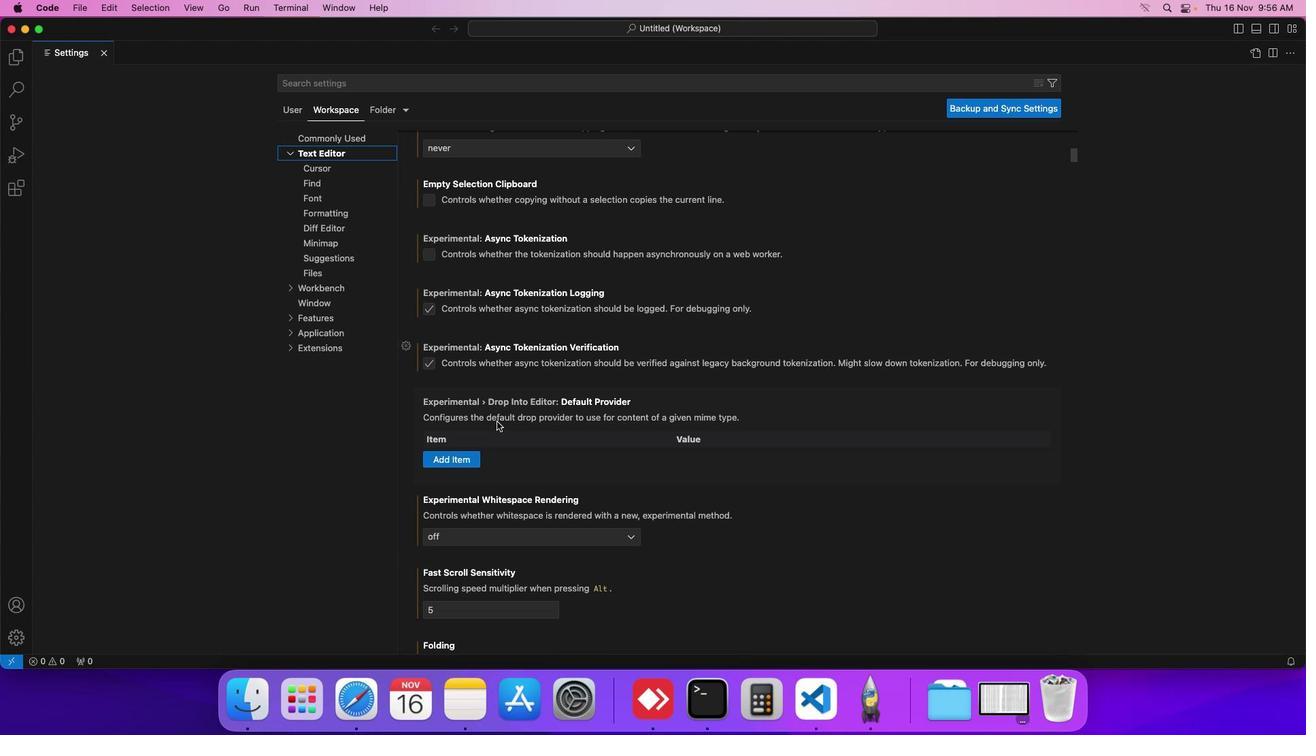 
Action: Mouse scrolled (498, 424) with delta (2, 1)
Screenshot: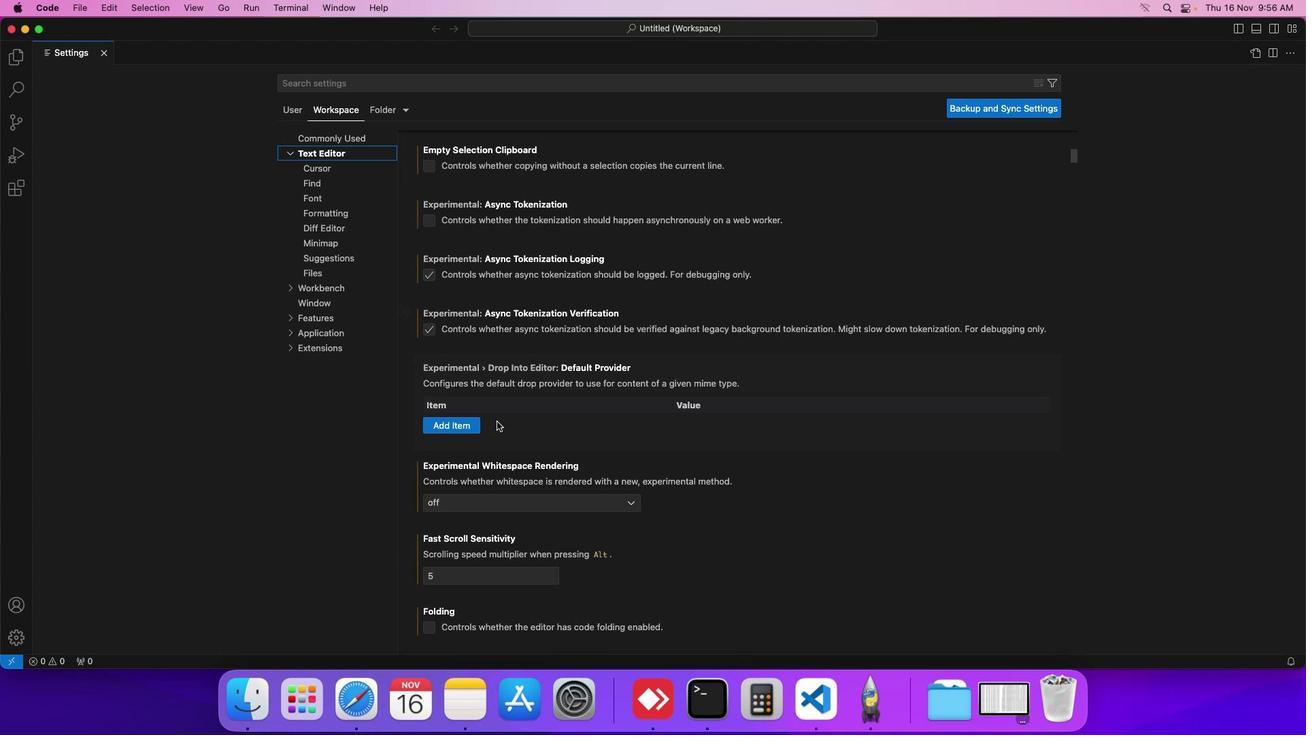 
Action: Mouse scrolled (498, 424) with delta (2, 1)
Screenshot: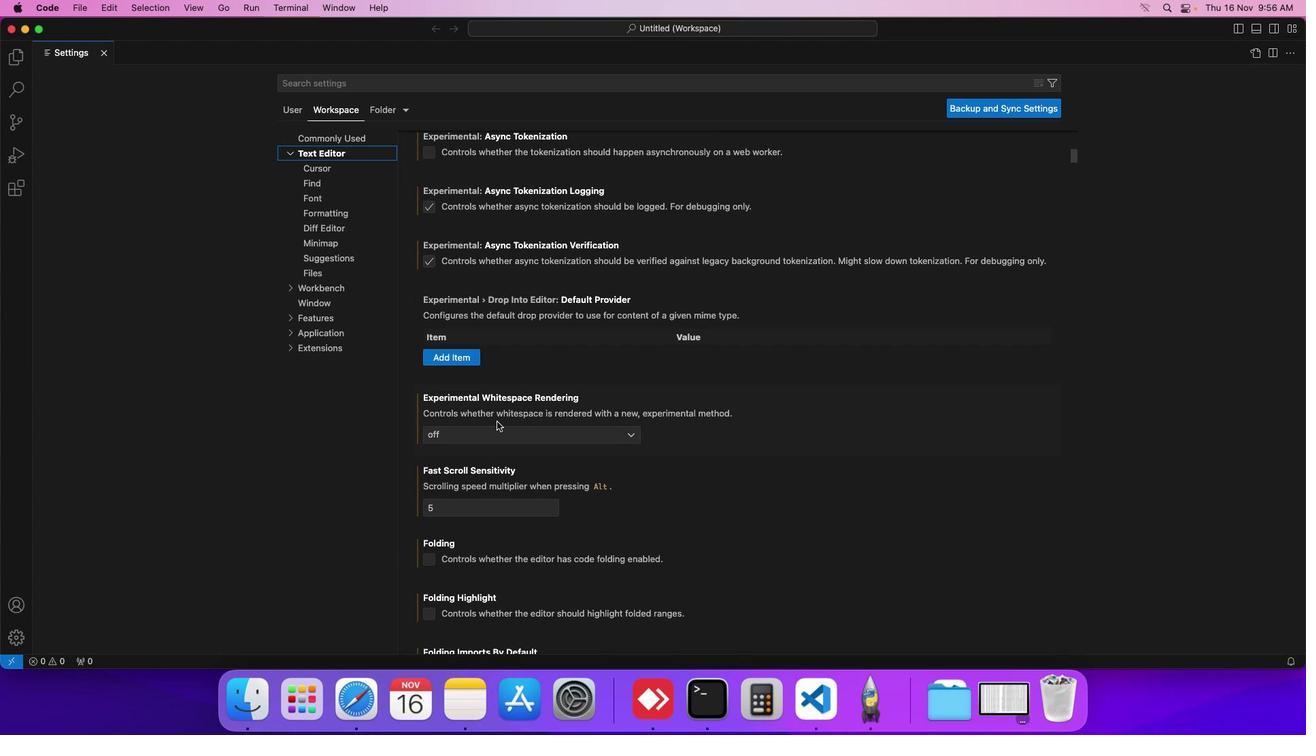 
Action: Mouse scrolled (498, 424) with delta (2, 1)
Screenshot: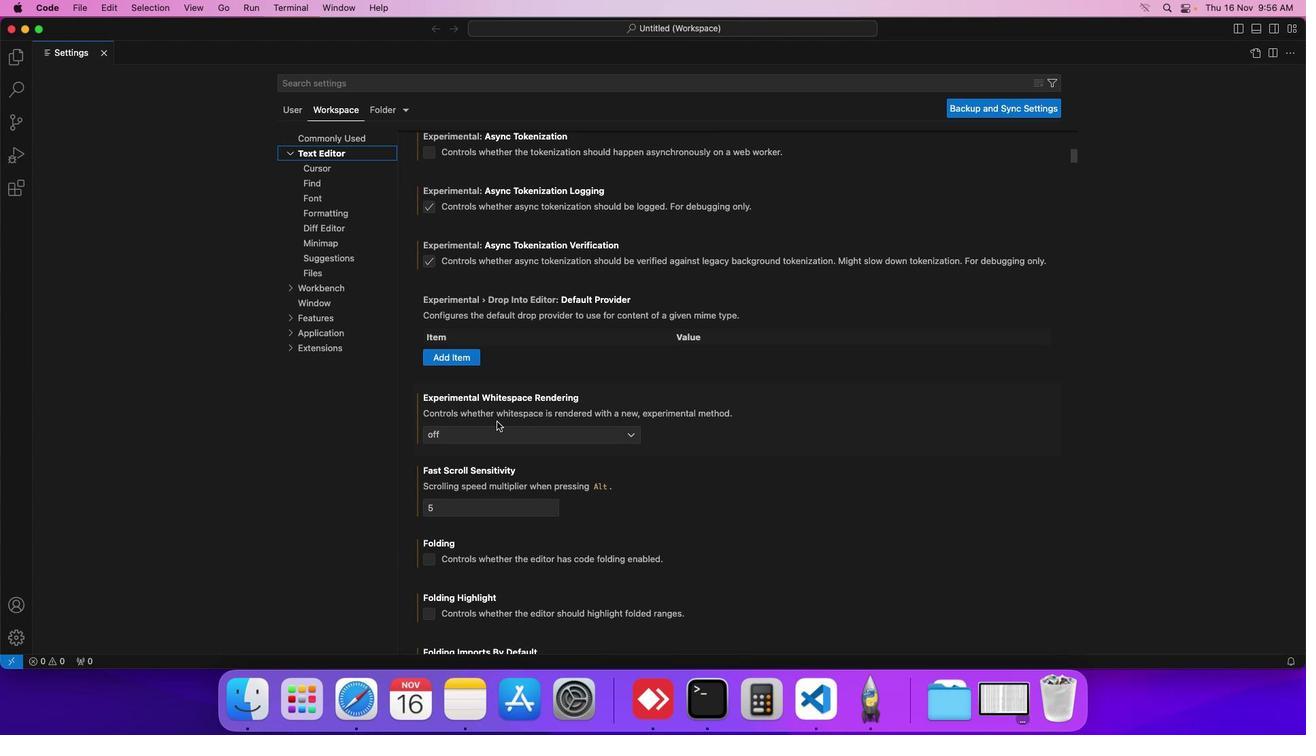 
Action: Mouse scrolled (498, 424) with delta (2, 1)
Screenshot: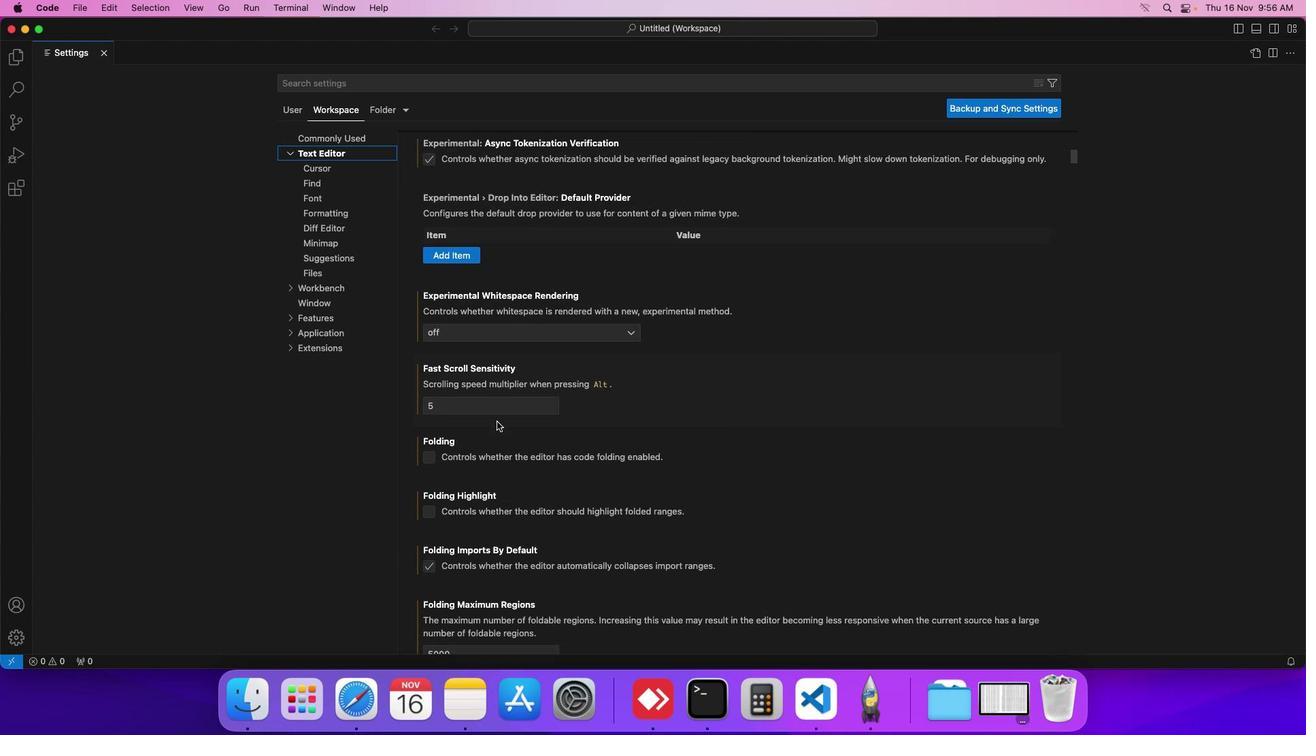 
Action: Mouse scrolled (498, 424) with delta (2, 1)
Screenshot: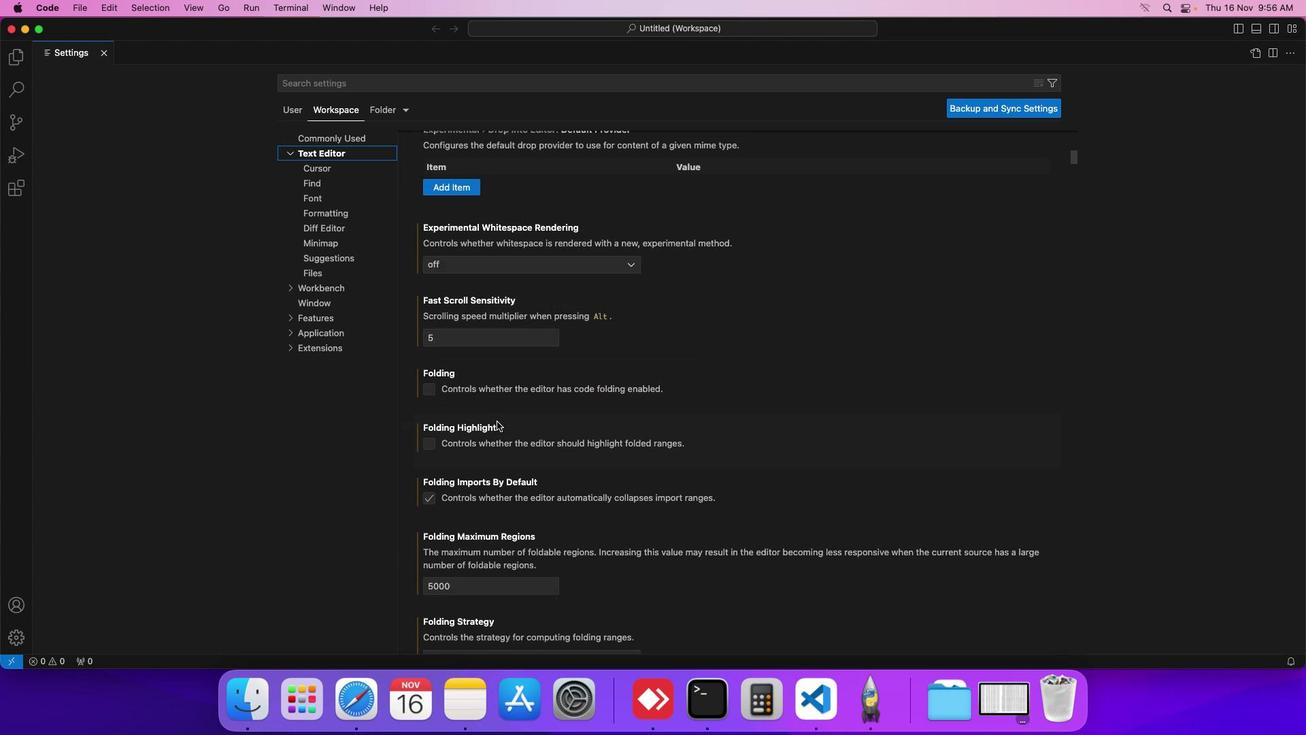 
Action: Mouse scrolled (498, 424) with delta (2, 1)
Screenshot: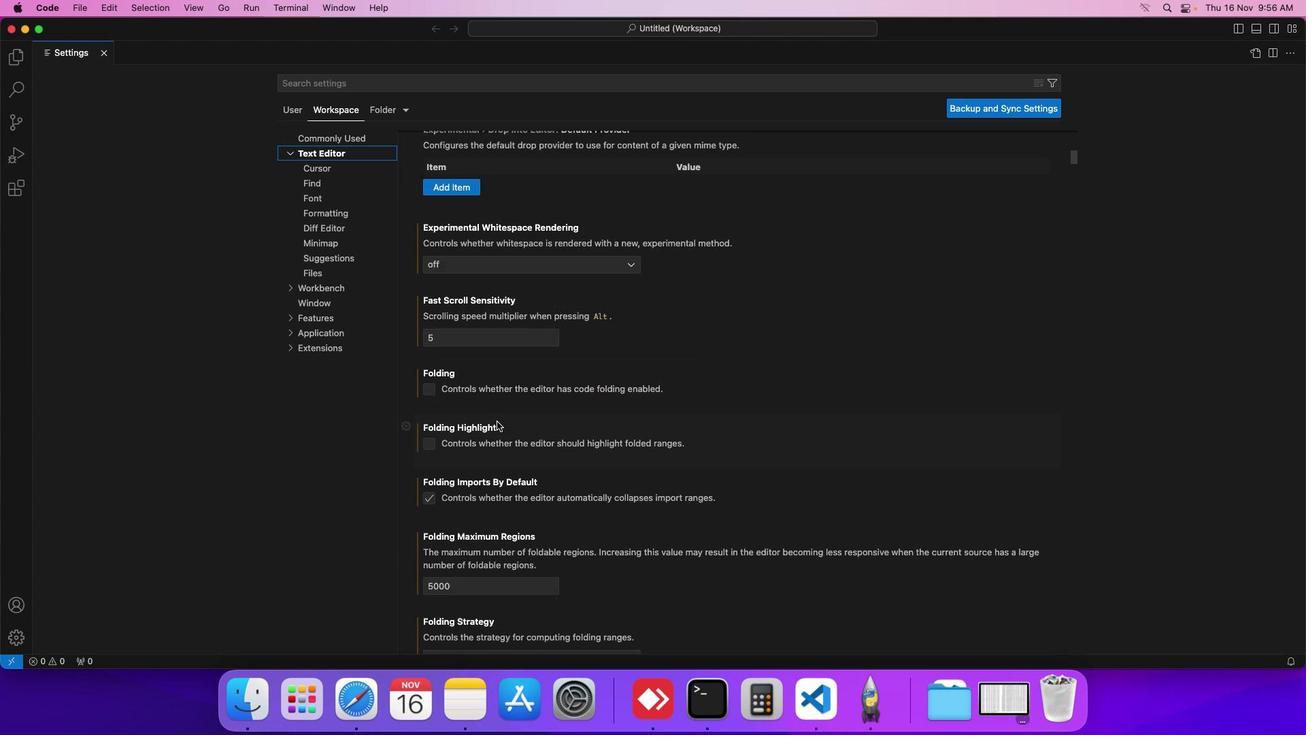 
Action: Mouse scrolled (498, 424) with delta (2, 0)
Screenshot: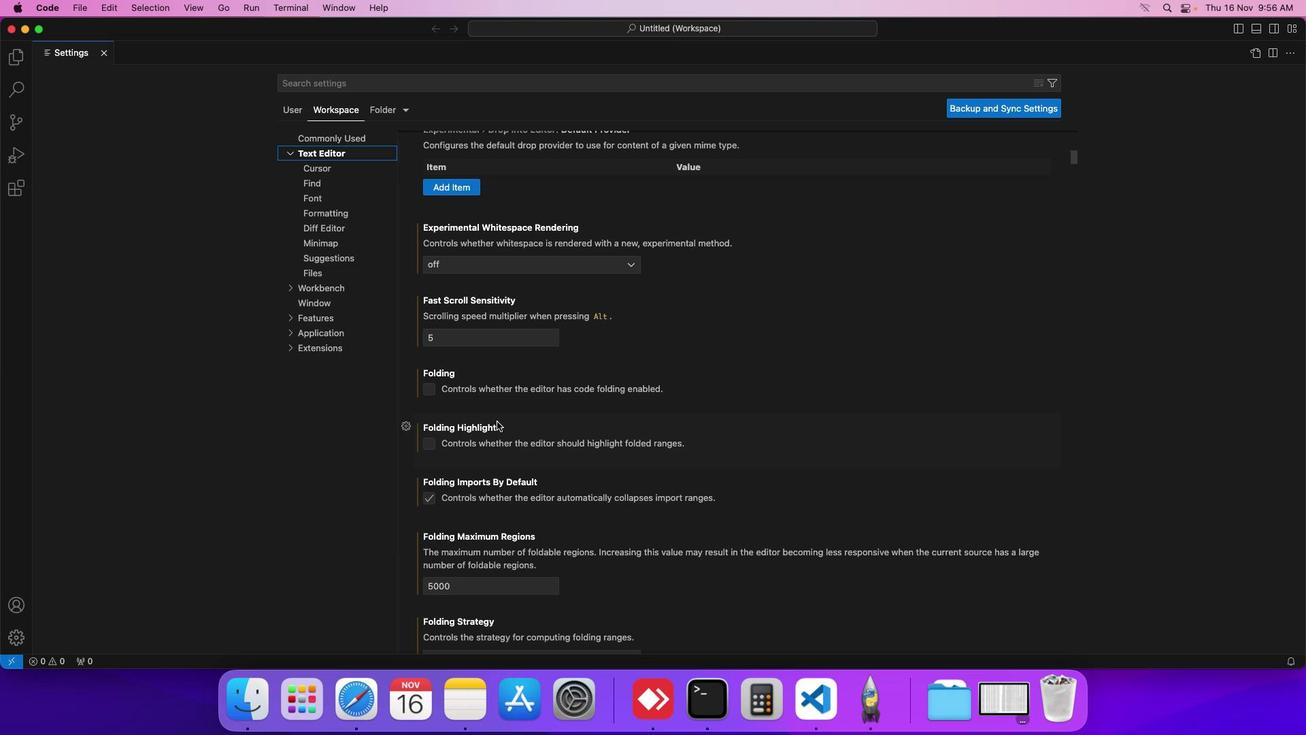 
Action: Mouse moved to (498, 424)
Screenshot: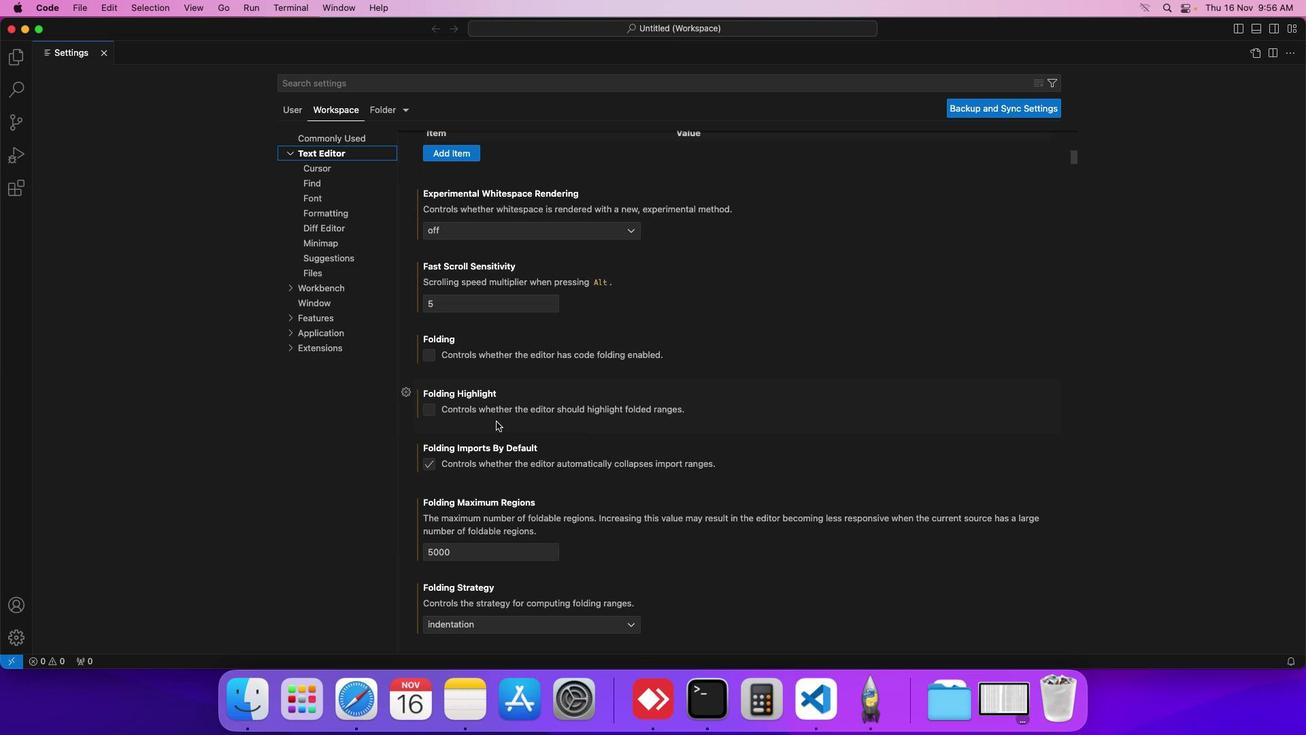 
Action: Mouse scrolled (498, 424) with delta (2, 1)
Screenshot: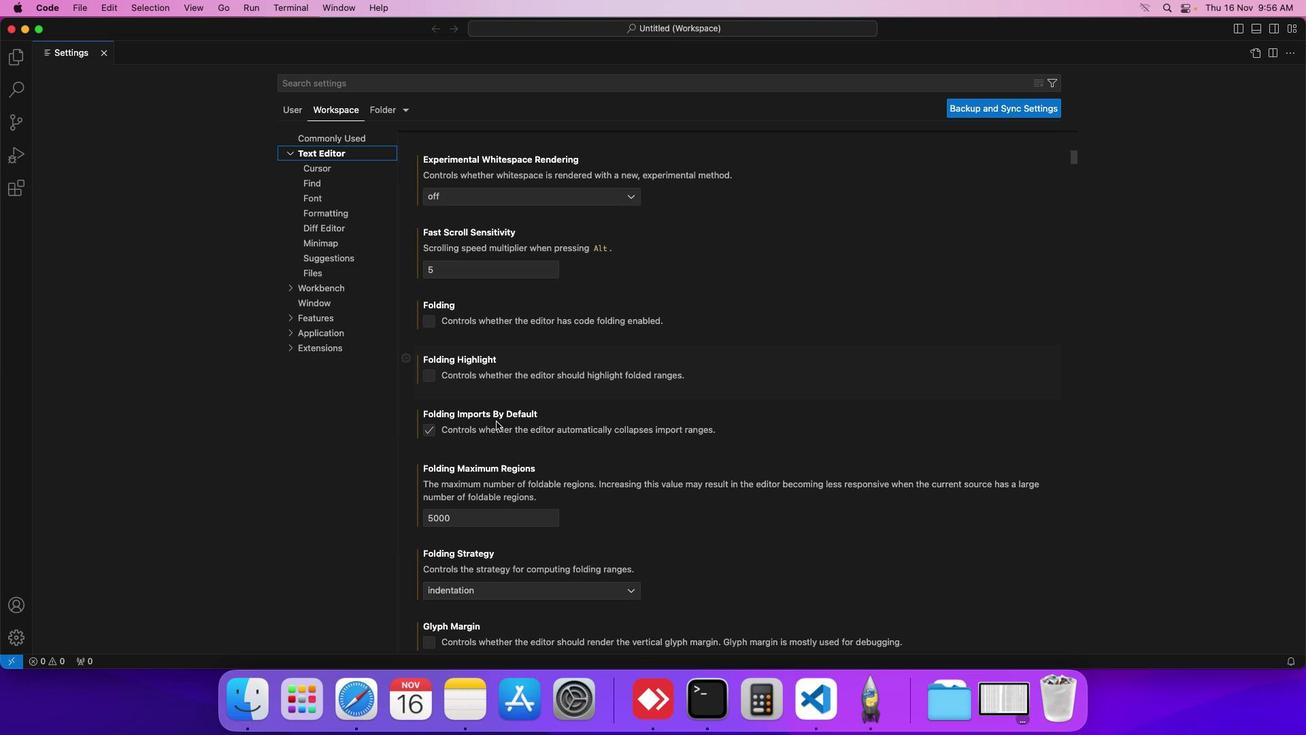 
Action: Mouse scrolled (498, 424) with delta (2, 1)
Screenshot: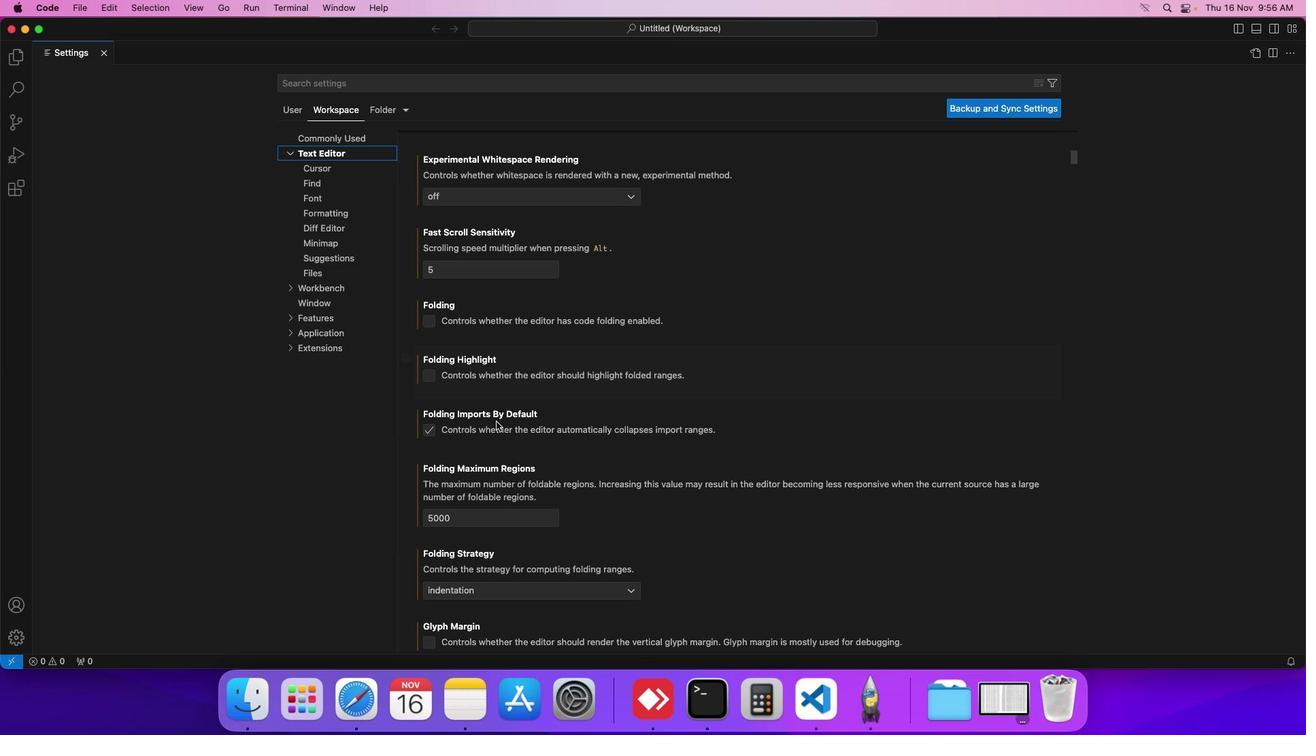 
Action: Mouse scrolled (498, 424) with delta (2, 1)
Screenshot: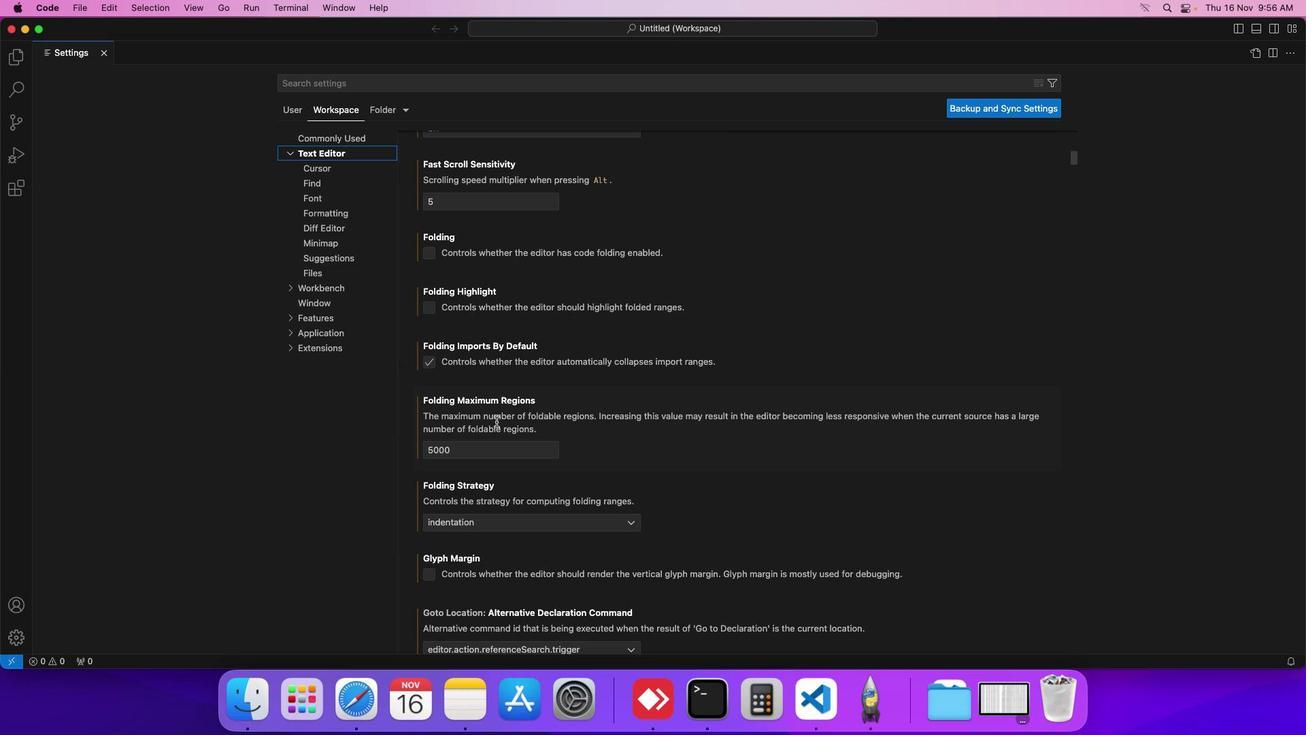 
Action: Mouse scrolled (498, 424) with delta (2, 1)
Screenshot: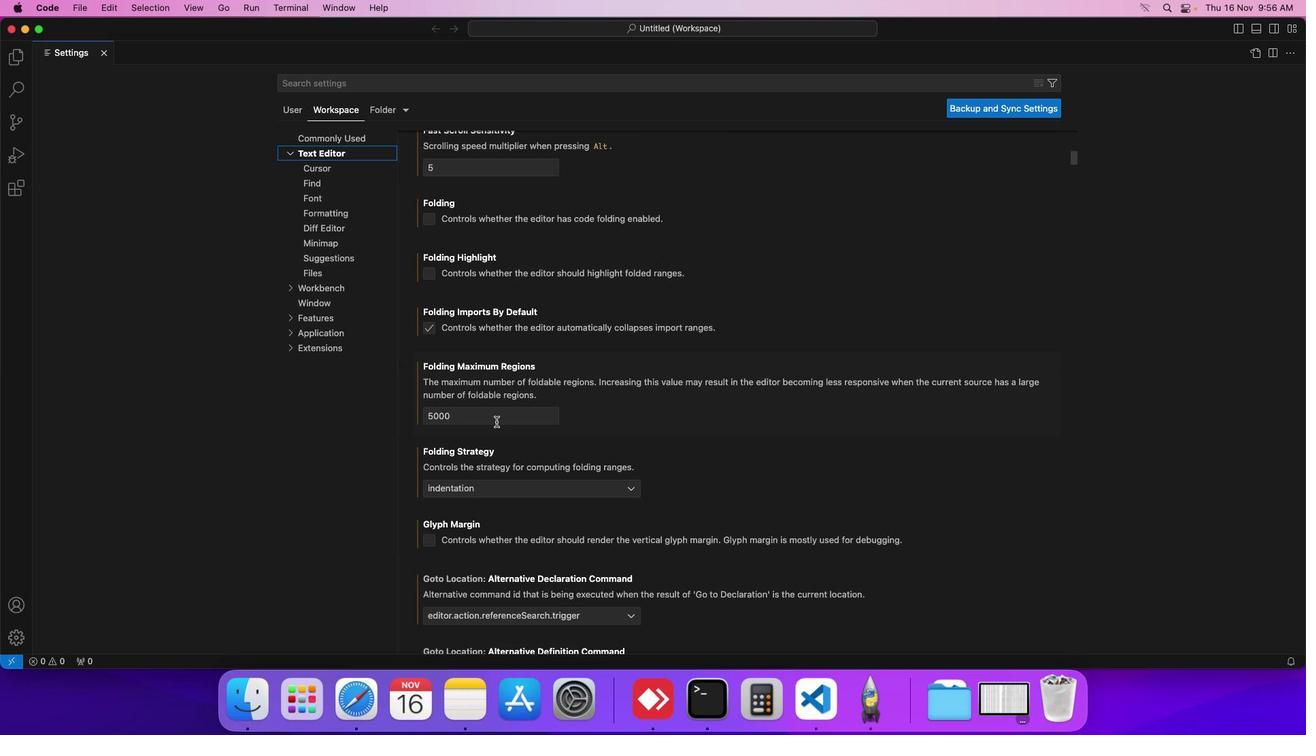 
Action: Mouse scrolled (498, 424) with delta (2, 1)
Screenshot: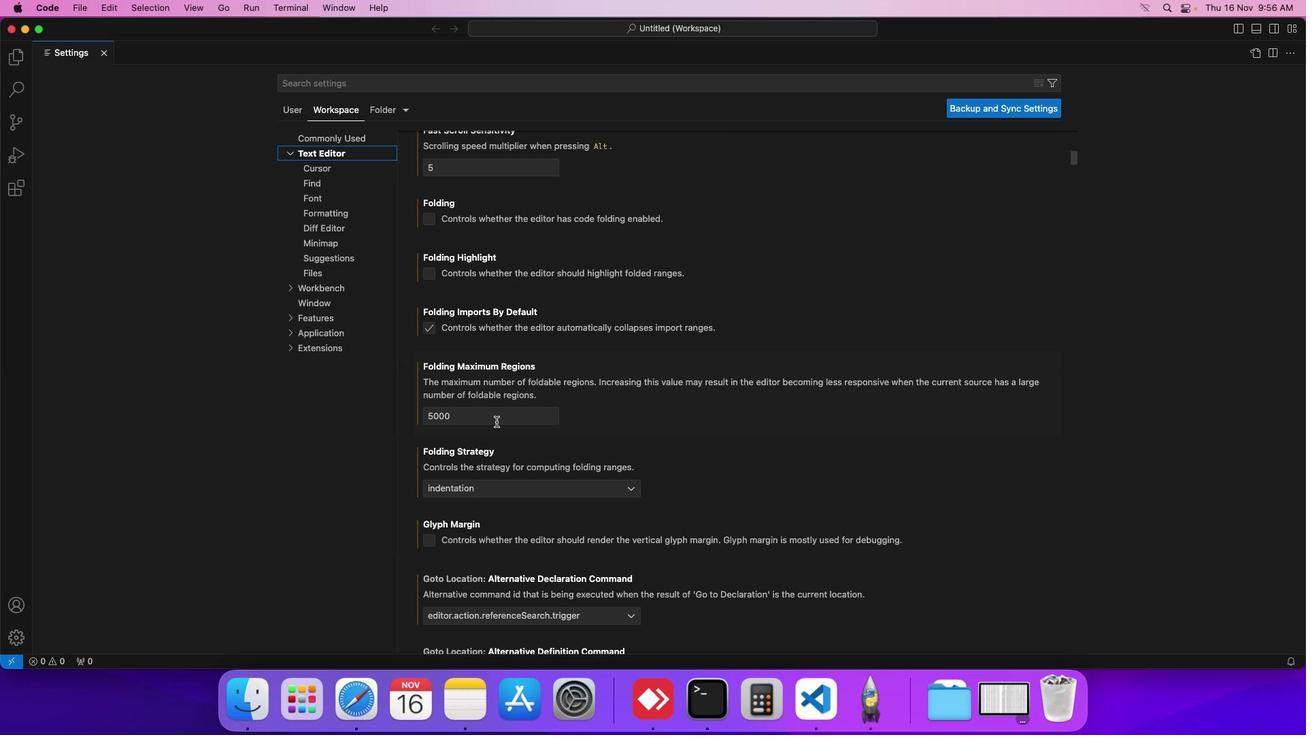 
Action: Mouse moved to (496, 424)
Screenshot: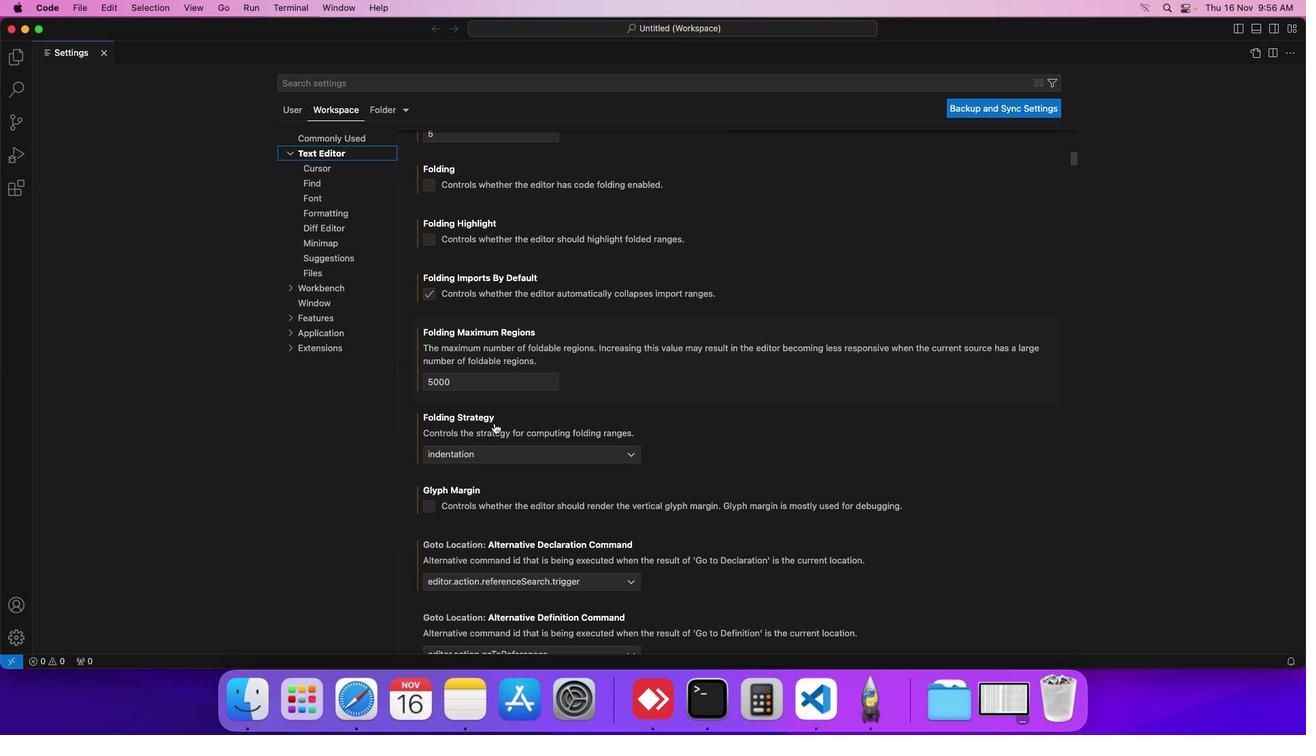 
Action: Mouse scrolled (496, 424) with delta (2, 1)
Screenshot: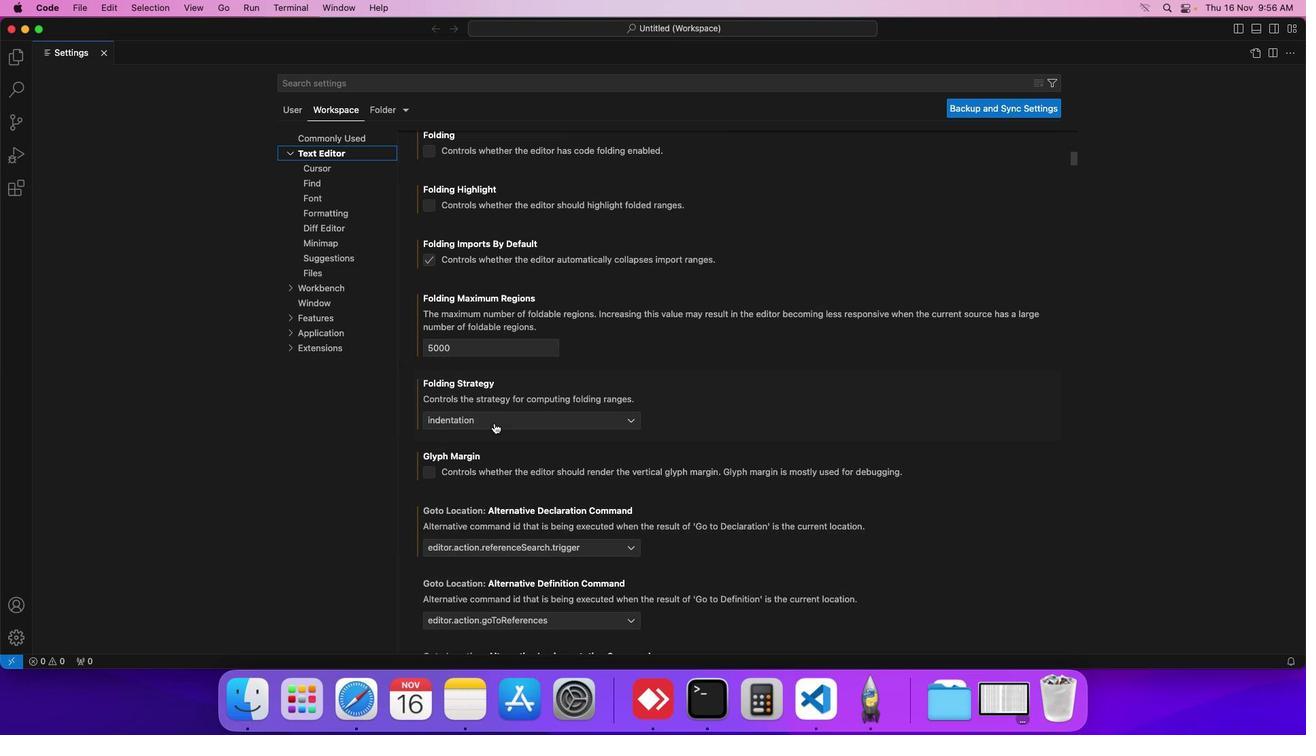 
Action: Mouse scrolled (496, 424) with delta (2, 1)
Screenshot: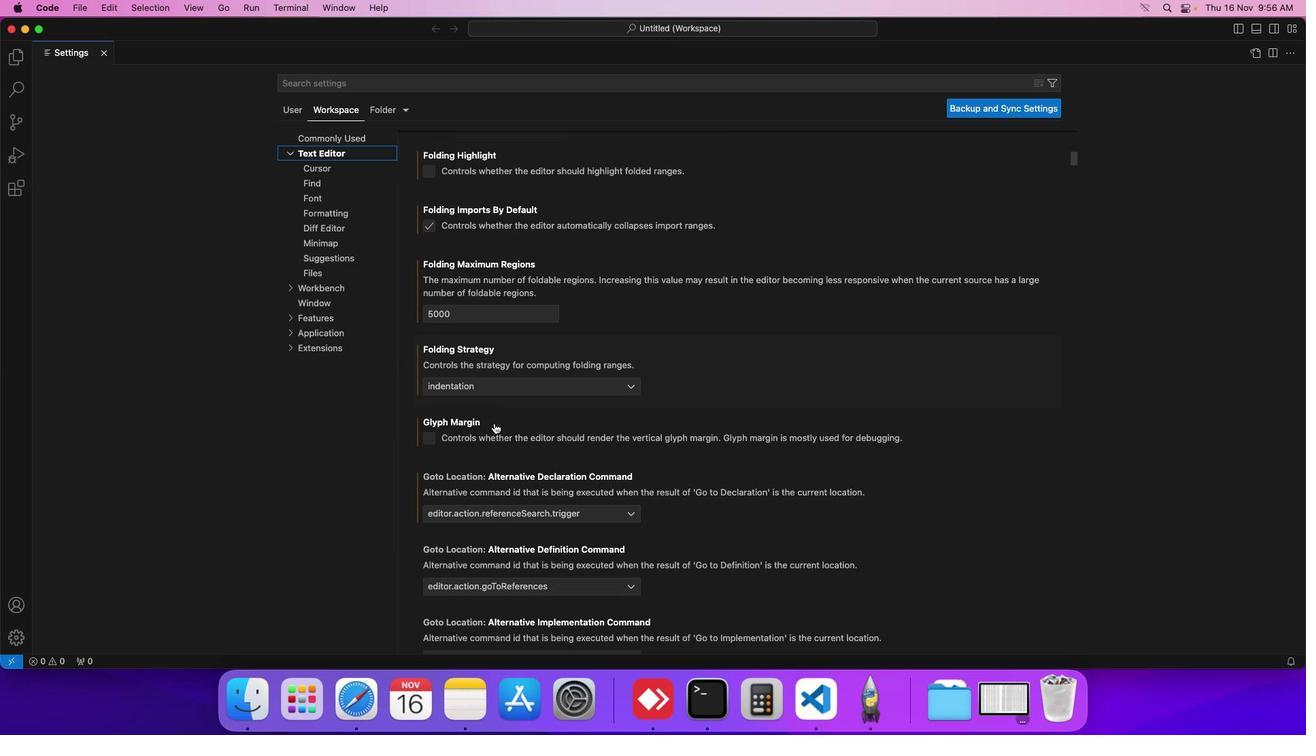 
Action: Mouse scrolled (496, 424) with delta (2, 1)
Screenshot: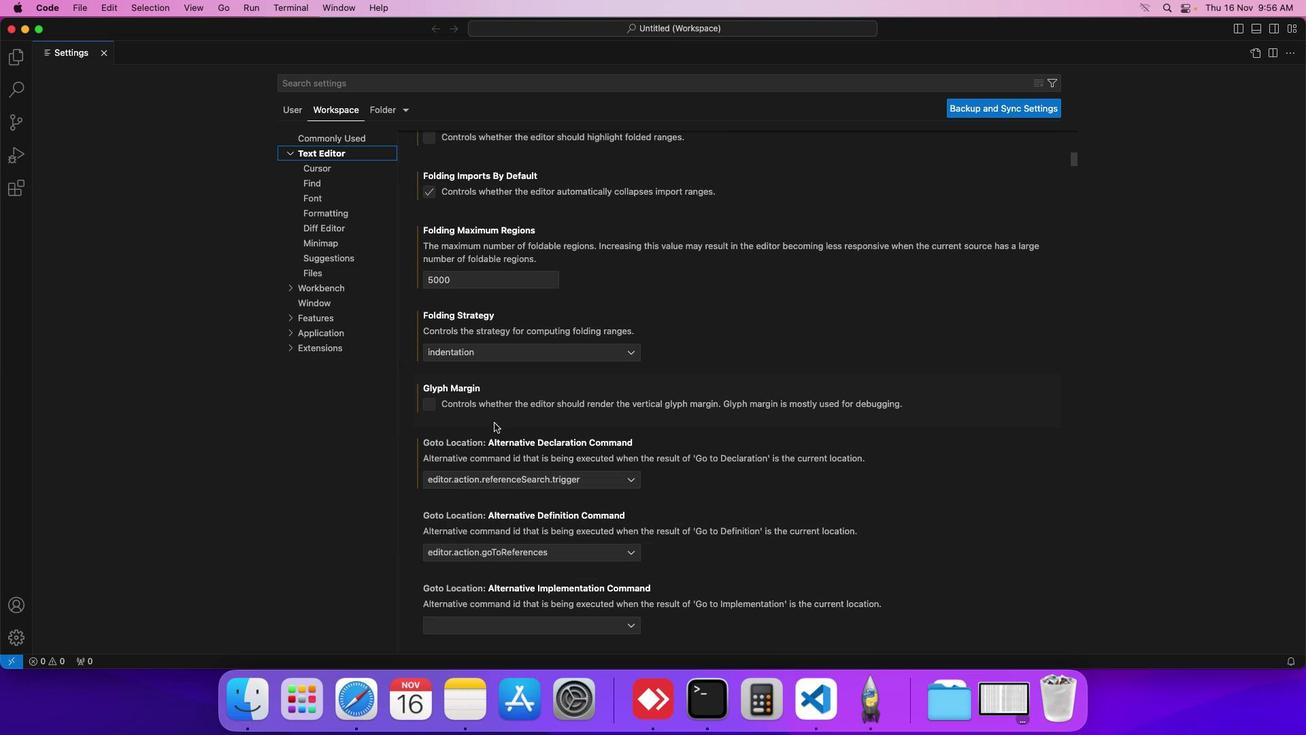 
Action: Mouse scrolled (496, 424) with delta (2, 1)
Screenshot: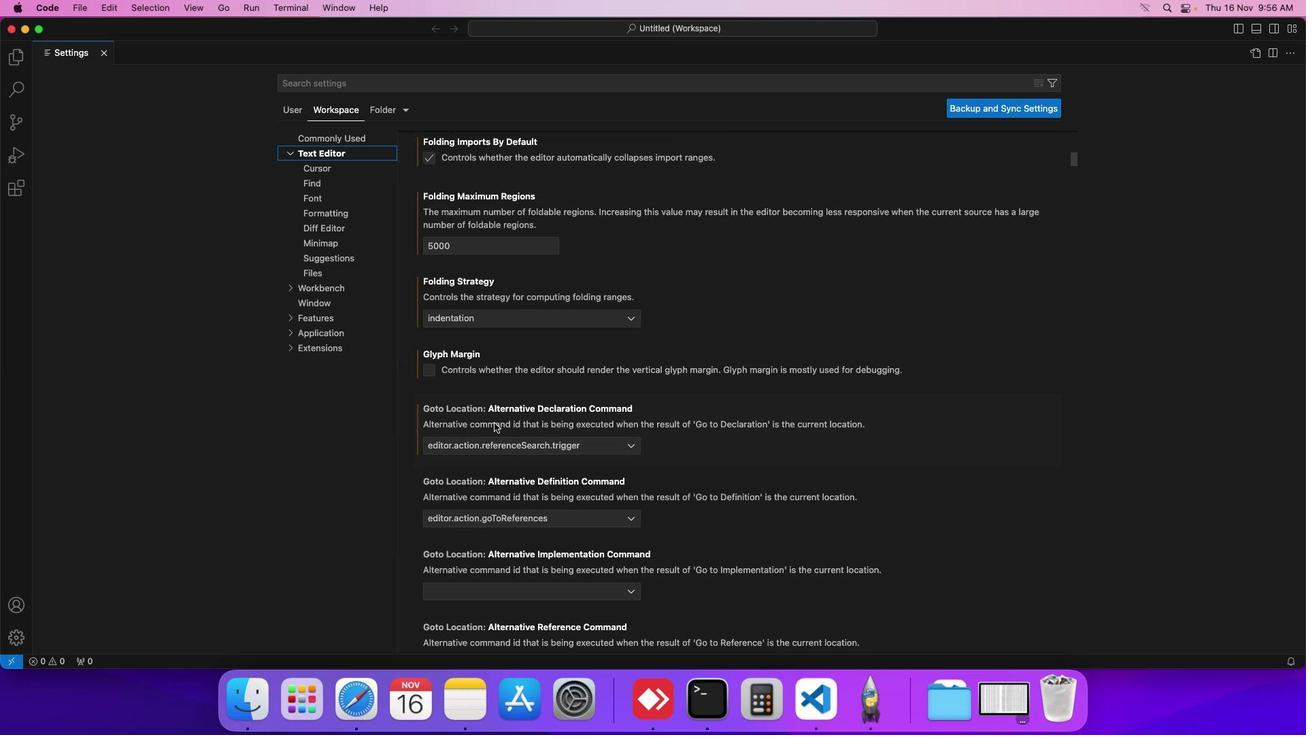 
Action: Mouse scrolled (496, 424) with delta (2, 1)
Screenshot: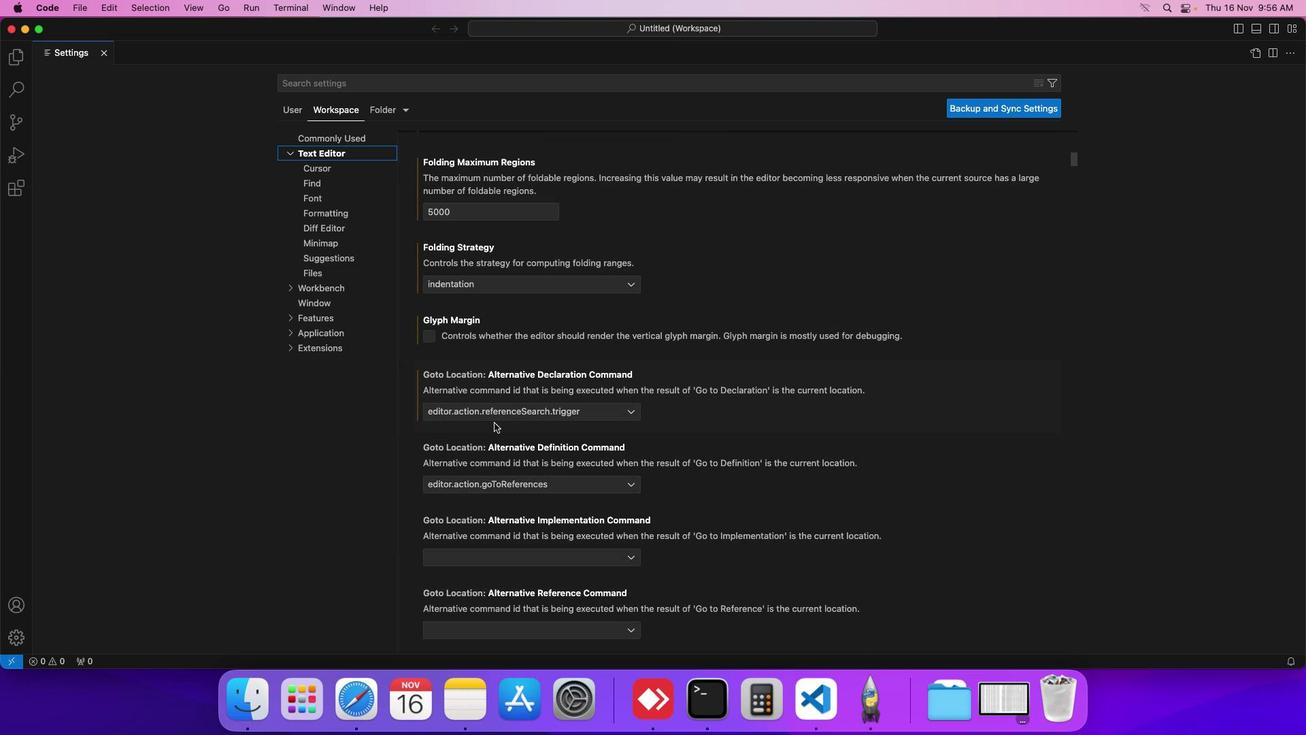 
Action: Mouse scrolled (496, 424) with delta (2, 1)
Screenshot: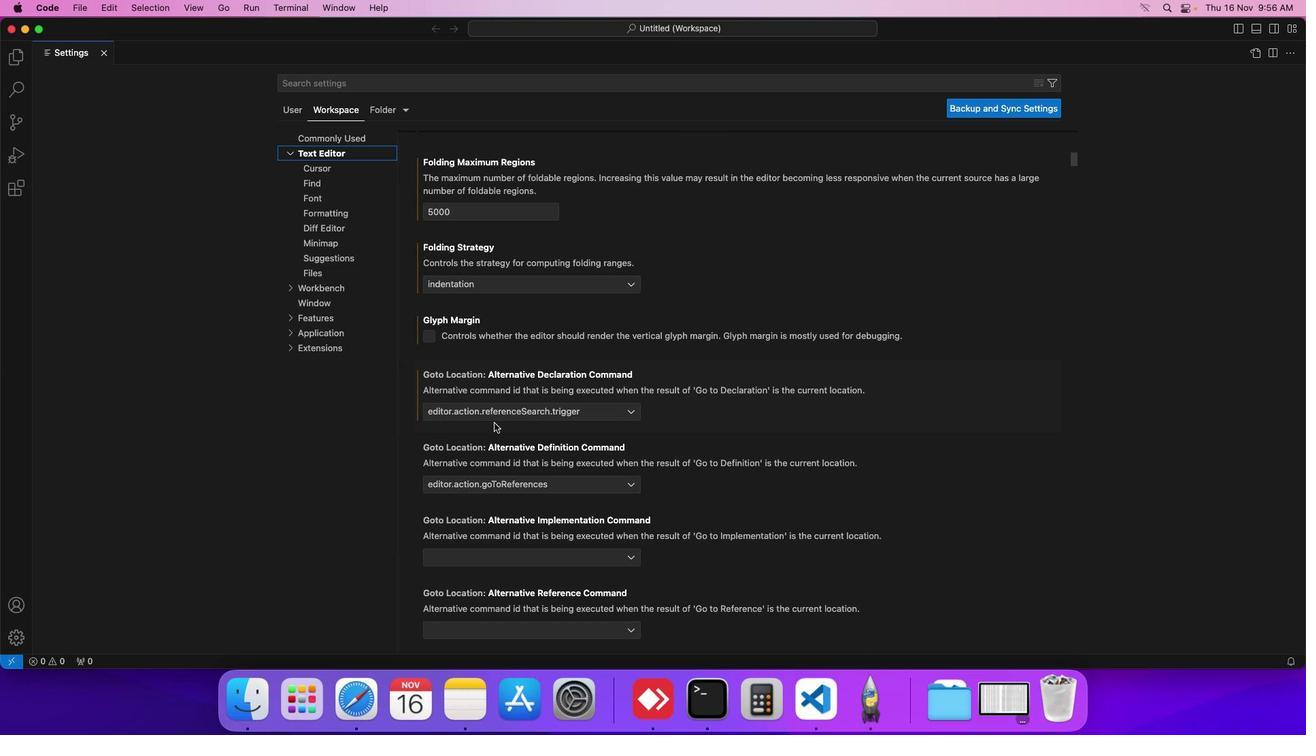 
Action: Mouse moved to (502, 409)
Screenshot: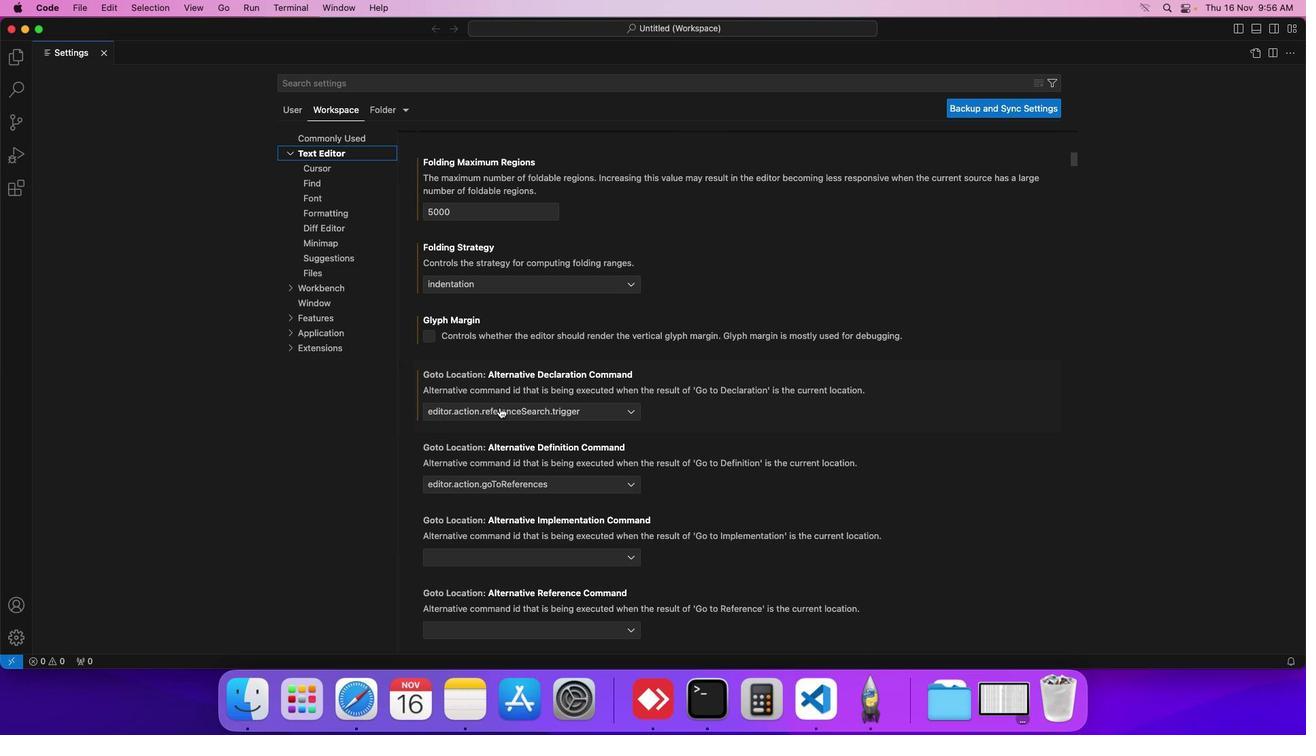 
Action: Mouse pressed left at (502, 409)
Screenshot: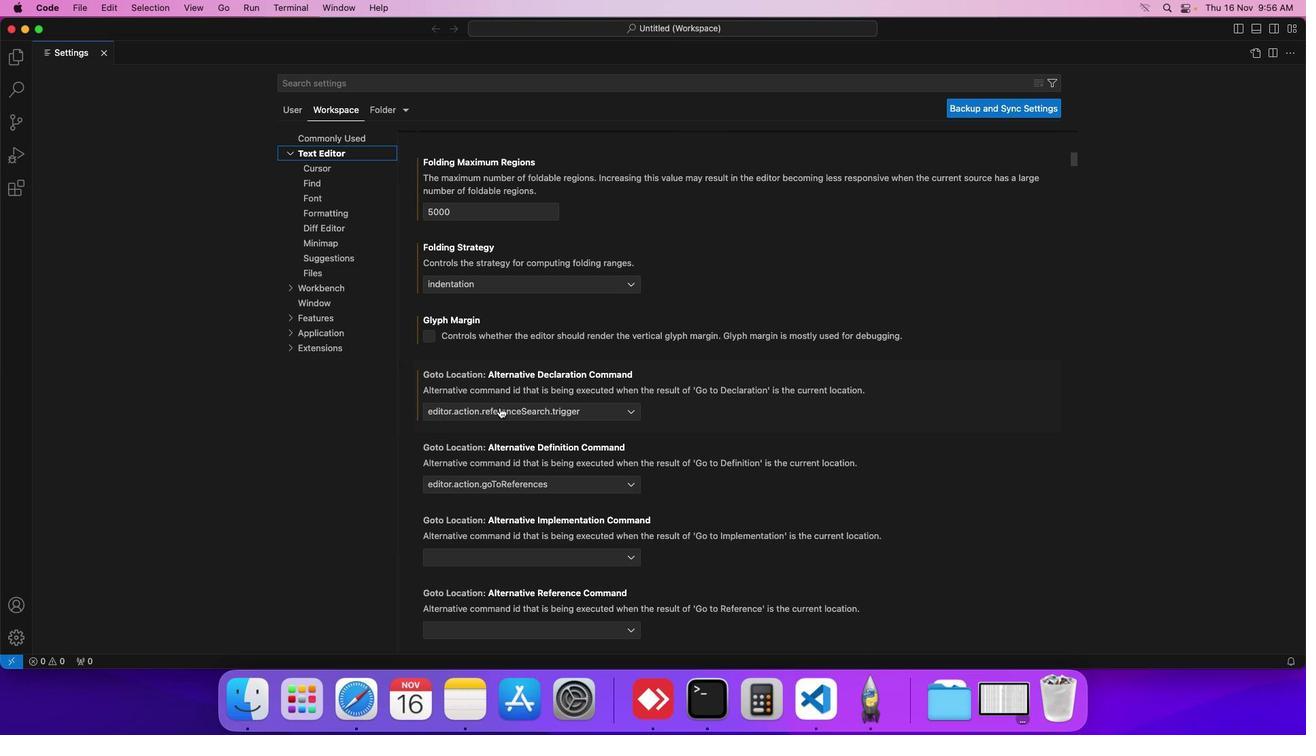 
Action: Mouse moved to (484, 456)
Screenshot: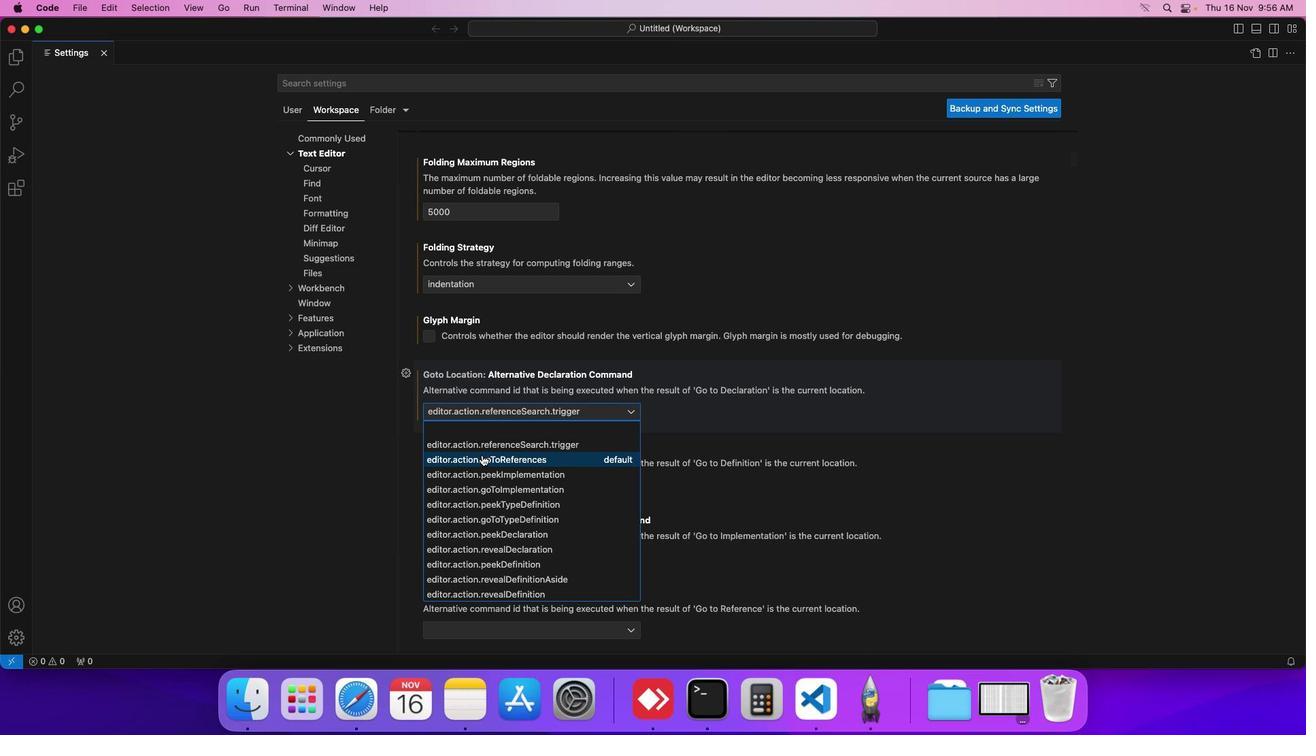
Action: Mouse pressed left at (484, 456)
Screenshot: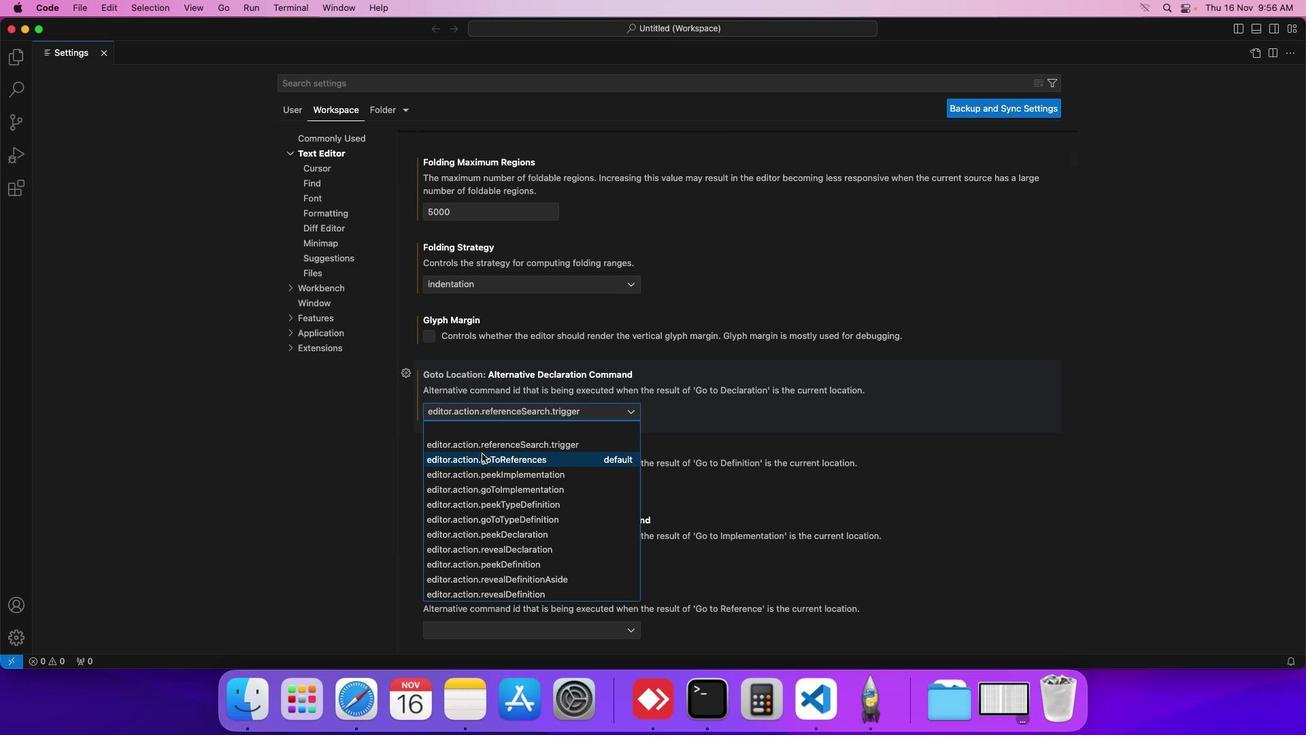 
Action: Mouse moved to (516, 422)
Screenshot: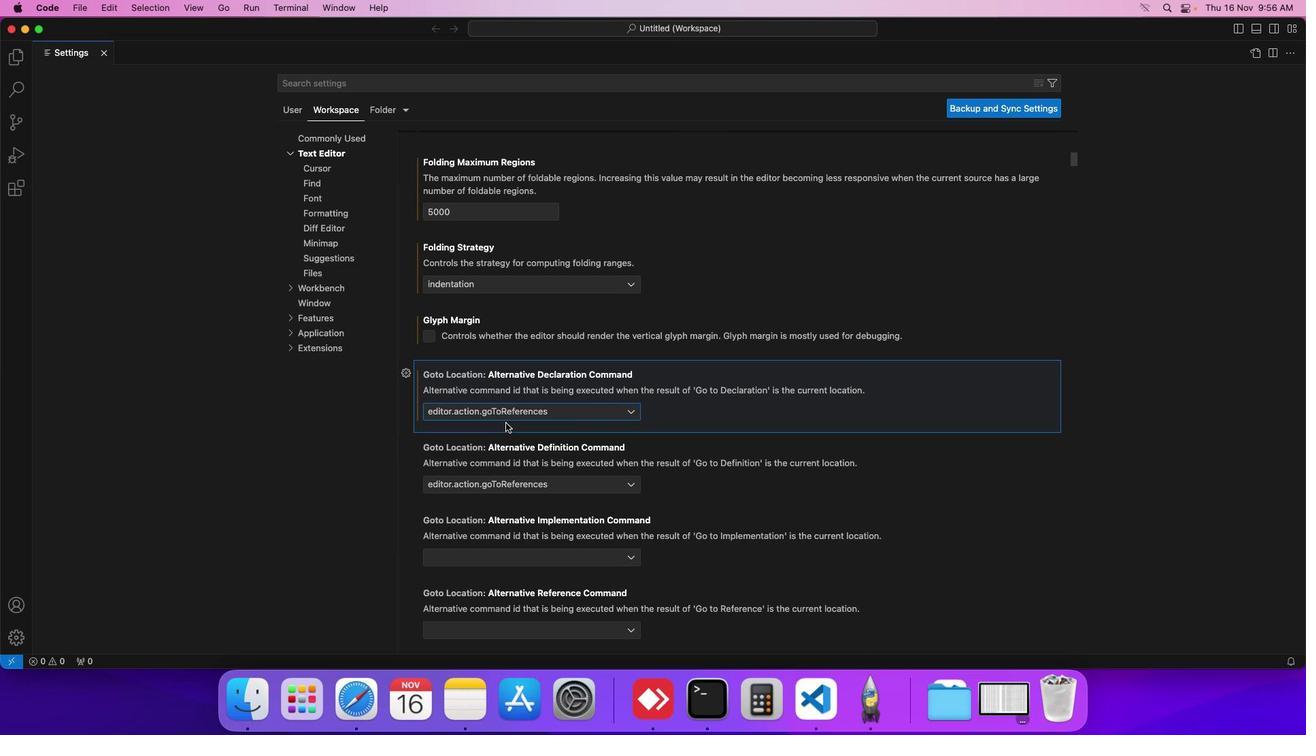 
